 Task: Create new Company, with domain: 'iastate.edu' and type: 'Other'. Add new contact for this company, with mail Id: 'Nikita.Parker@iastate.edu', First Name: Nikita, Last name:  Parker, Job Title: 'E-commerce Manager', Phone Number: '(305) 555-1240'. Change life cycle stage to  Lead and lead status to  In Progress. Logged in from softage.10@softage.net
Action: Mouse moved to (78, 55)
Screenshot: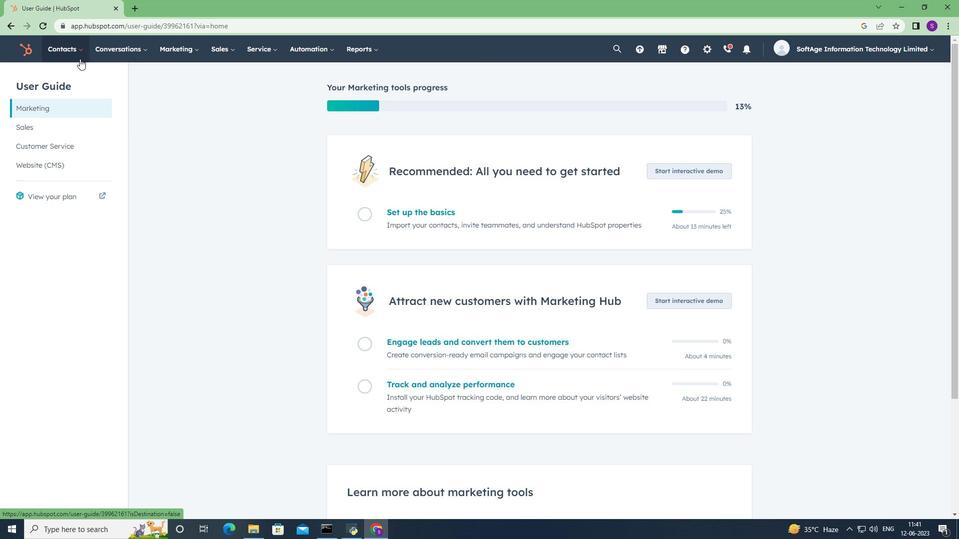 
Action: Mouse pressed left at (78, 55)
Screenshot: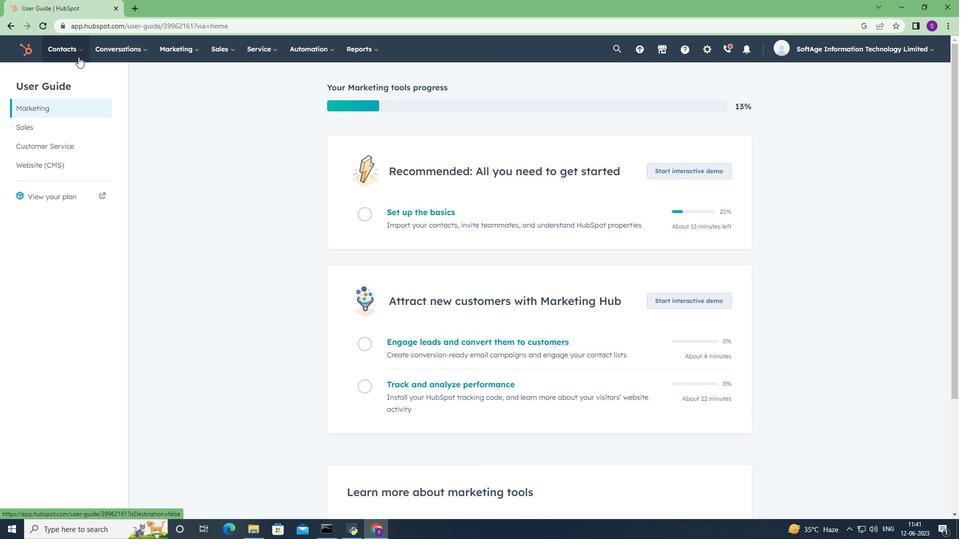 
Action: Mouse moved to (91, 102)
Screenshot: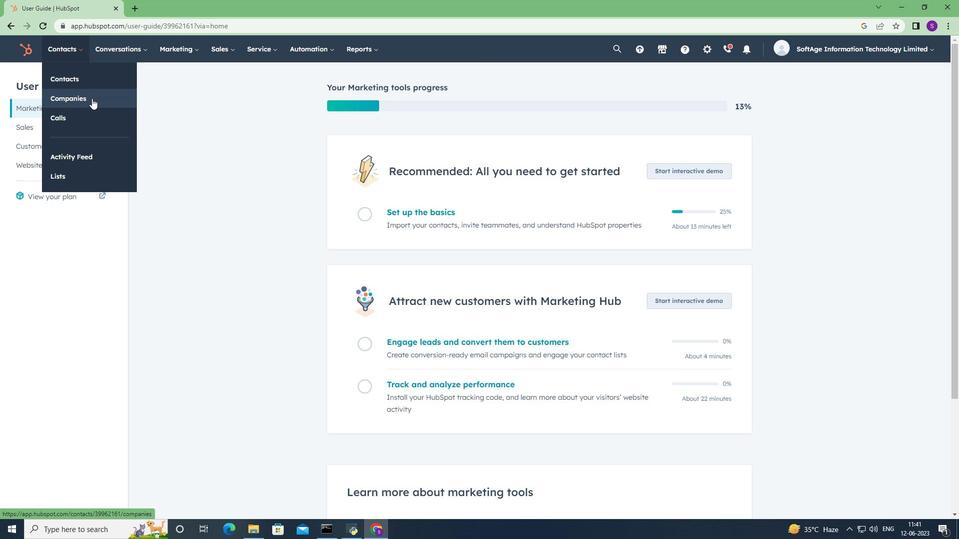 
Action: Mouse pressed left at (91, 102)
Screenshot: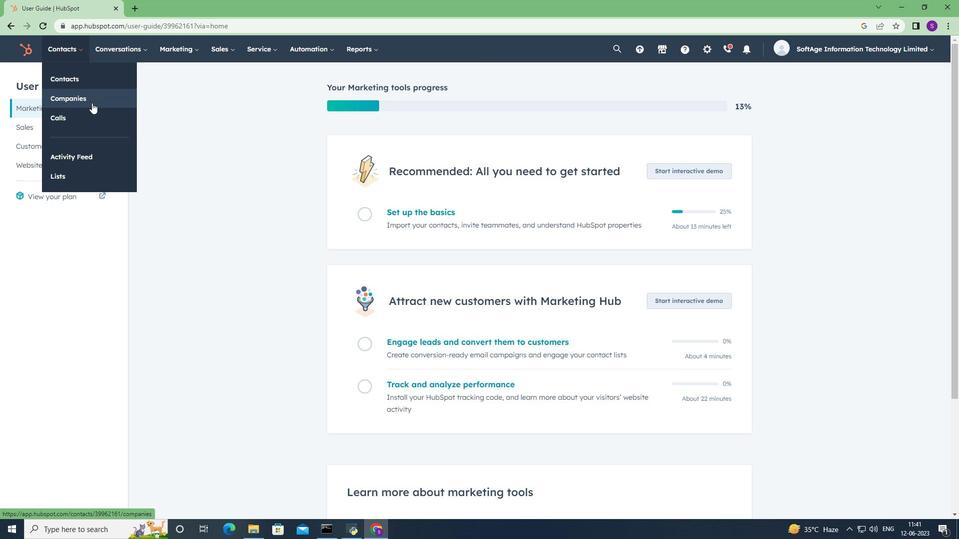 
Action: Mouse moved to (879, 85)
Screenshot: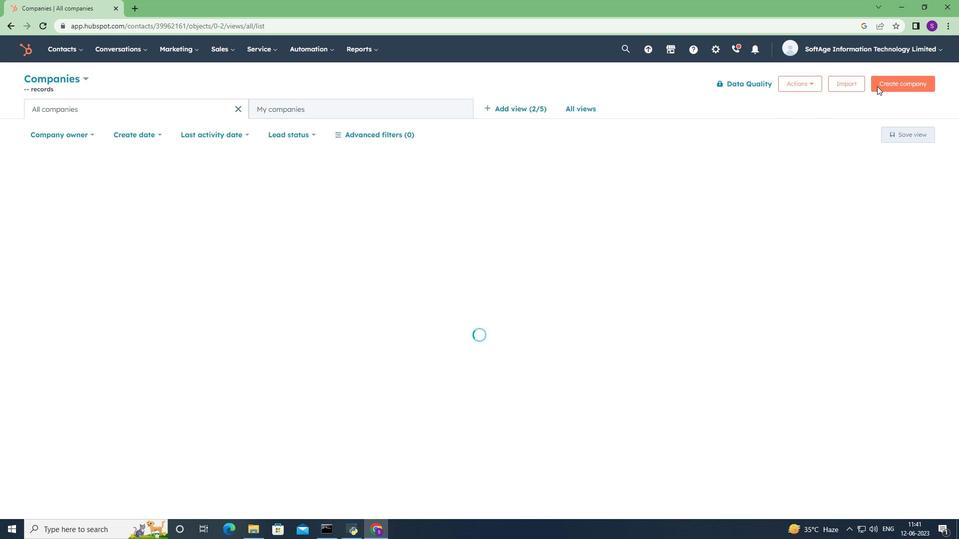 
Action: Mouse pressed left at (879, 85)
Screenshot: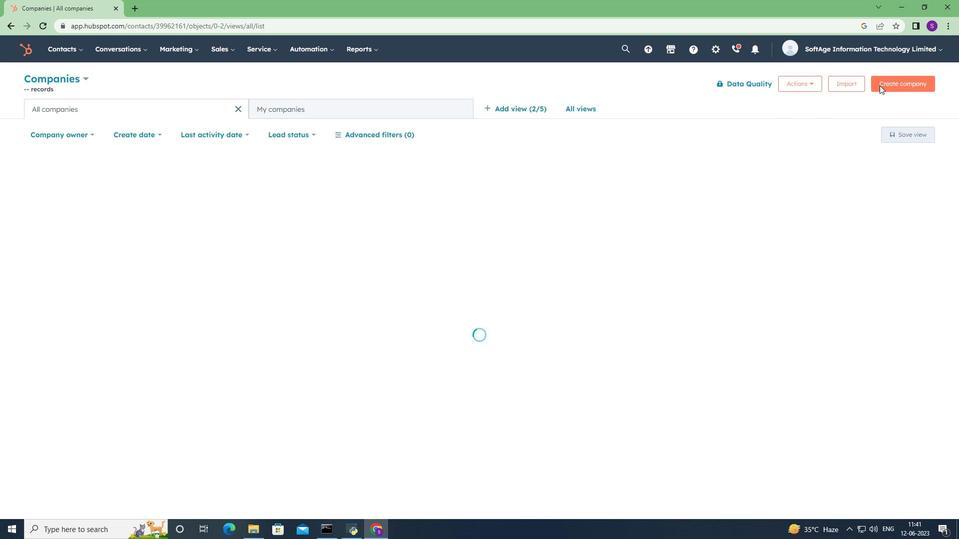 
Action: Mouse moved to (723, 134)
Screenshot: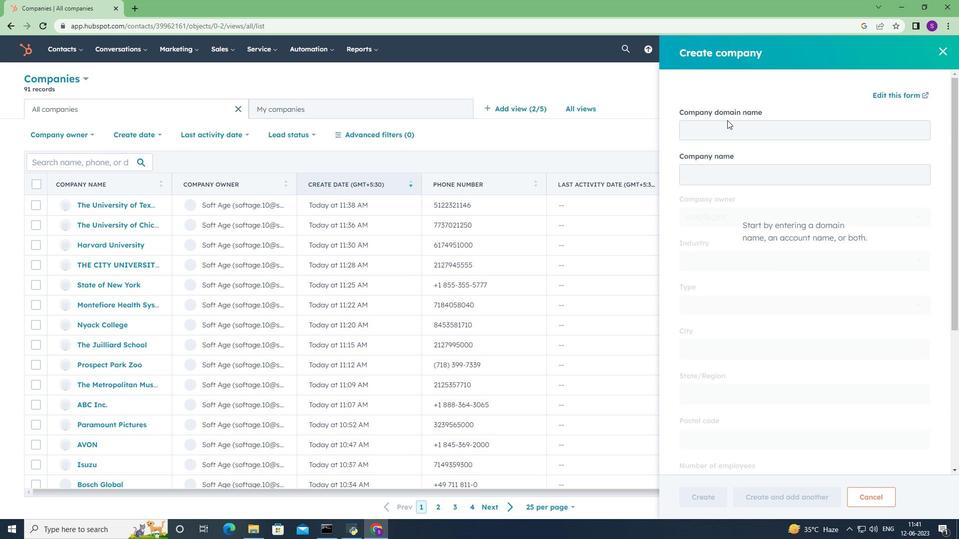 
Action: Mouse pressed left at (723, 134)
Screenshot: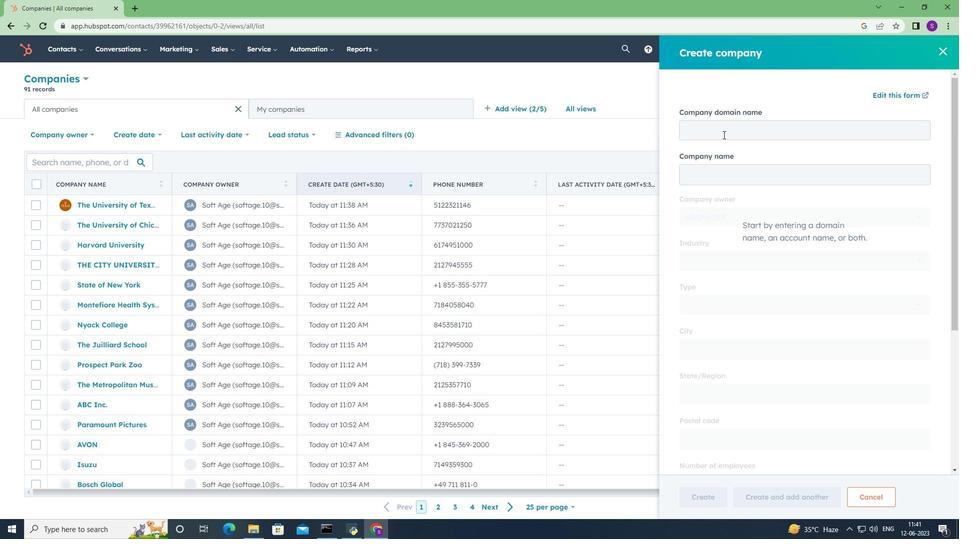 
Action: Key pressed iastat.edu
Screenshot: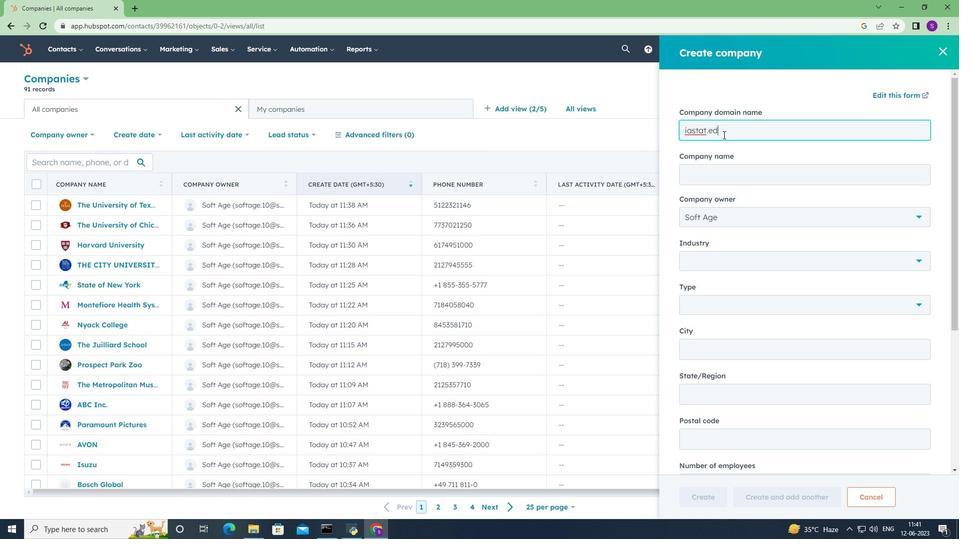 
Action: Mouse scrolled (723, 134) with delta (0, 0)
Screenshot: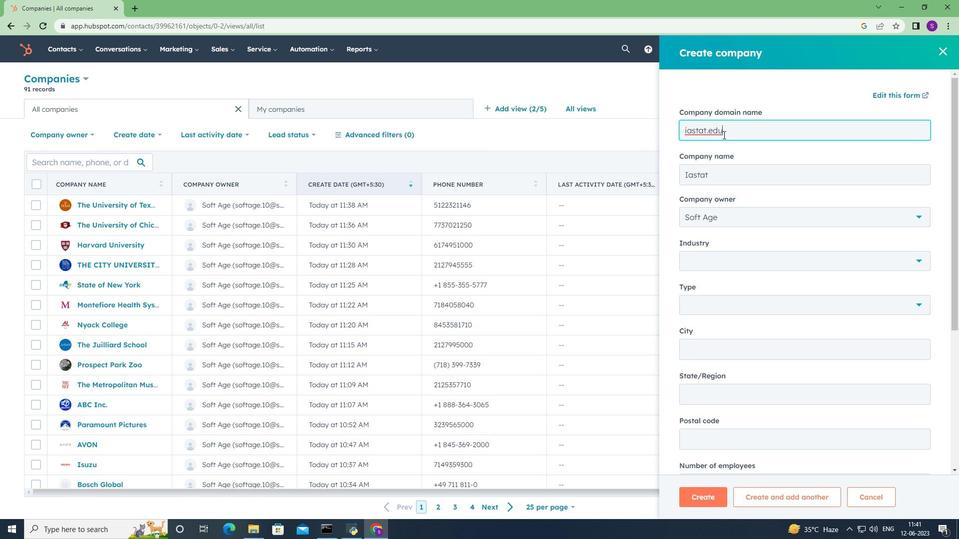 
Action: Mouse scrolled (723, 134) with delta (0, 0)
Screenshot: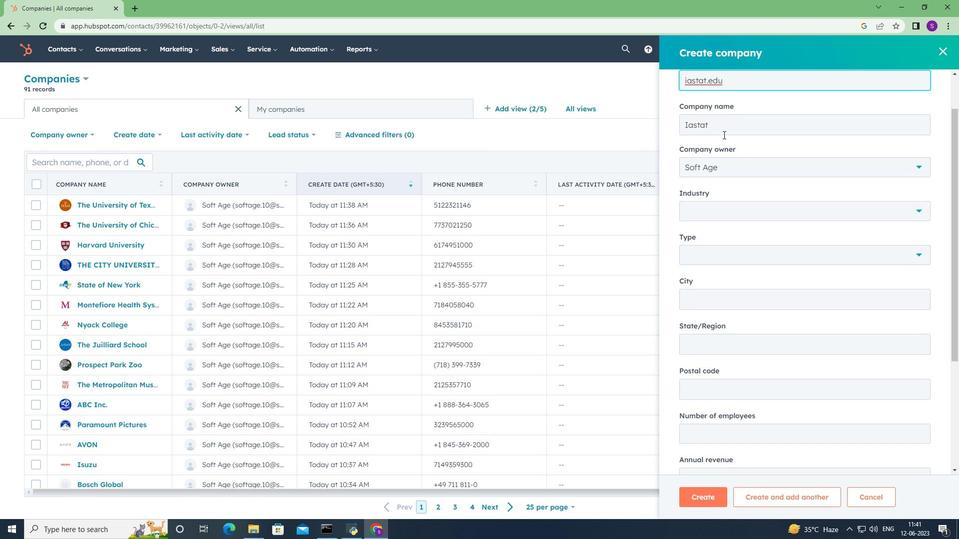 
Action: Mouse scrolled (723, 134) with delta (0, 0)
Screenshot: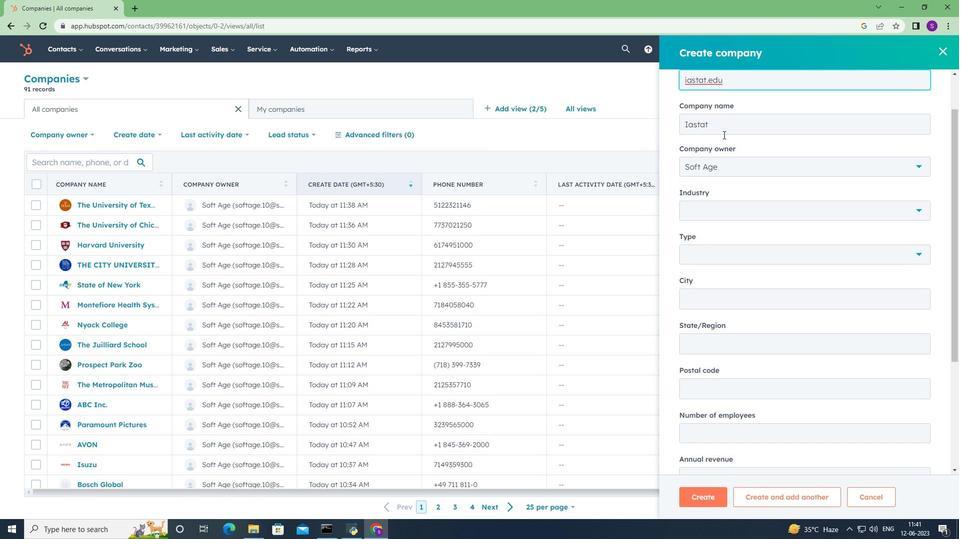 
Action: Mouse moved to (727, 115)
Screenshot: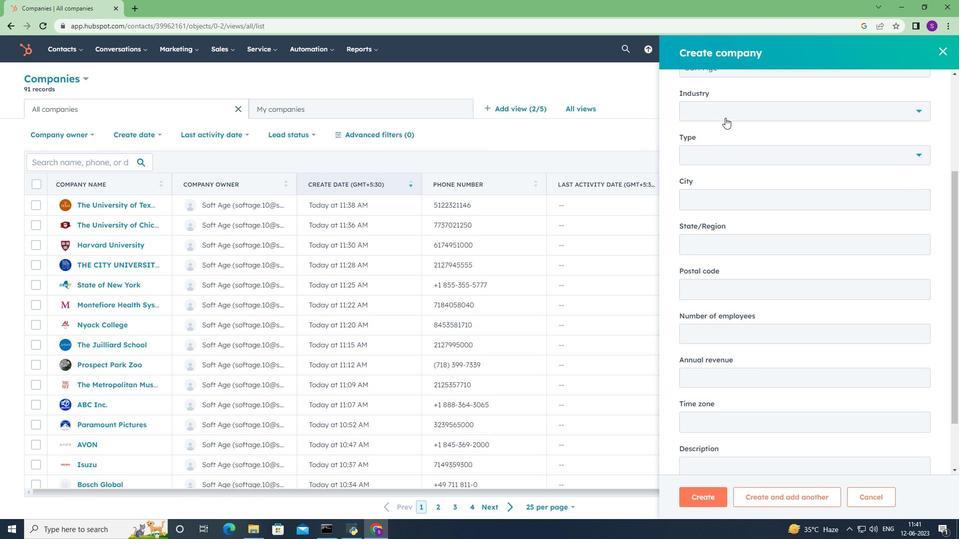 
Action: Mouse pressed left at (727, 115)
Screenshot: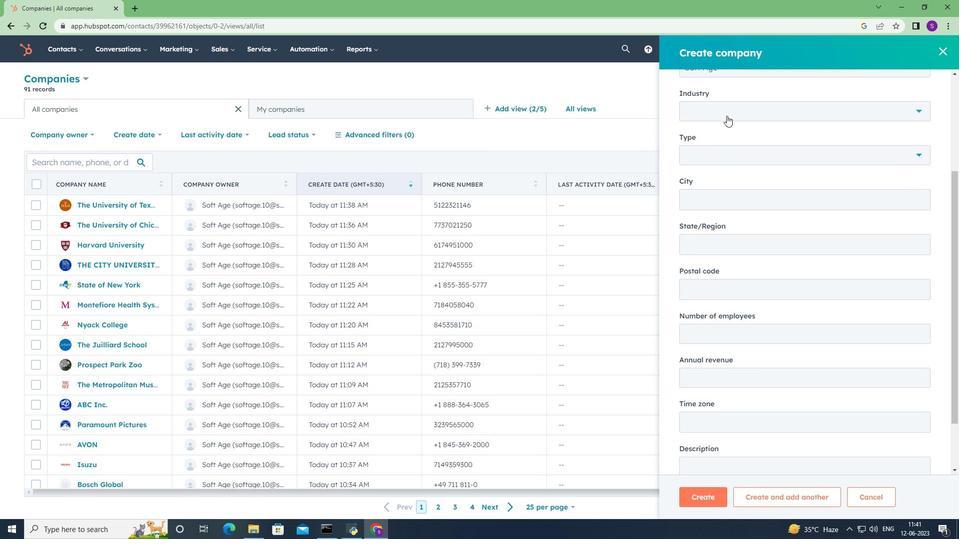 
Action: Mouse moved to (721, 132)
Screenshot: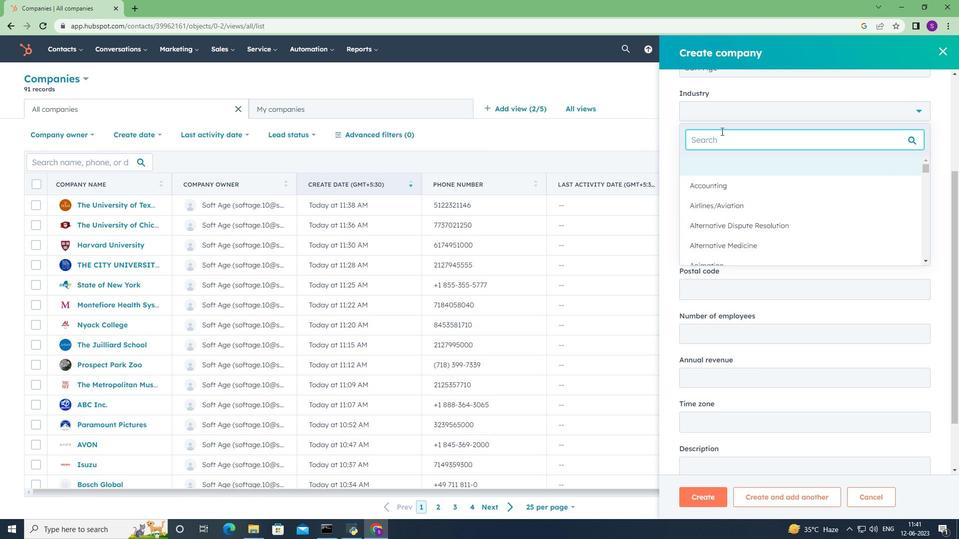 
Action: Key pressed <Key.shift><Key.shift><Key.shift><Key.shift><Key.shift><Key.shift><Key.shift><Key.shift><Key.shift><Key.shift><Key.shift><Key.shift><Key.shift><Key.shift><Key.shift><Key.shift><Key.shift><Key.shift><Key.shift><Key.shift><Key.shift><Key.shift><Key.shift><Key.shift><Key.shift><Key.shift><Key.shift><Key.shift>
Screenshot: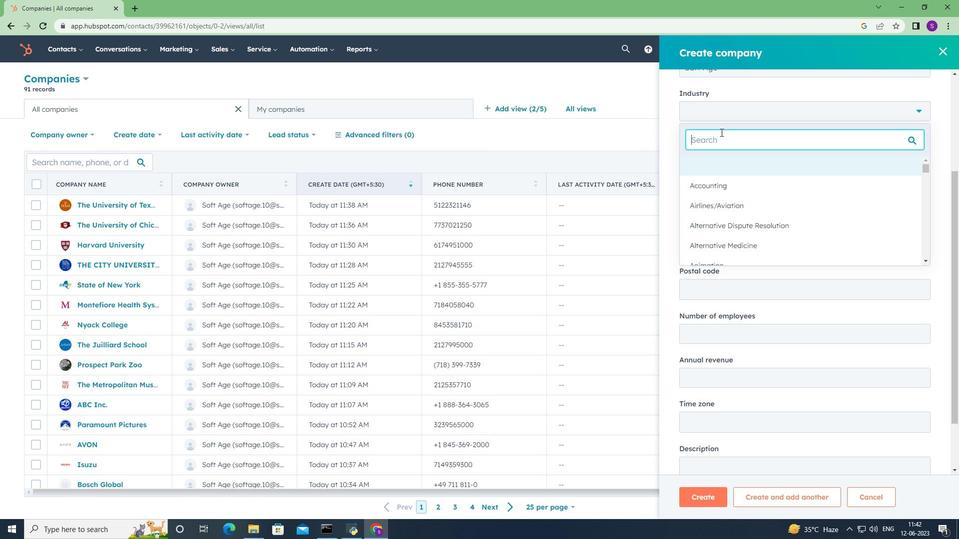 
Action: Mouse moved to (837, 391)
Screenshot: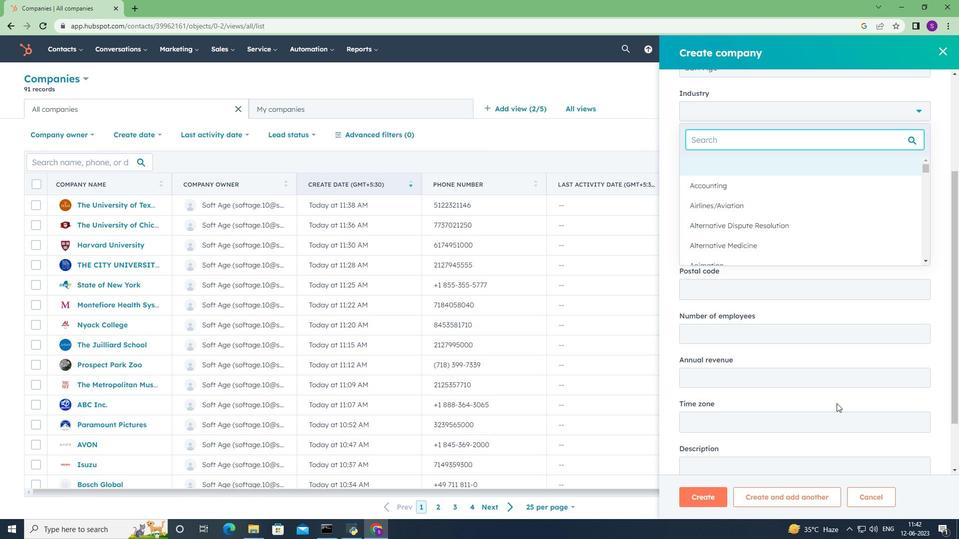 
Action: Mouse pressed left at (837, 391)
Screenshot: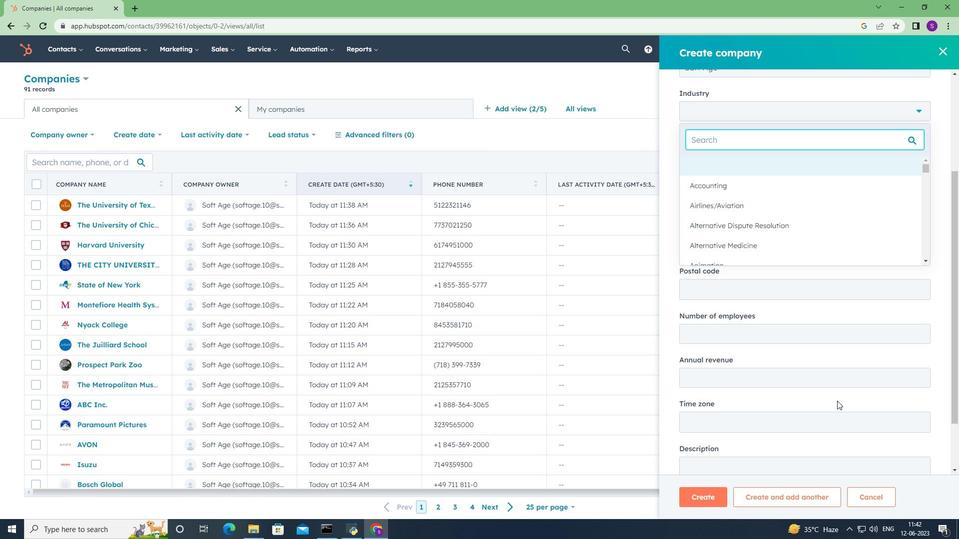 
Action: Mouse moved to (803, 156)
Screenshot: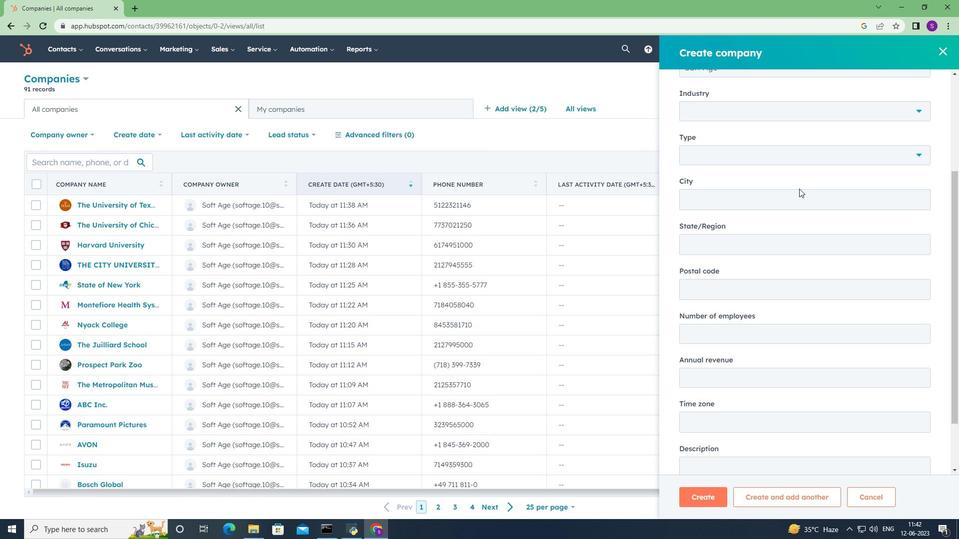 
Action: Mouse pressed left at (803, 156)
Screenshot: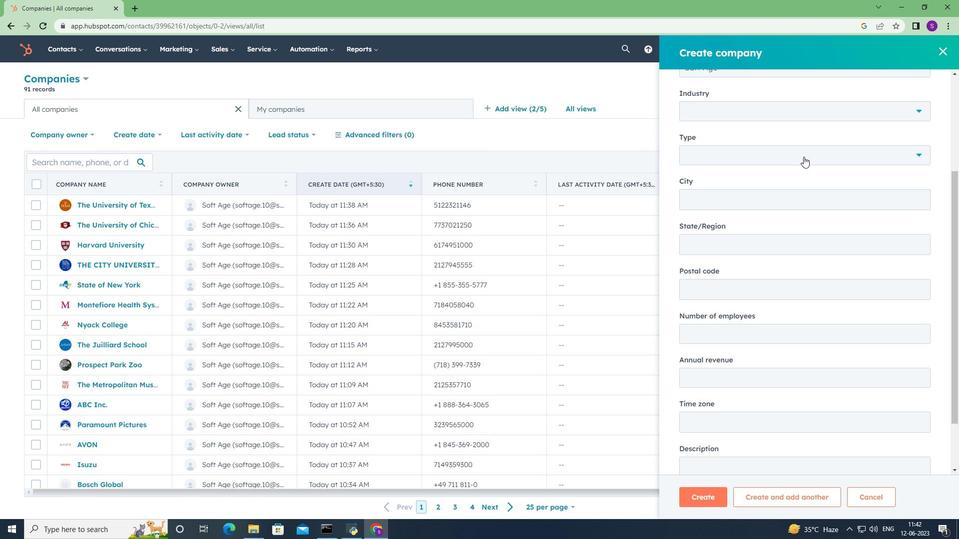 
Action: Mouse moved to (773, 216)
Screenshot: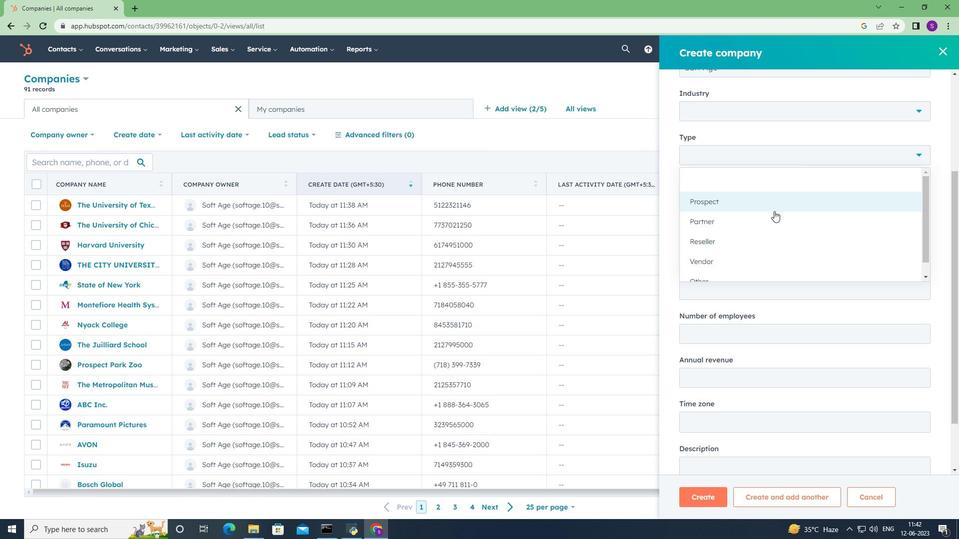 
Action: Mouse scrolled (773, 215) with delta (0, 0)
Screenshot: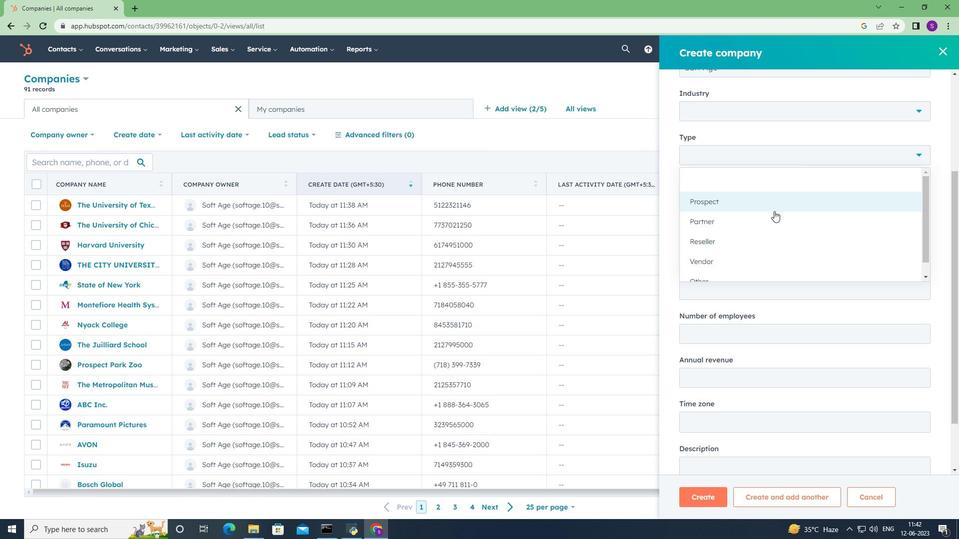 
Action: Mouse moved to (773, 219)
Screenshot: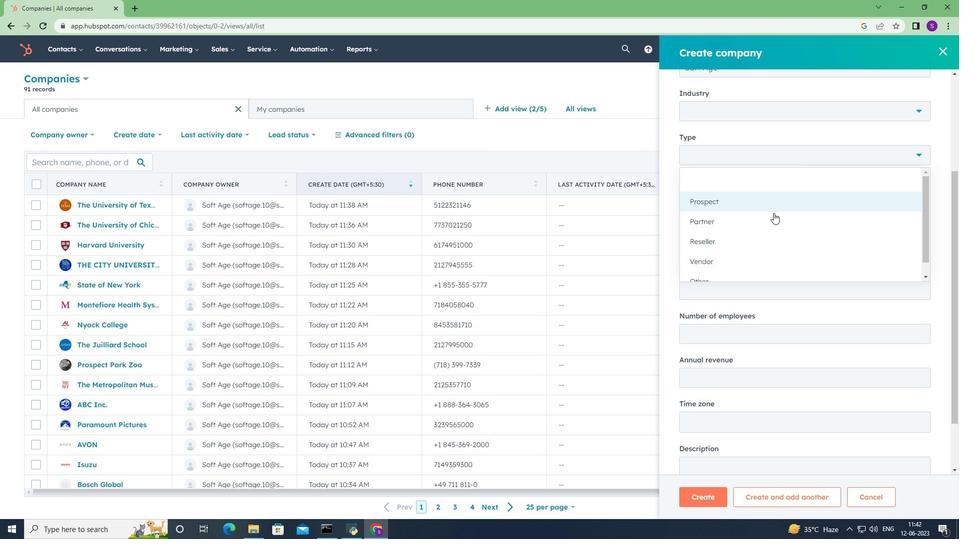 
Action: Mouse scrolled (773, 218) with delta (0, 0)
Screenshot: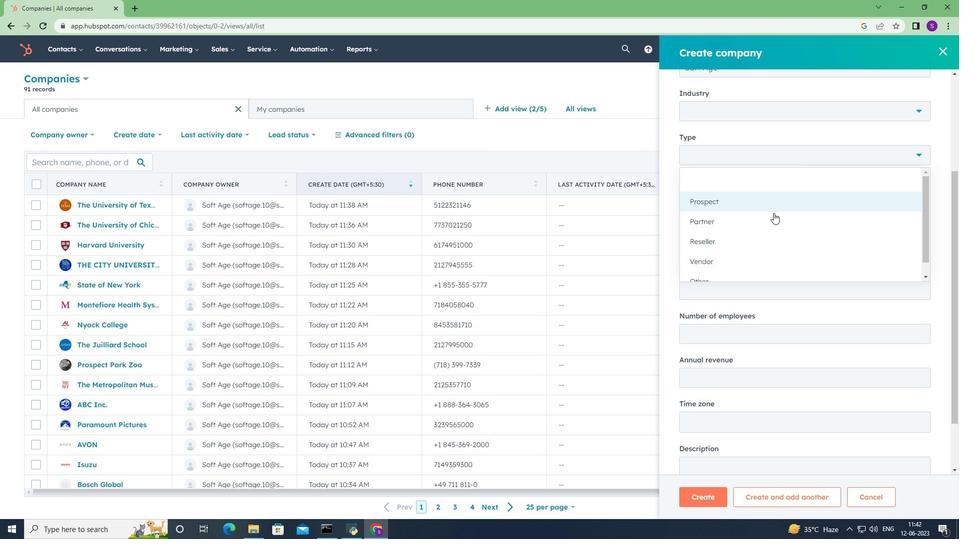 
Action: Mouse moved to (773, 220)
Screenshot: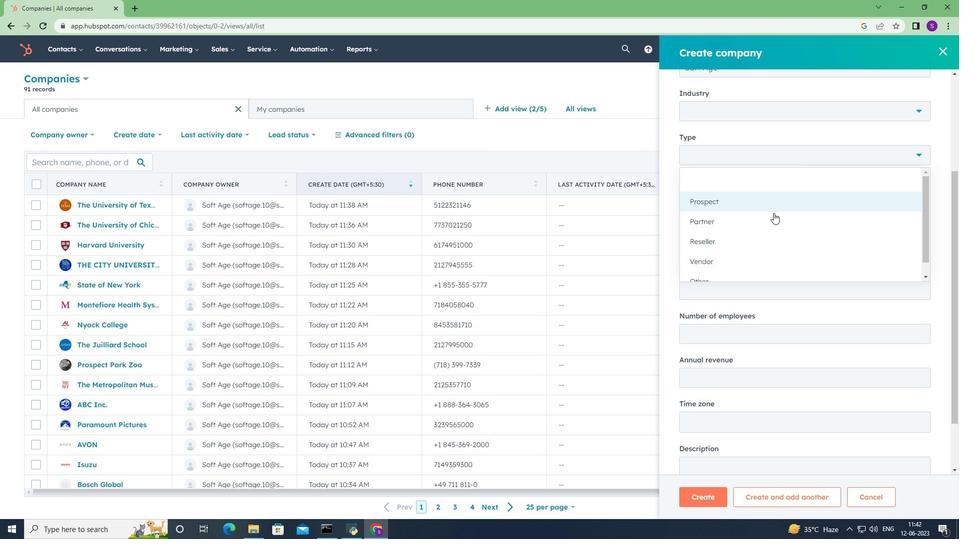 
Action: Mouse scrolled (773, 219) with delta (0, 0)
Screenshot: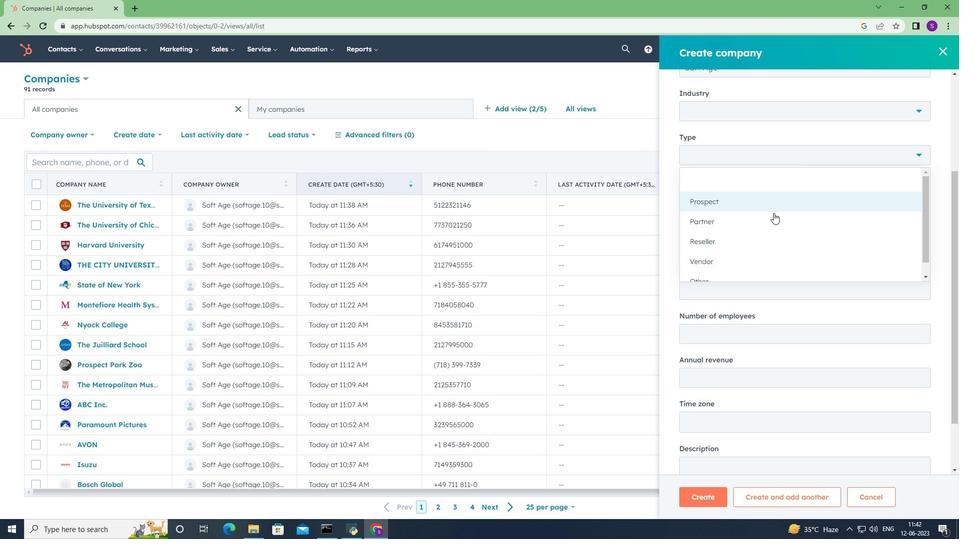 
Action: Mouse moved to (768, 243)
Screenshot: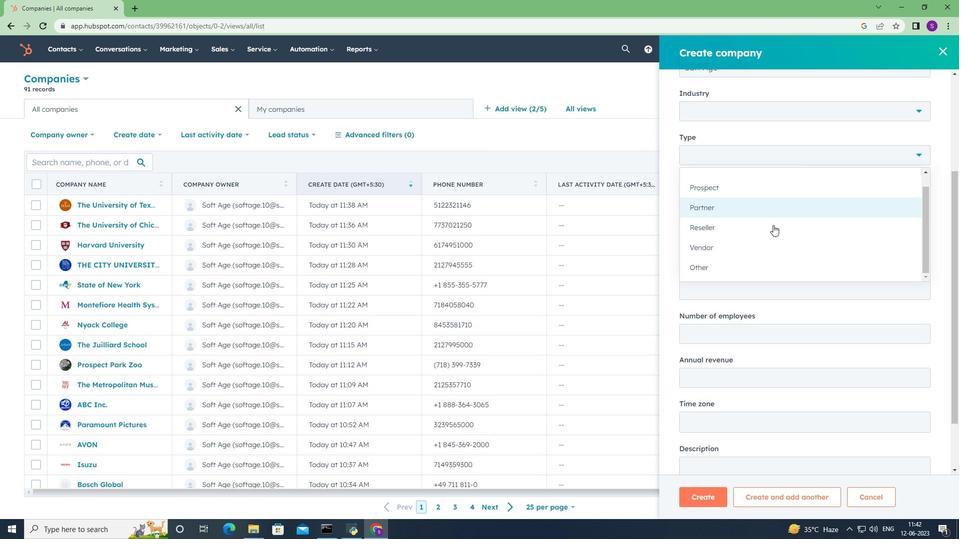 
Action: Mouse scrolled (772, 226) with delta (0, 0)
Screenshot: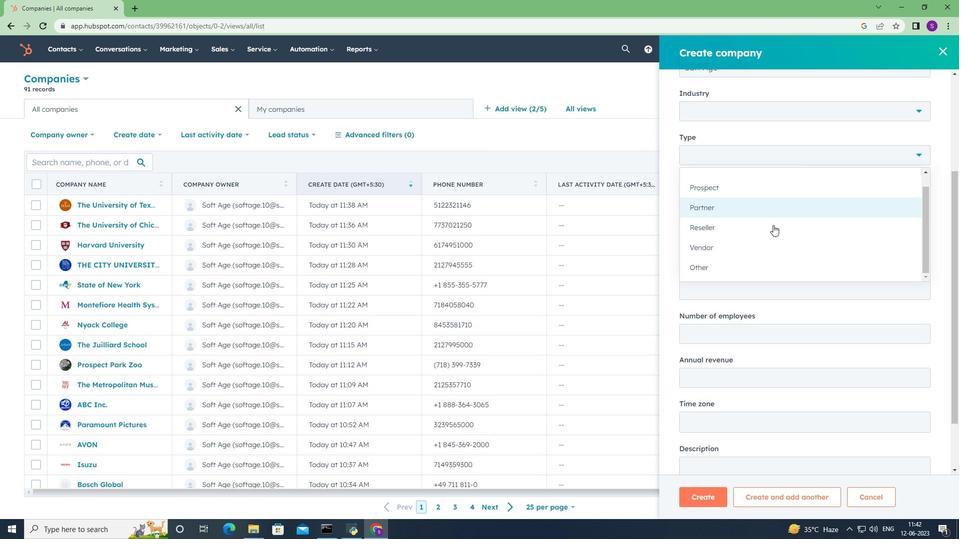 
Action: Mouse moved to (720, 271)
Screenshot: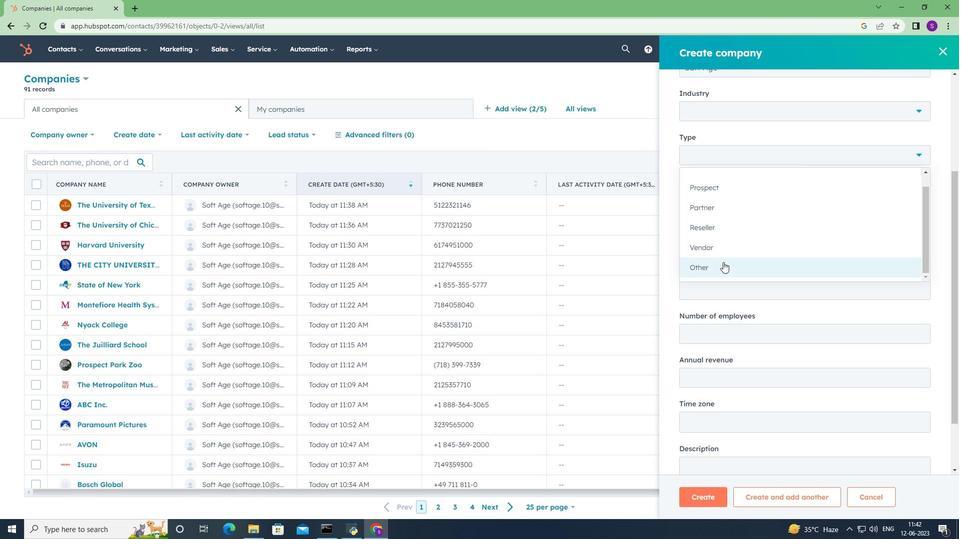 
Action: Mouse pressed left at (720, 271)
Screenshot: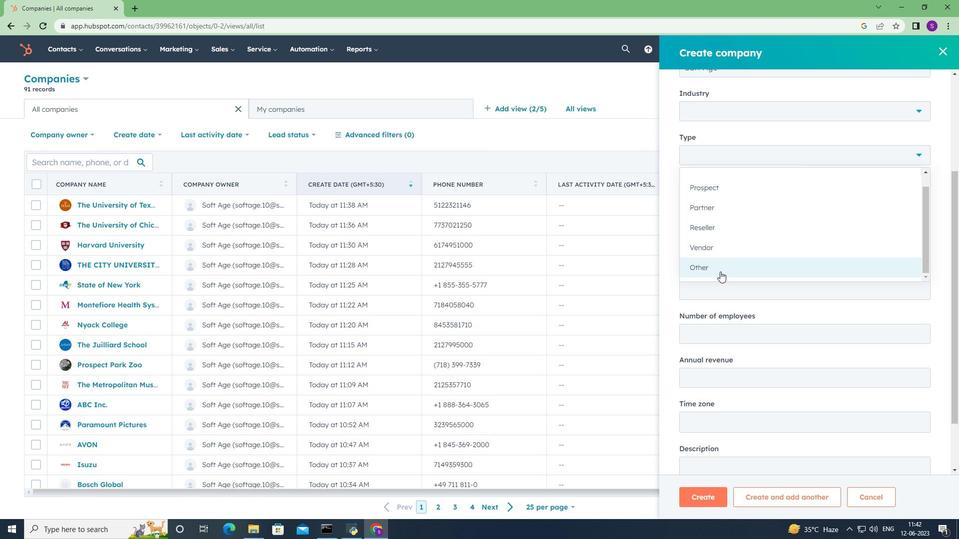 
Action: Mouse moved to (726, 403)
Screenshot: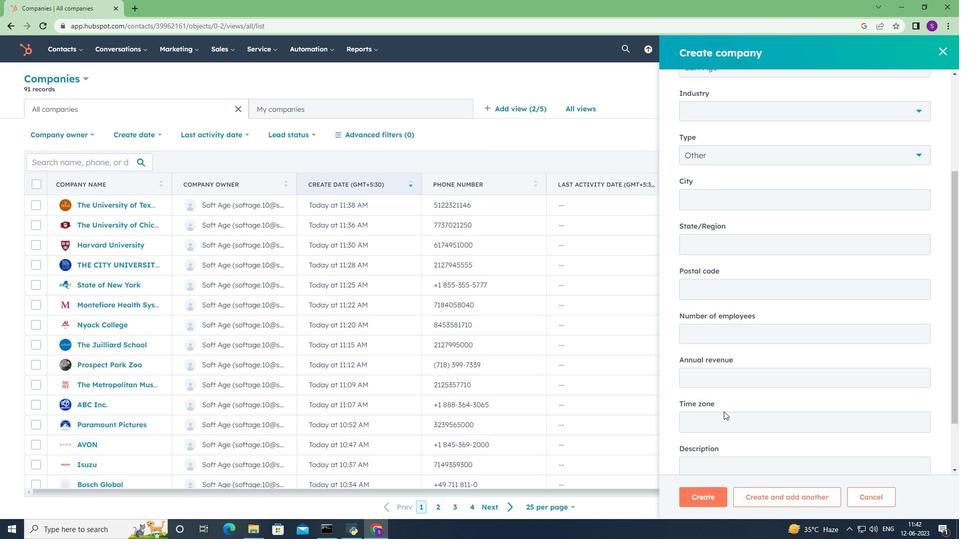 
Action: Mouse scrolled (726, 402) with delta (0, 0)
Screenshot: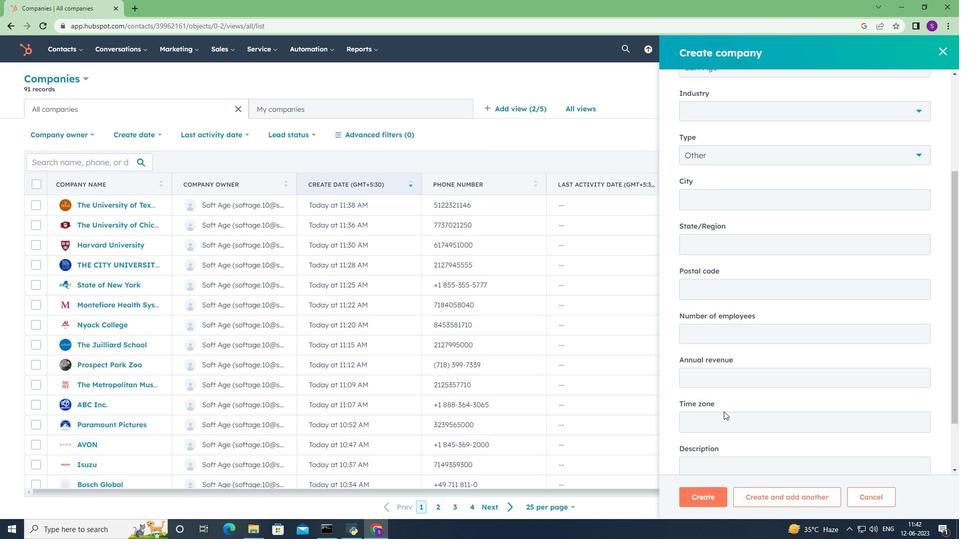
Action: Mouse scrolled (726, 402) with delta (0, 0)
Screenshot: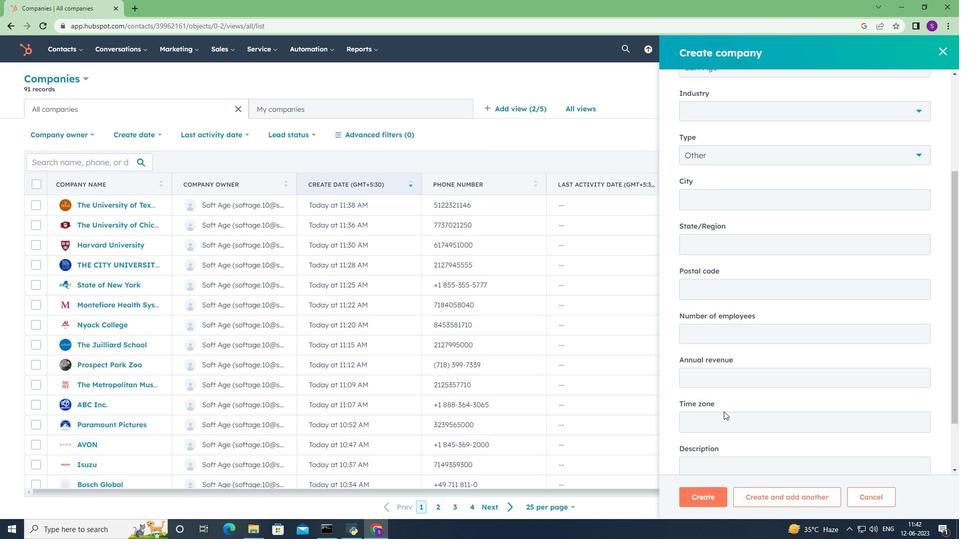 
Action: Mouse moved to (724, 404)
Screenshot: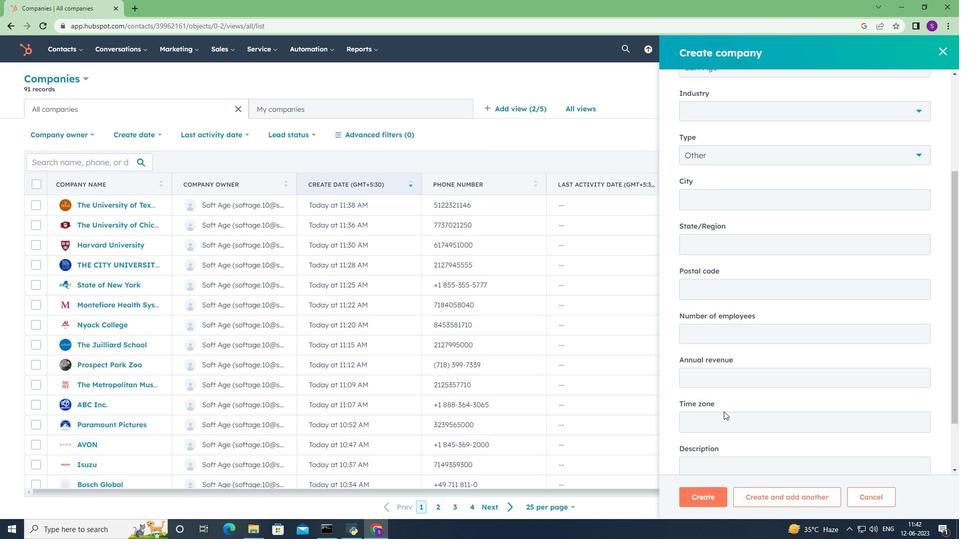 
Action: Mouse scrolled (724, 403) with delta (0, 0)
Screenshot: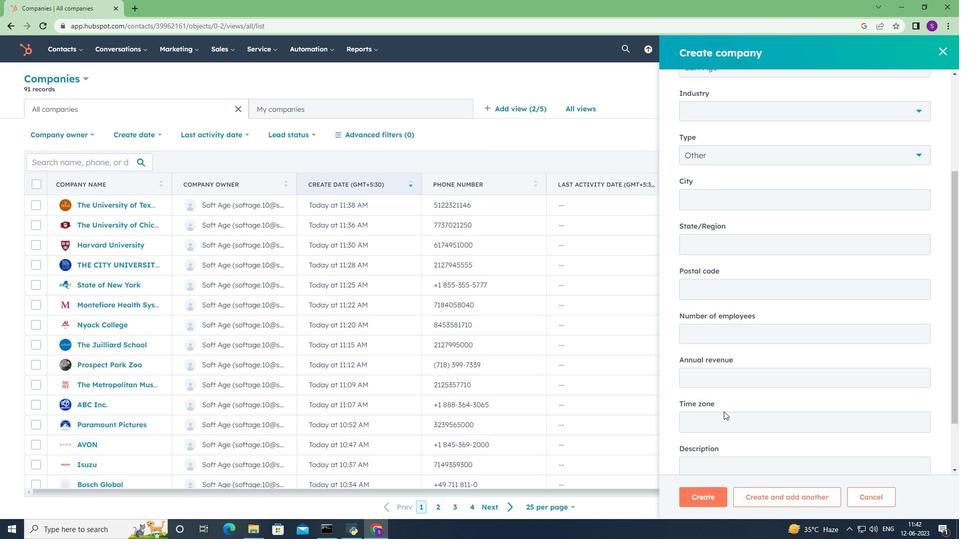 
Action: Mouse moved to (724, 405)
Screenshot: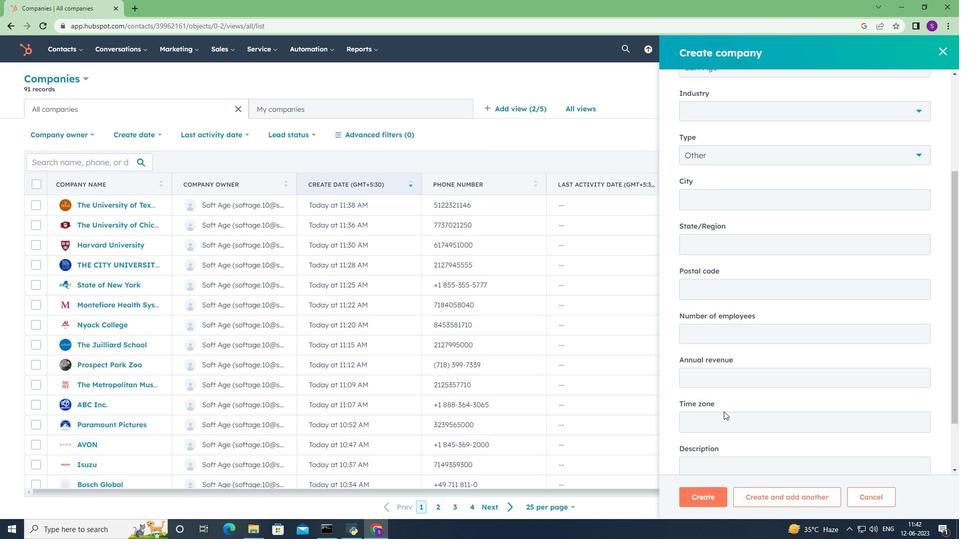 
Action: Mouse scrolled (724, 404) with delta (0, 0)
Screenshot: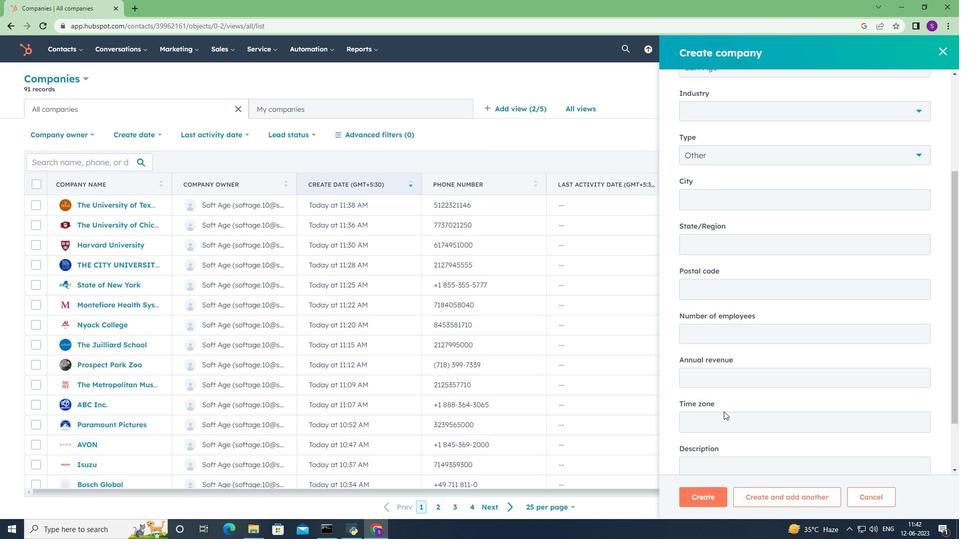 
Action: Mouse moved to (724, 407)
Screenshot: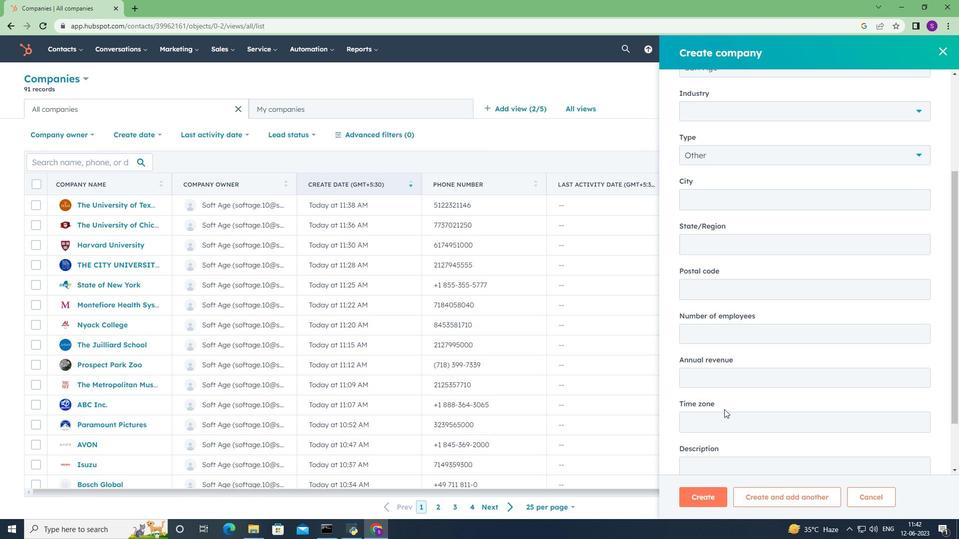 
Action: Mouse scrolled (724, 407) with delta (0, 0)
Screenshot: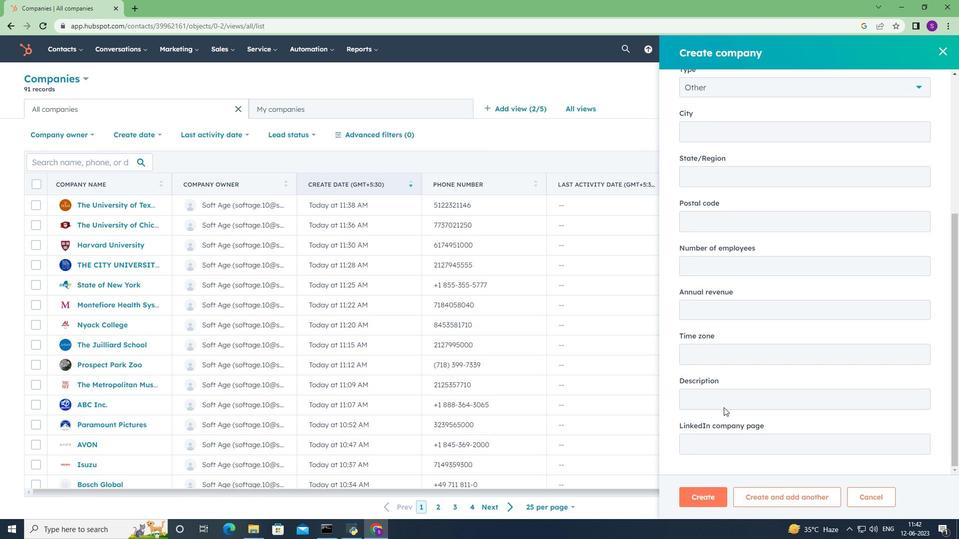 
Action: Mouse scrolled (724, 407) with delta (0, 0)
Screenshot: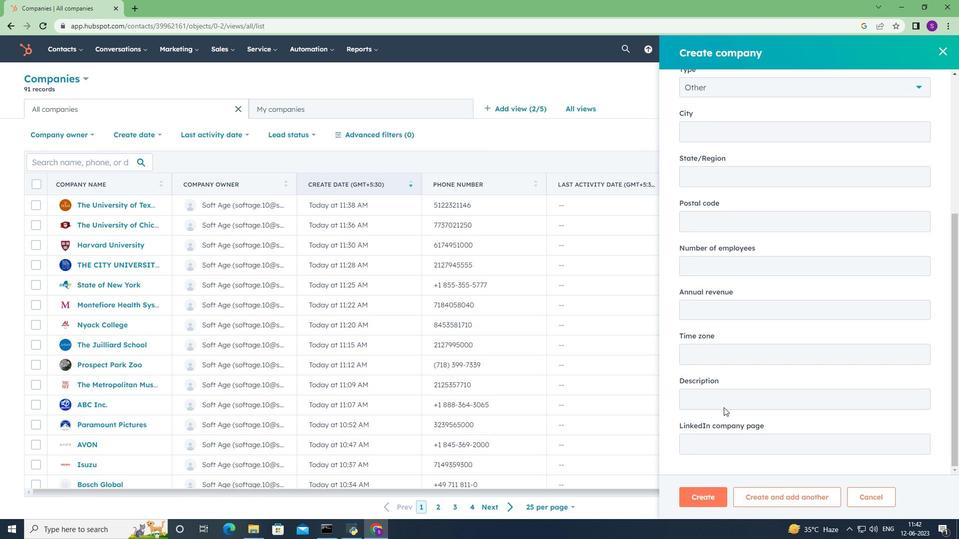 
Action: Mouse scrolled (724, 407) with delta (0, 0)
Screenshot: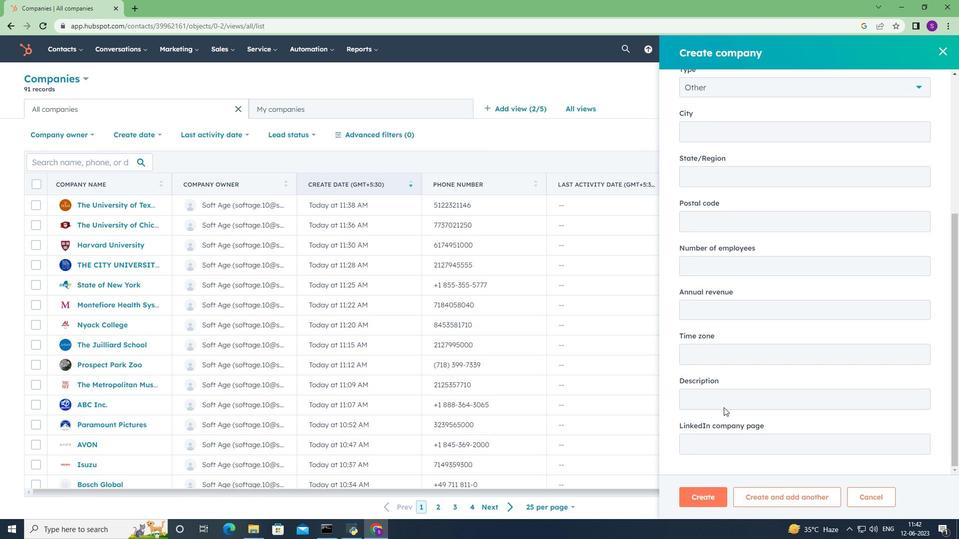 
Action: Mouse scrolled (724, 407) with delta (0, 0)
Screenshot: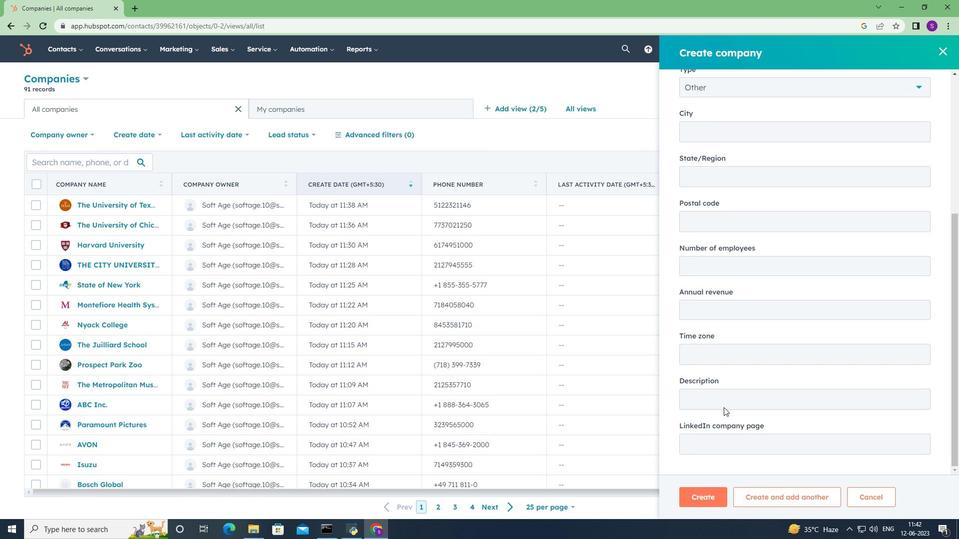 
Action: Mouse moved to (724, 409)
Screenshot: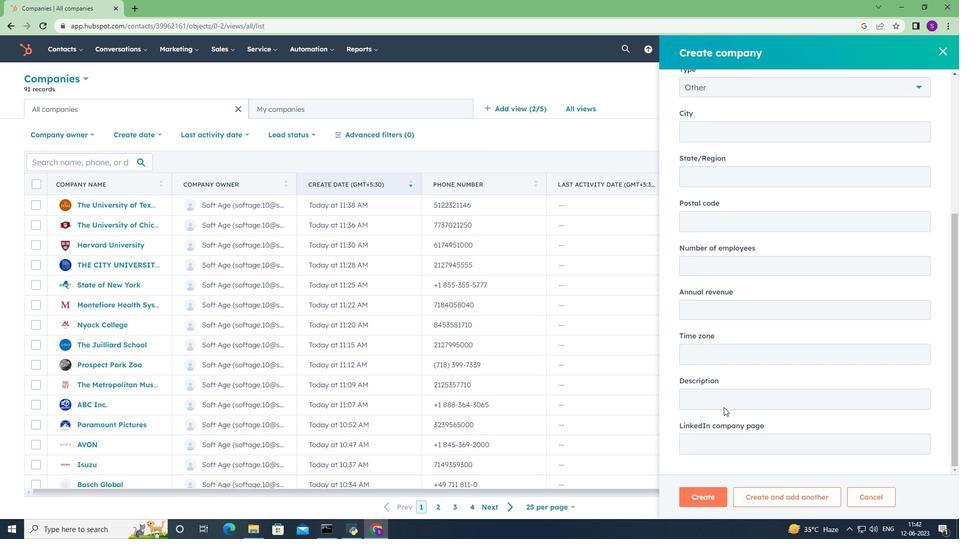 
Action: Mouse scrolled (724, 409) with delta (0, 0)
Screenshot: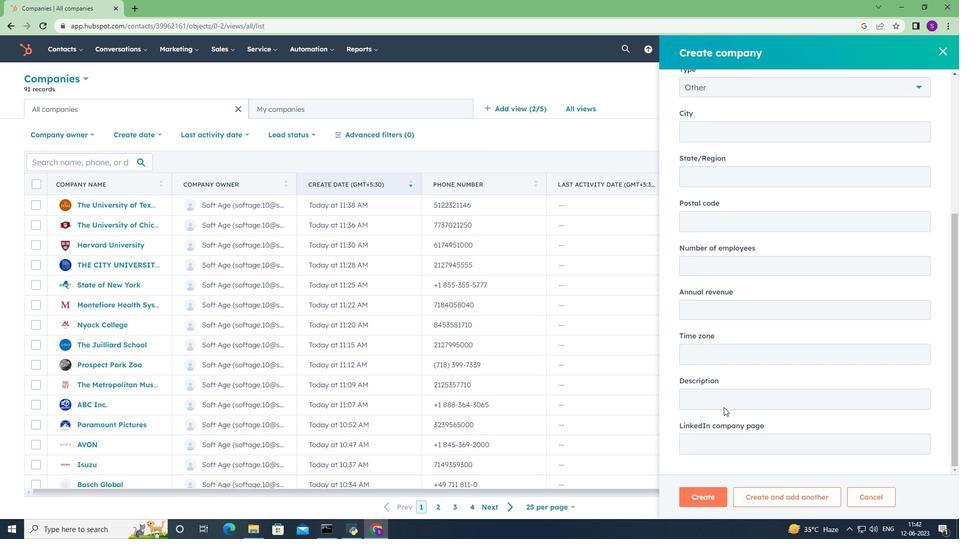 
Action: Mouse moved to (728, 409)
Screenshot: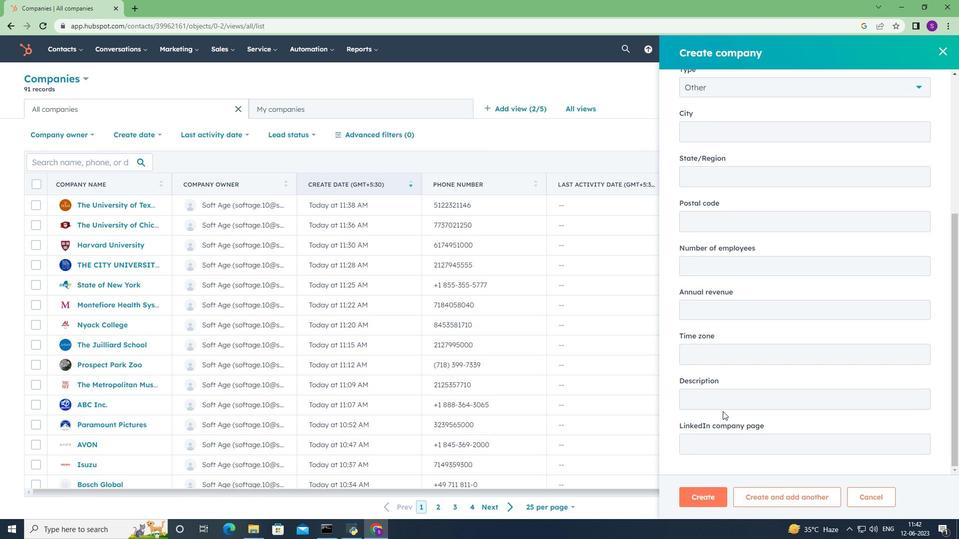 
Action: Mouse scrolled (728, 409) with delta (0, 0)
Screenshot: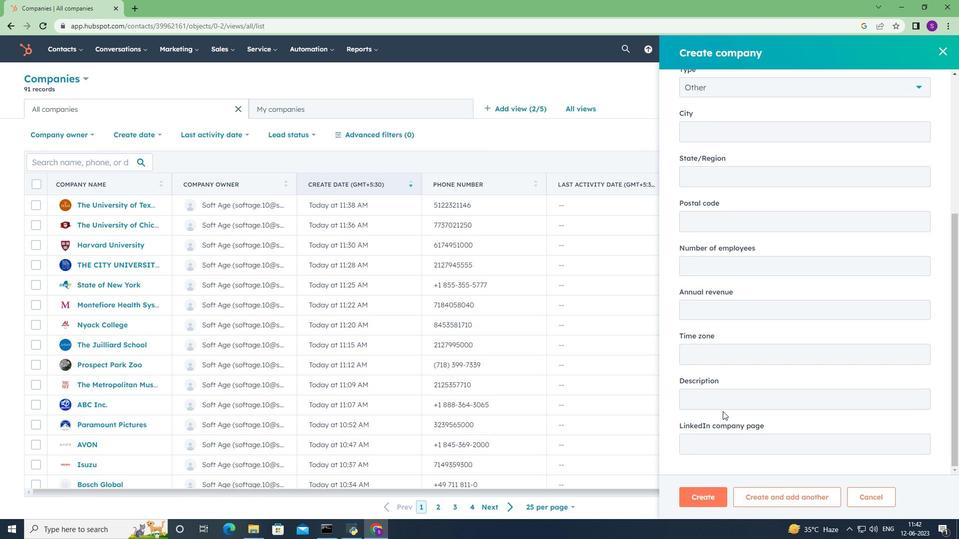 
Action: Mouse moved to (731, 407)
Screenshot: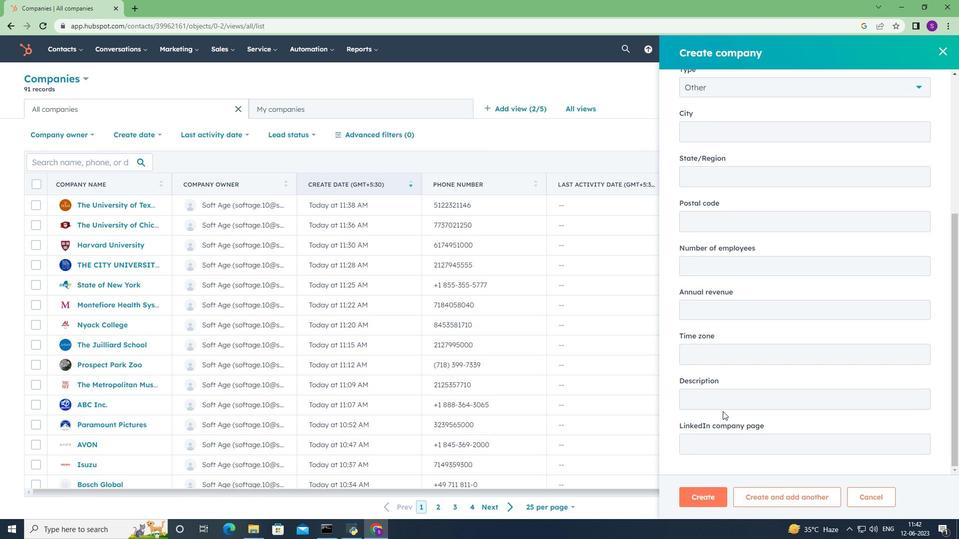 
Action: Mouse scrolled (731, 408) with delta (0, 0)
Screenshot: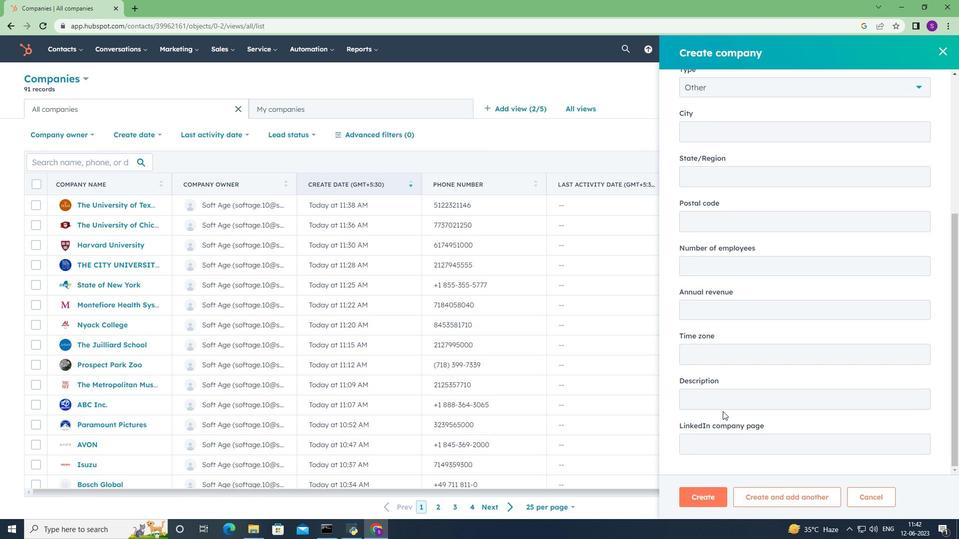 
Action: Mouse moved to (732, 406)
Screenshot: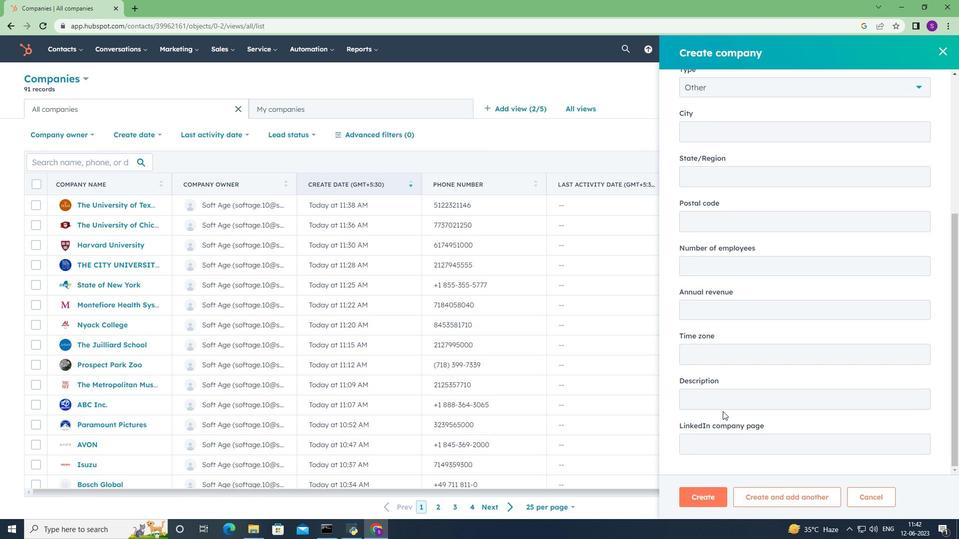 
Action: Mouse scrolled (732, 407) with delta (0, 0)
Screenshot: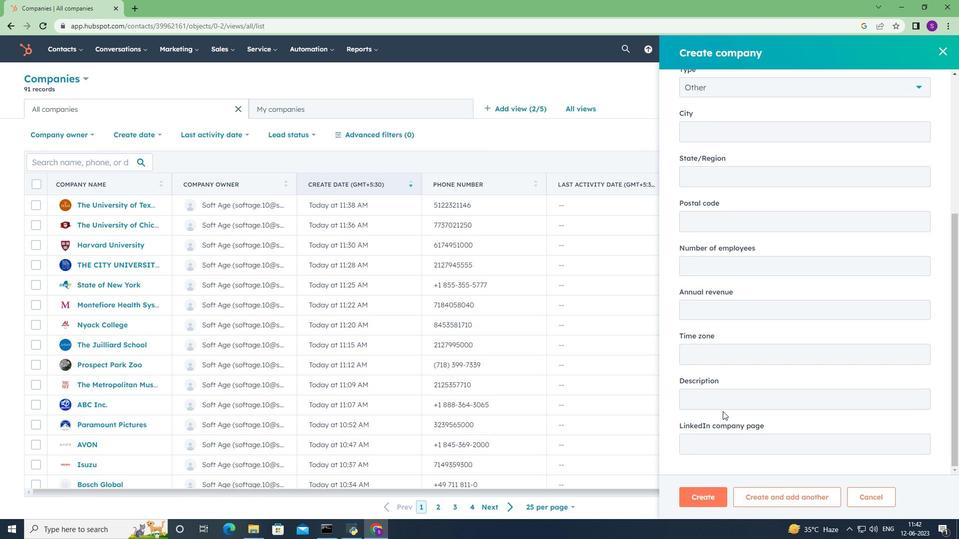 
Action: Mouse moved to (733, 405)
Screenshot: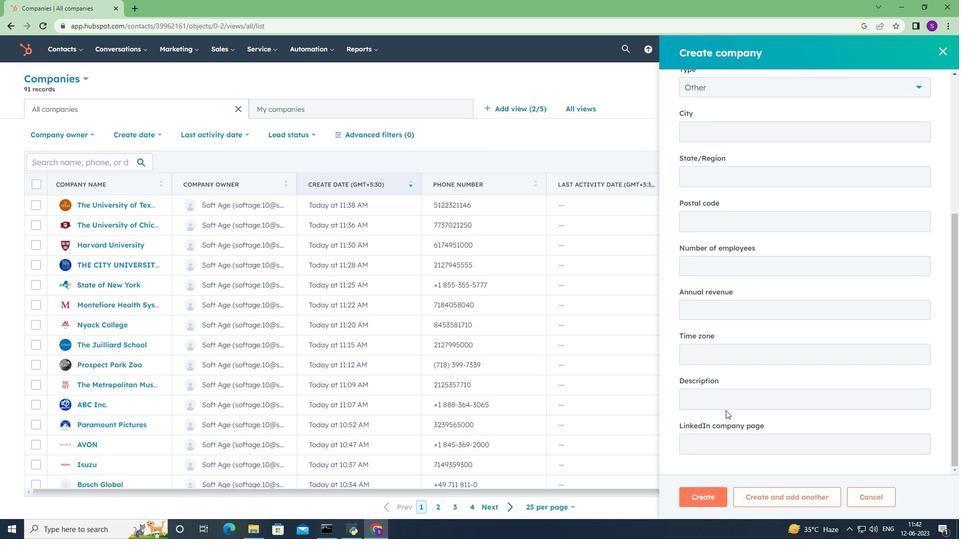
Action: Mouse scrolled (733, 406) with delta (0, 0)
Screenshot: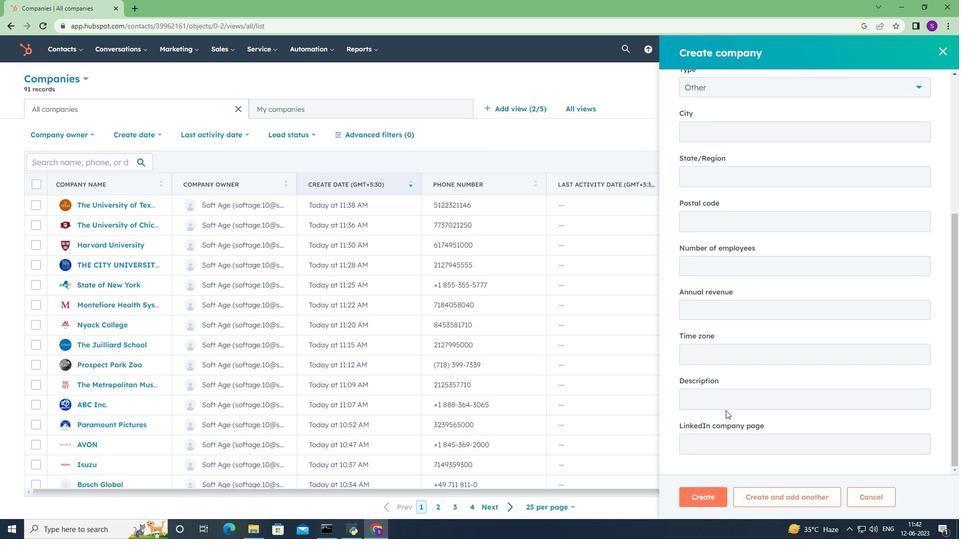 
Action: Mouse scrolled (733, 406) with delta (0, 0)
Screenshot: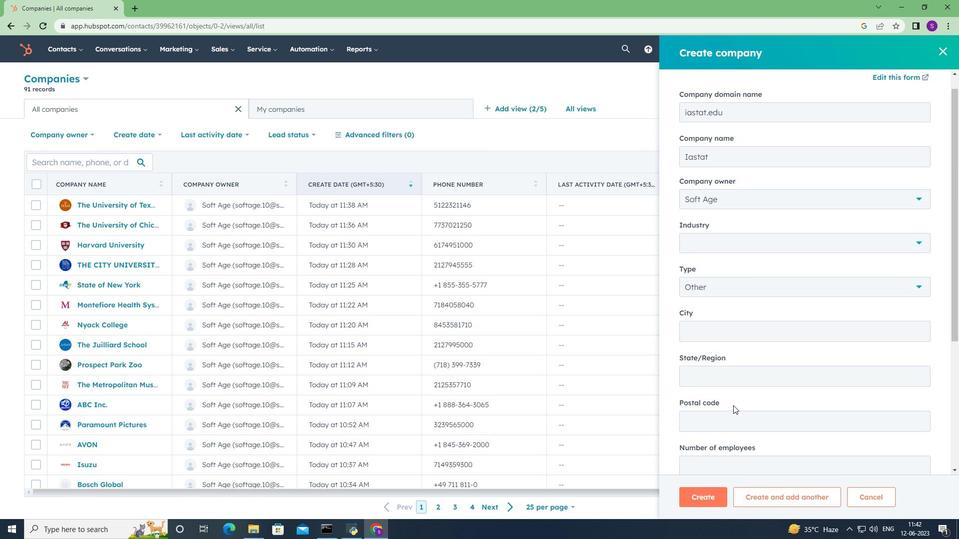 
Action: Mouse scrolled (733, 406) with delta (0, 0)
Screenshot: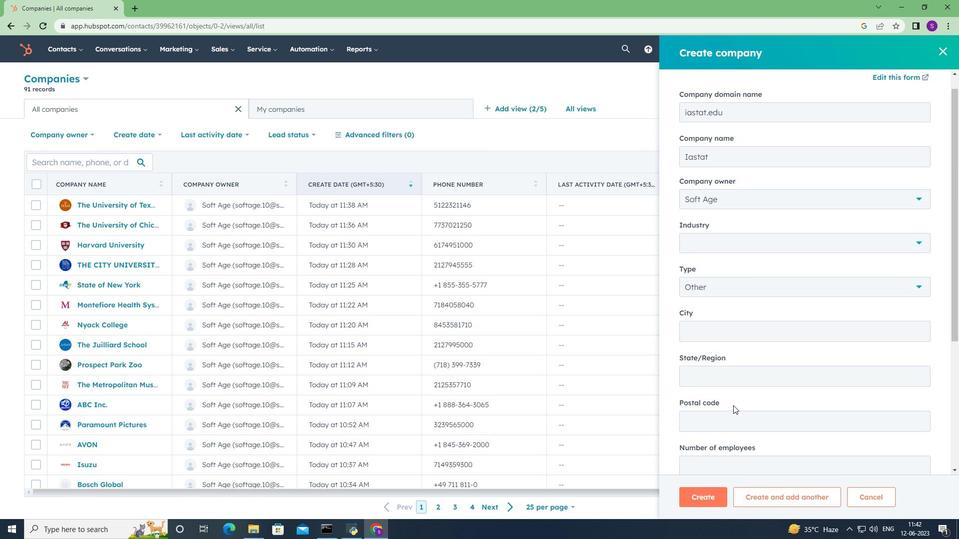 
Action: Mouse scrolled (733, 406) with delta (0, 0)
Screenshot: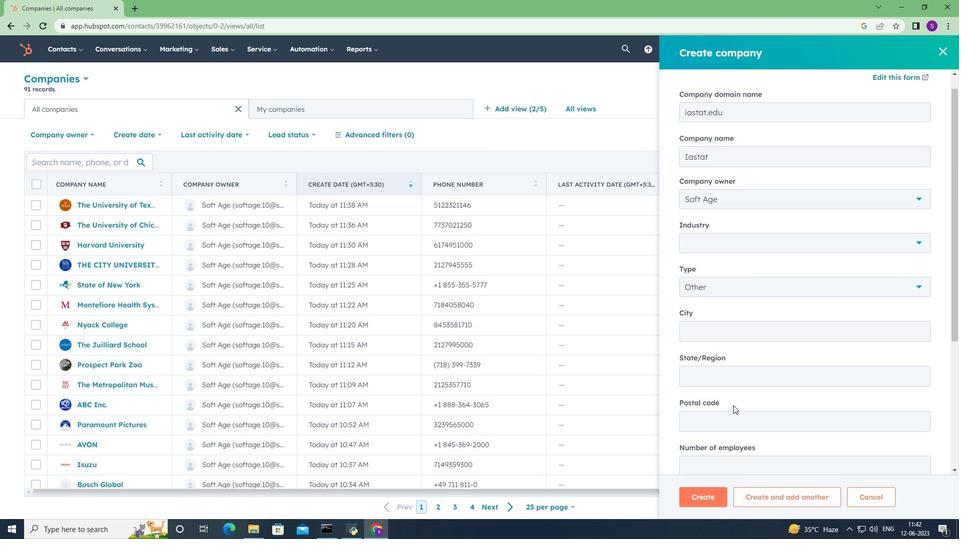 
Action: Mouse scrolled (733, 406) with delta (0, 0)
Screenshot: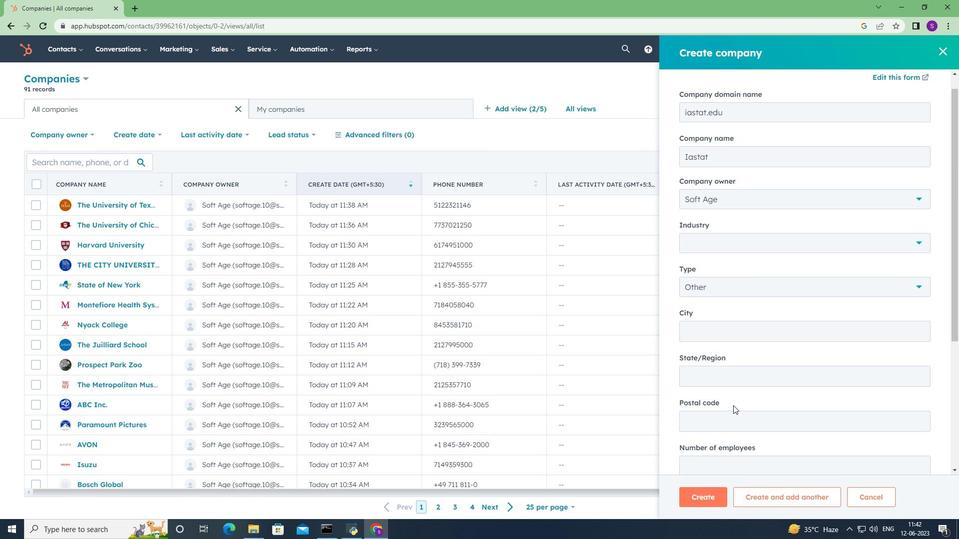 
Action: Mouse moved to (707, 129)
Screenshot: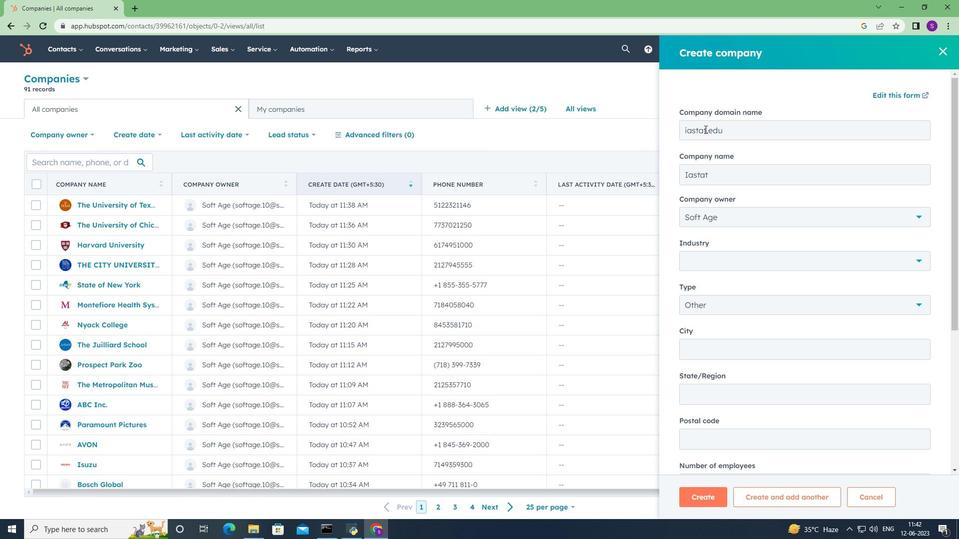 
Action: Mouse pressed left at (707, 129)
Screenshot: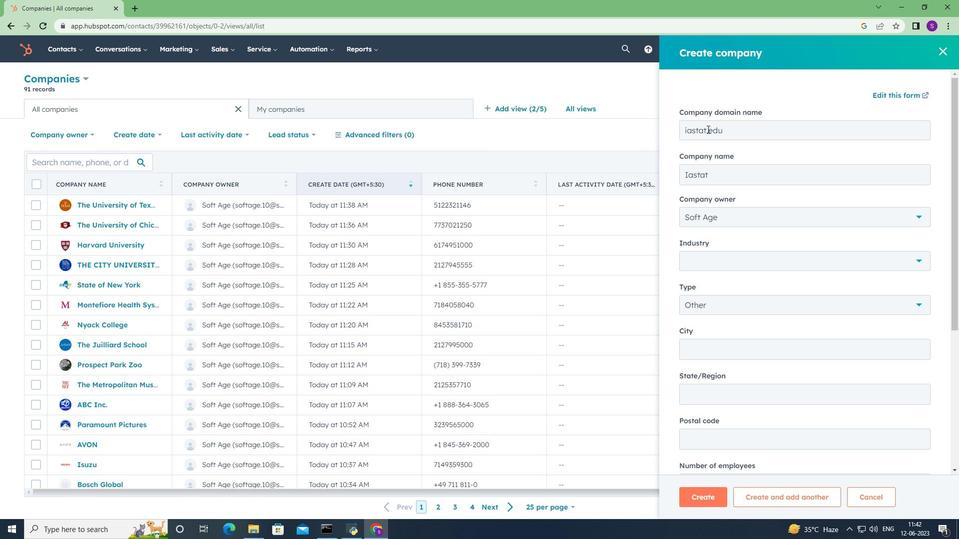 
Action: Mouse moved to (708, 129)
Screenshot: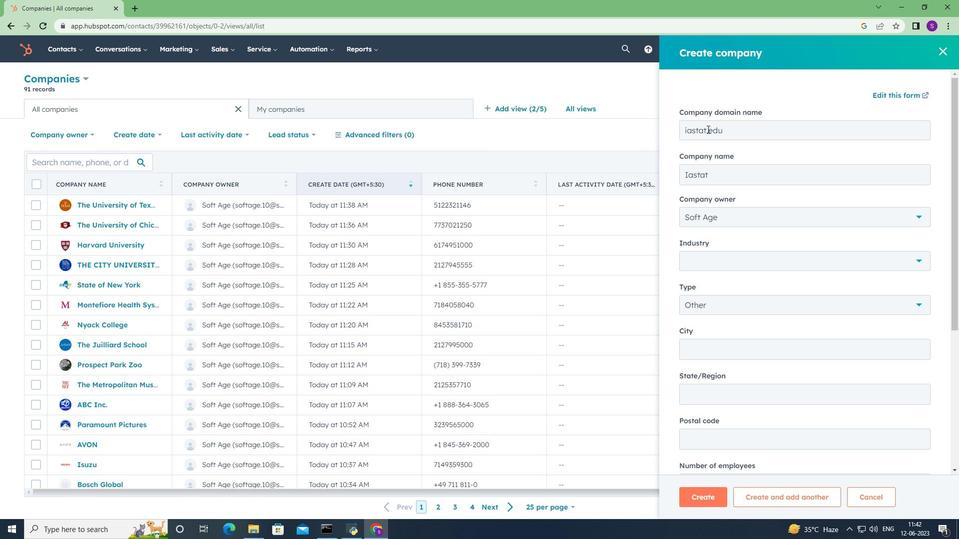 
Action: Mouse pressed left at (708, 129)
Screenshot: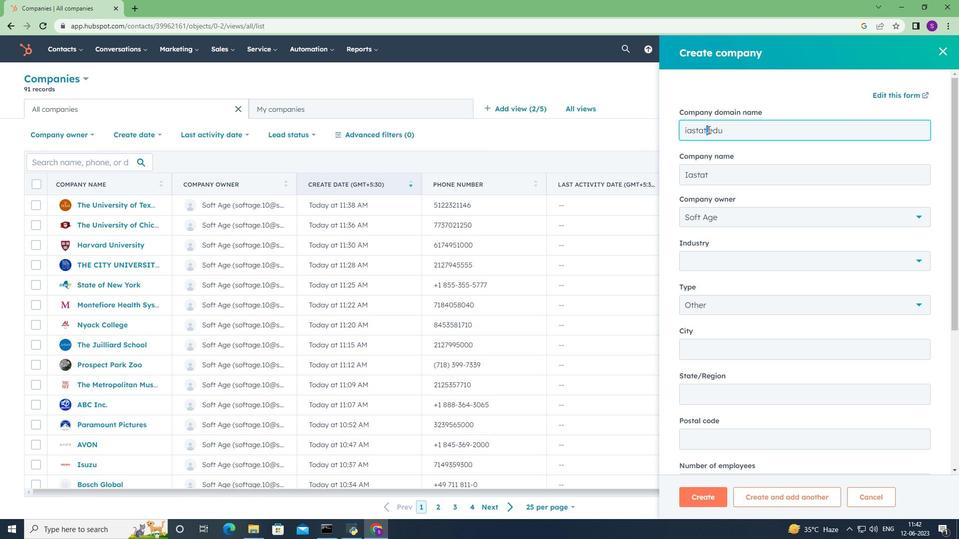 
Action: Key pressed <Key.left>e
Screenshot: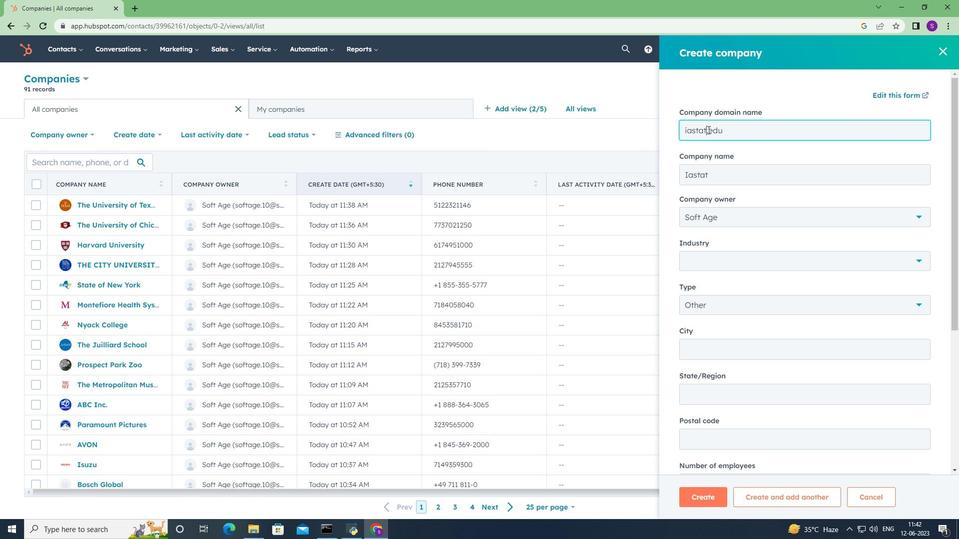 
Action: Mouse moved to (745, 168)
Screenshot: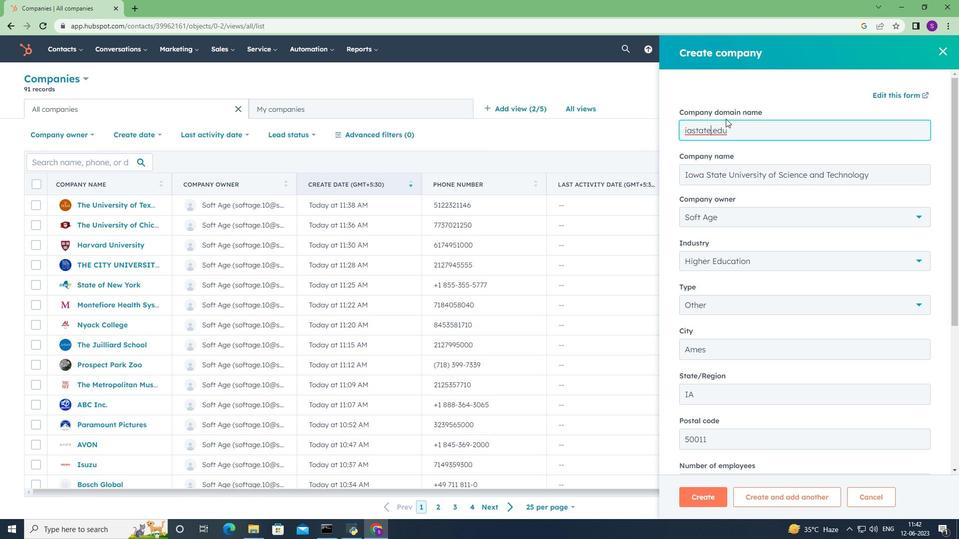 
Action: Mouse scrolled (745, 167) with delta (0, 0)
Screenshot: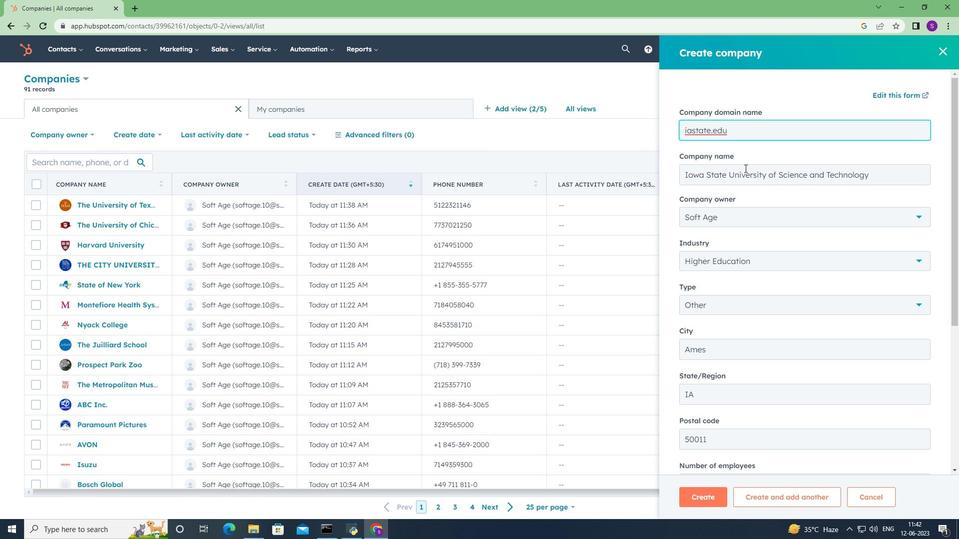 
Action: Mouse scrolled (745, 167) with delta (0, 0)
Screenshot: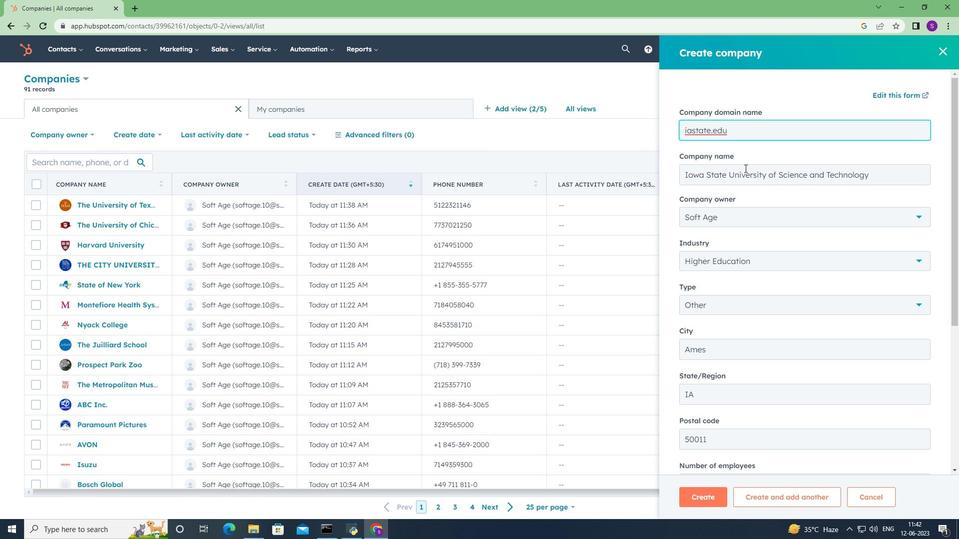 
Action: Mouse moved to (746, 181)
Screenshot: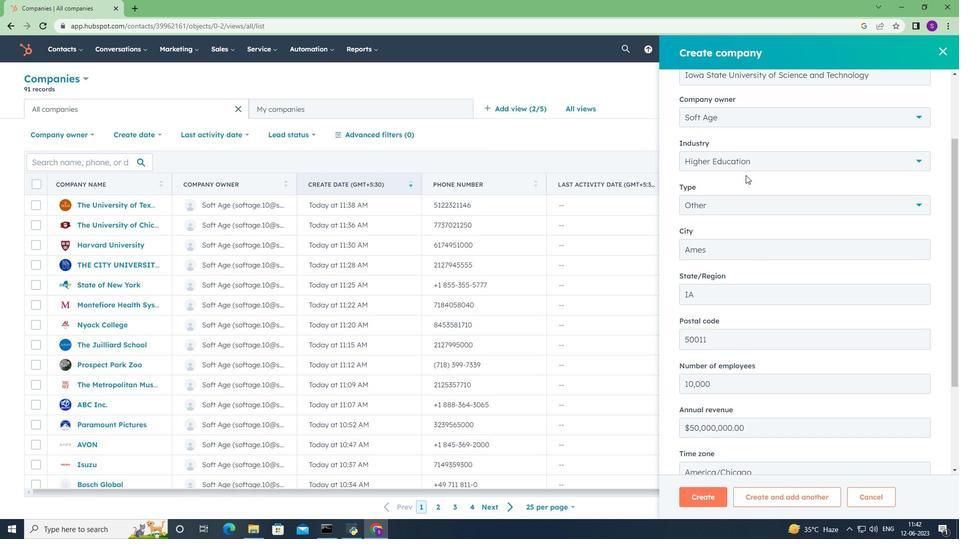 
Action: Mouse scrolled (746, 176) with delta (0, 0)
Screenshot: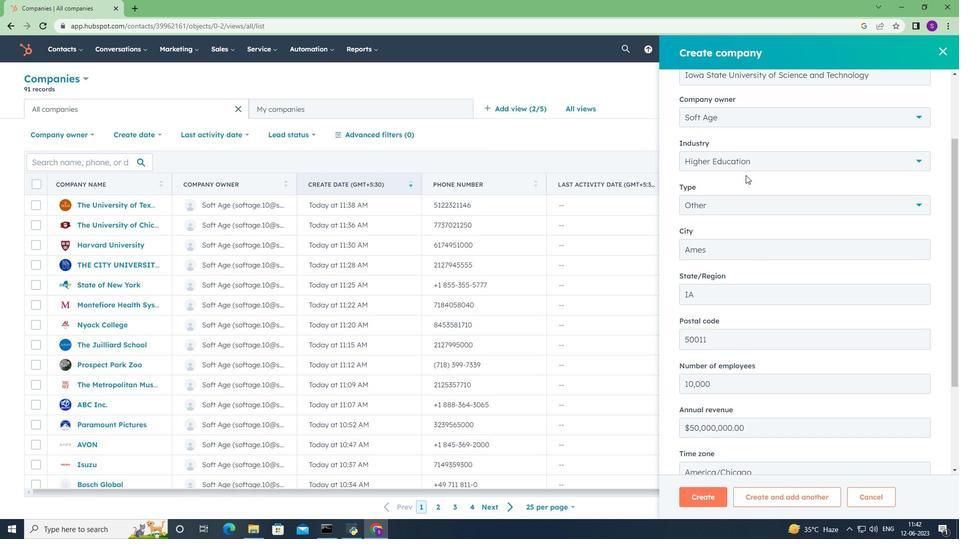 
Action: Mouse moved to (746, 183)
Screenshot: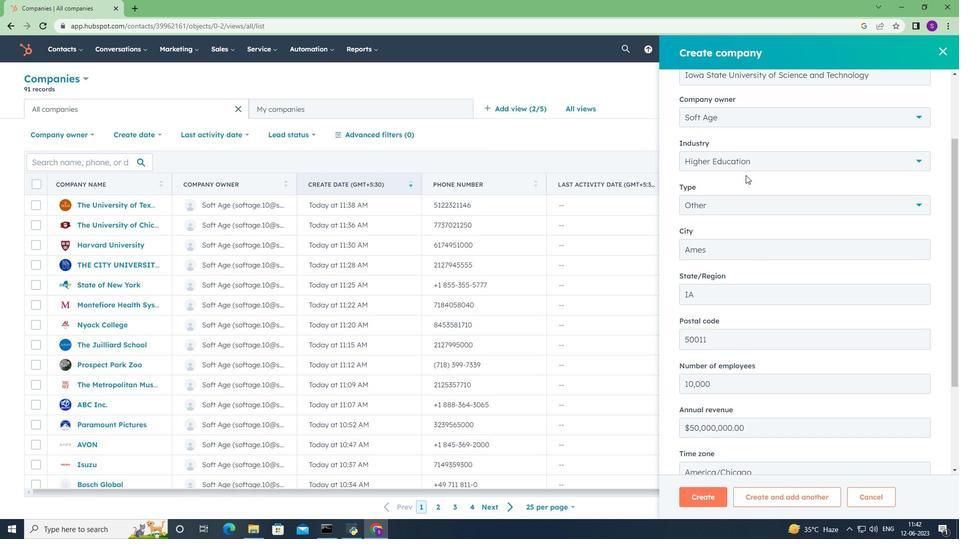 
Action: Mouse scrolled (746, 178) with delta (0, 0)
Screenshot: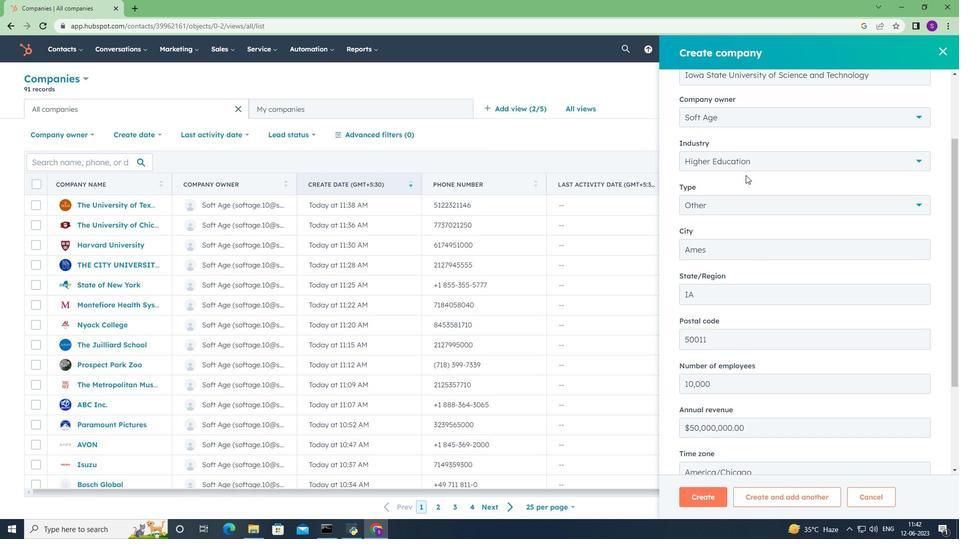
Action: Mouse moved to (746, 184)
Screenshot: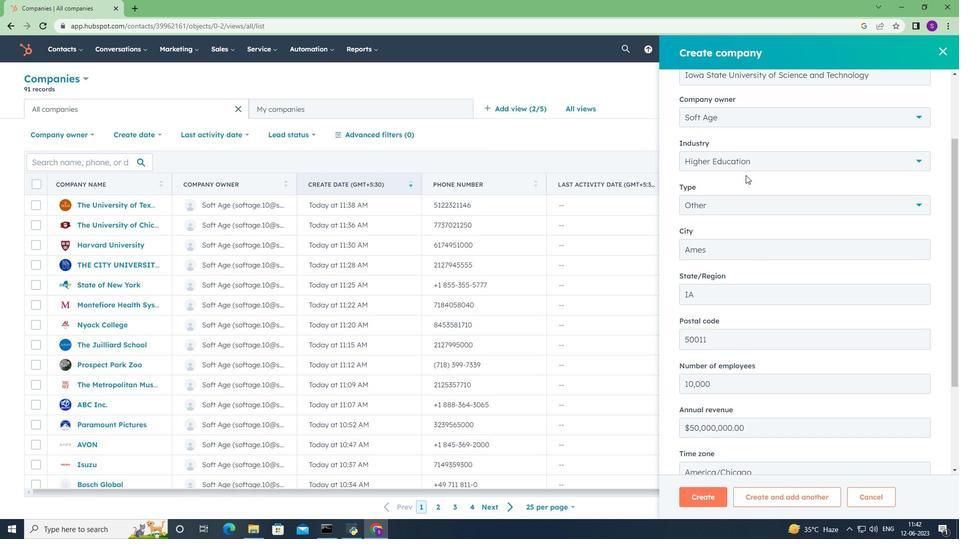 
Action: Mouse scrolled (746, 179) with delta (0, 0)
Screenshot: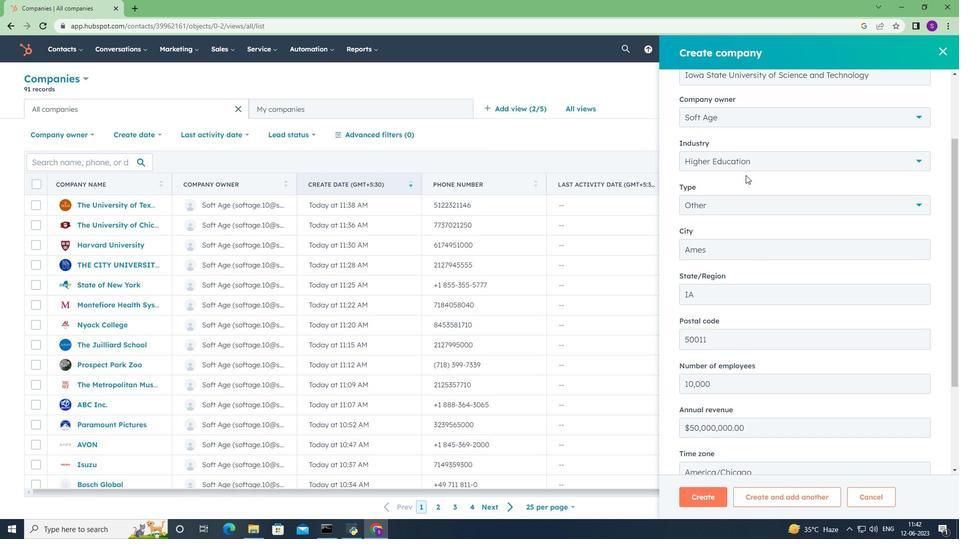 
Action: Mouse moved to (745, 200)
Screenshot: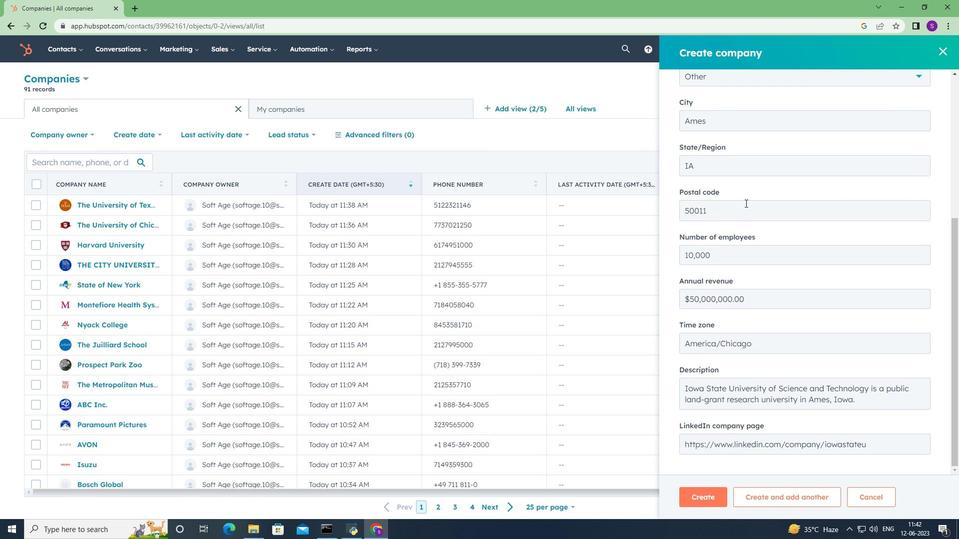 
Action: Mouse scrolled (745, 199) with delta (0, 0)
Screenshot: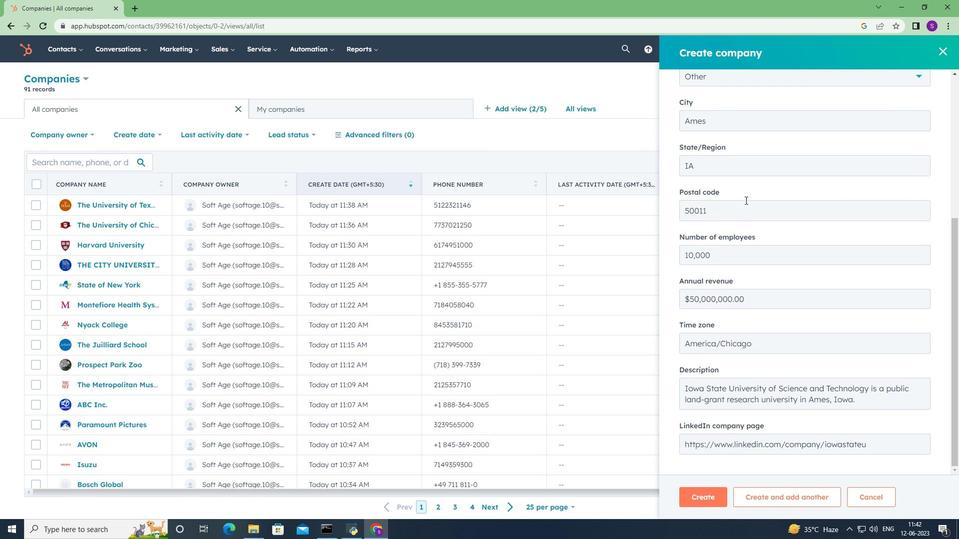 
Action: Mouse scrolled (745, 200) with delta (0, 0)
Screenshot: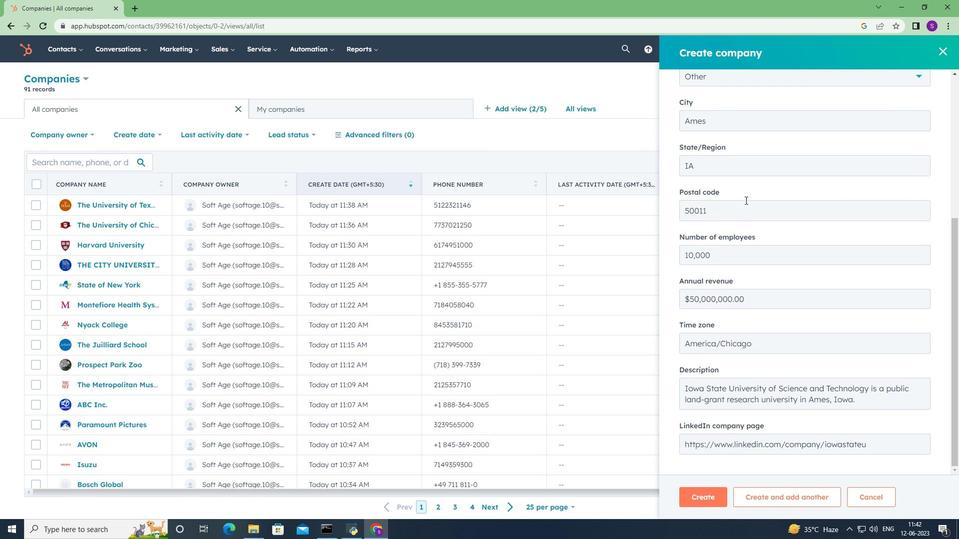 
Action: Mouse moved to (788, 126)
Screenshot: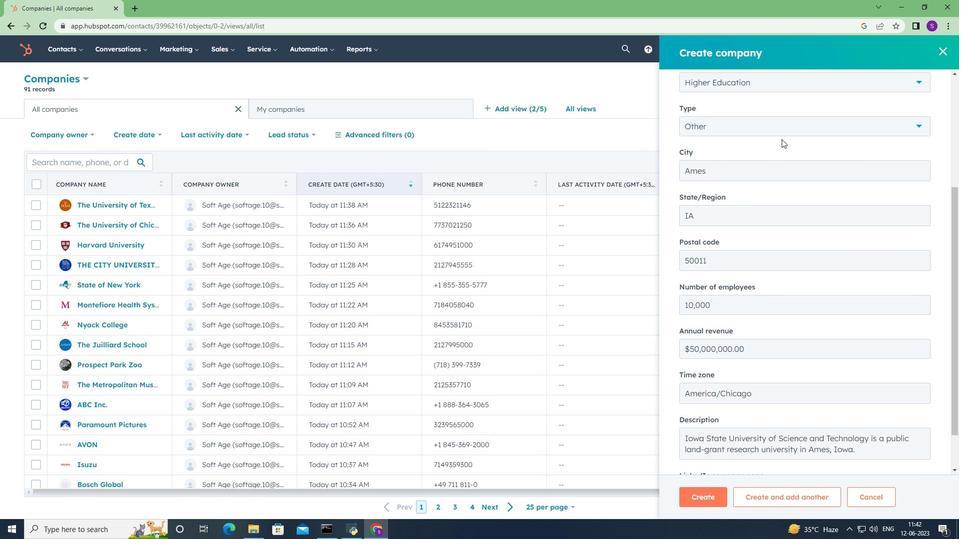
Action: Mouse pressed left at (788, 126)
Screenshot: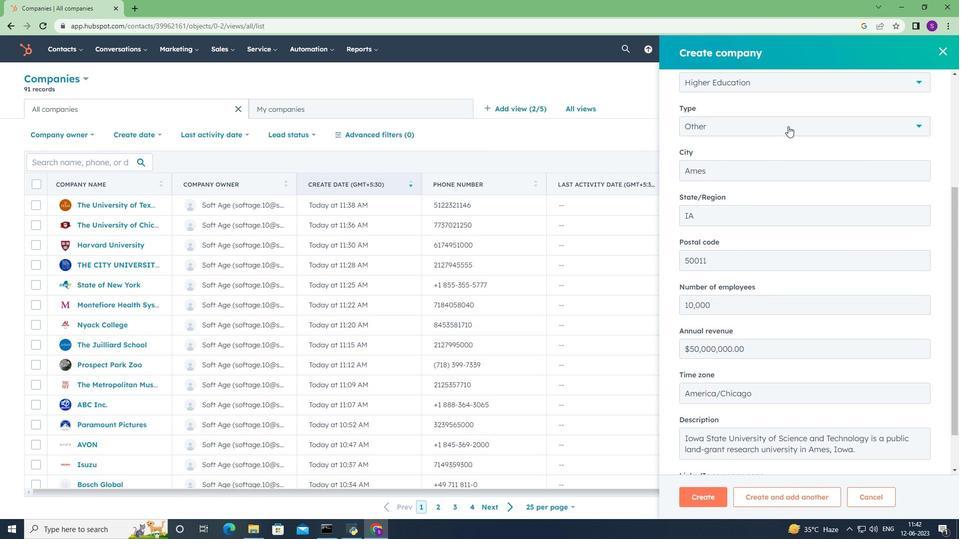 
Action: Mouse moved to (707, 235)
Screenshot: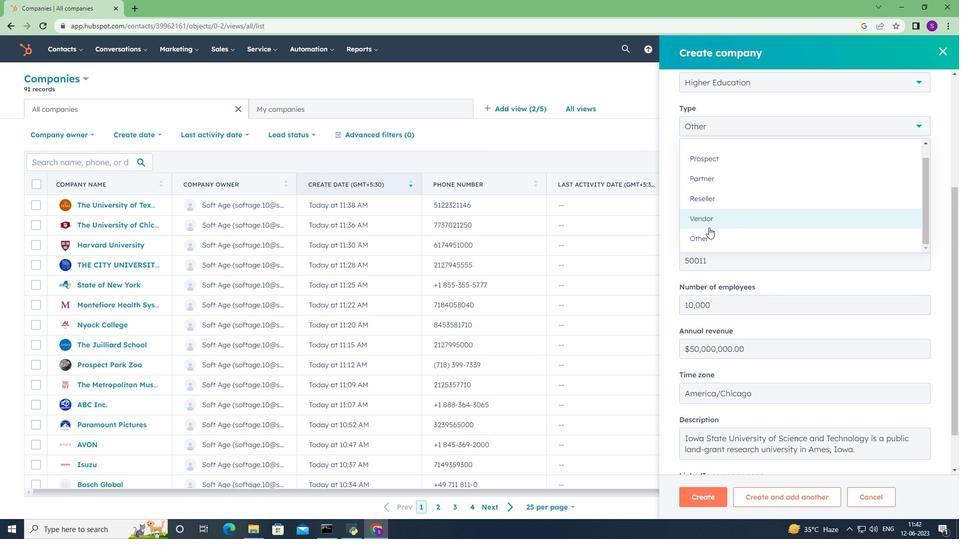 
Action: Mouse pressed left at (707, 235)
Screenshot: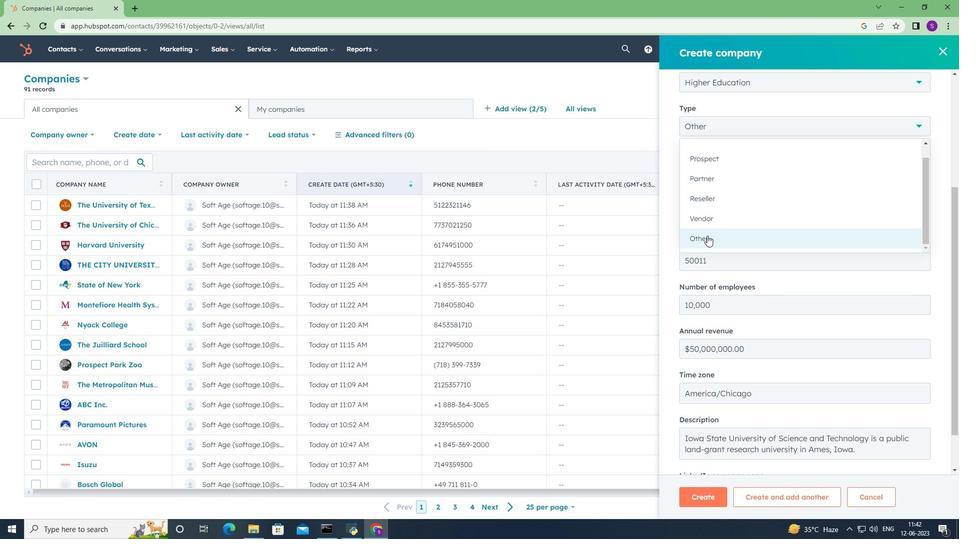 
Action: Mouse scrolled (707, 235) with delta (0, 0)
Screenshot: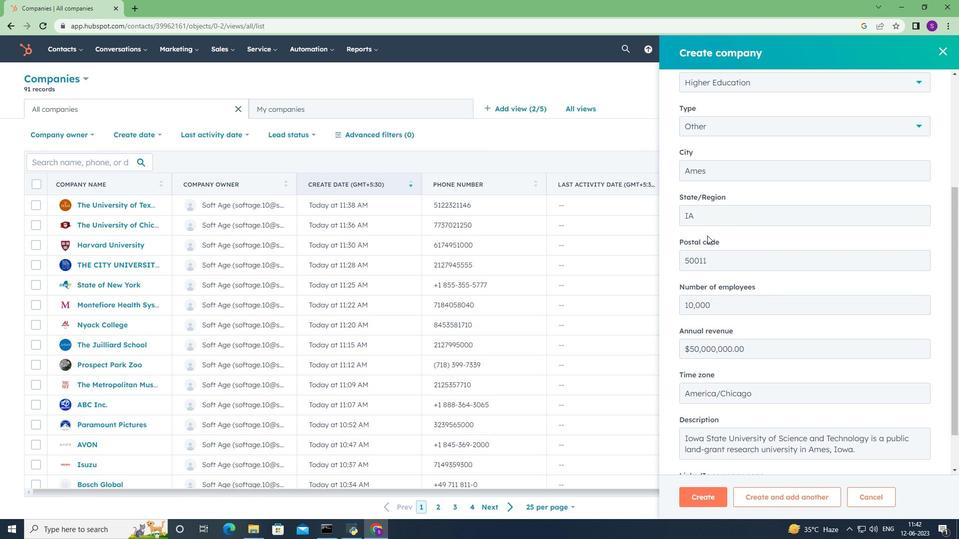 
Action: Mouse scrolled (707, 235) with delta (0, 0)
Screenshot: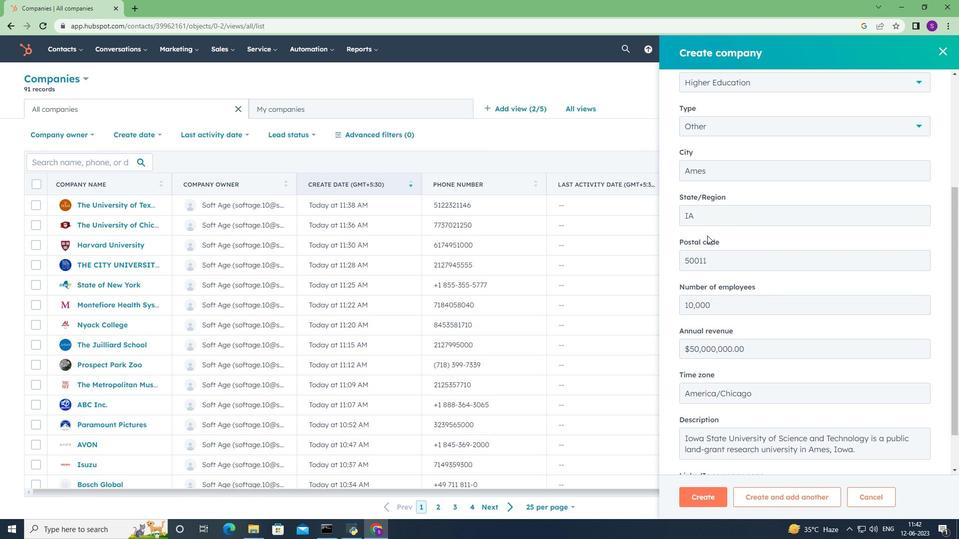 
Action: Mouse scrolled (707, 235) with delta (0, 0)
Screenshot: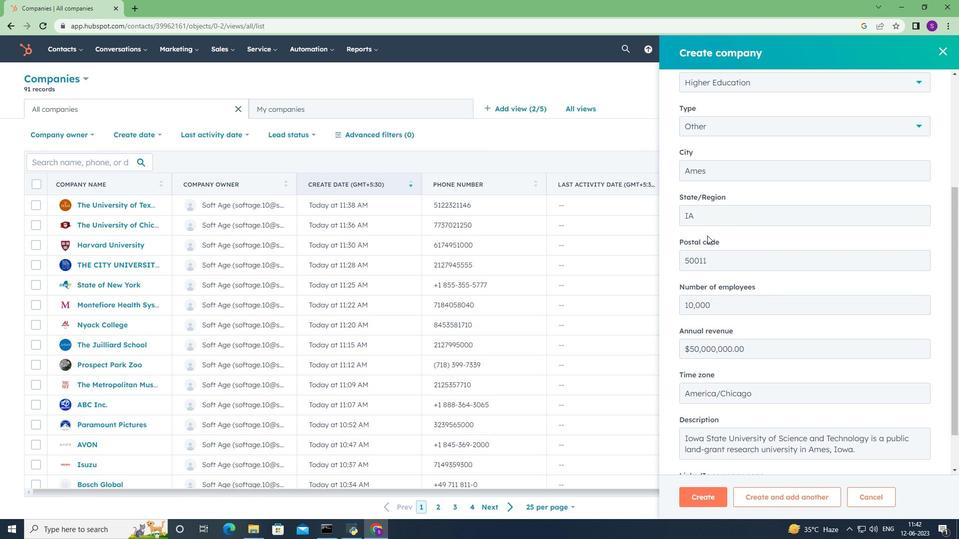 
Action: Mouse scrolled (707, 235) with delta (0, 0)
Screenshot: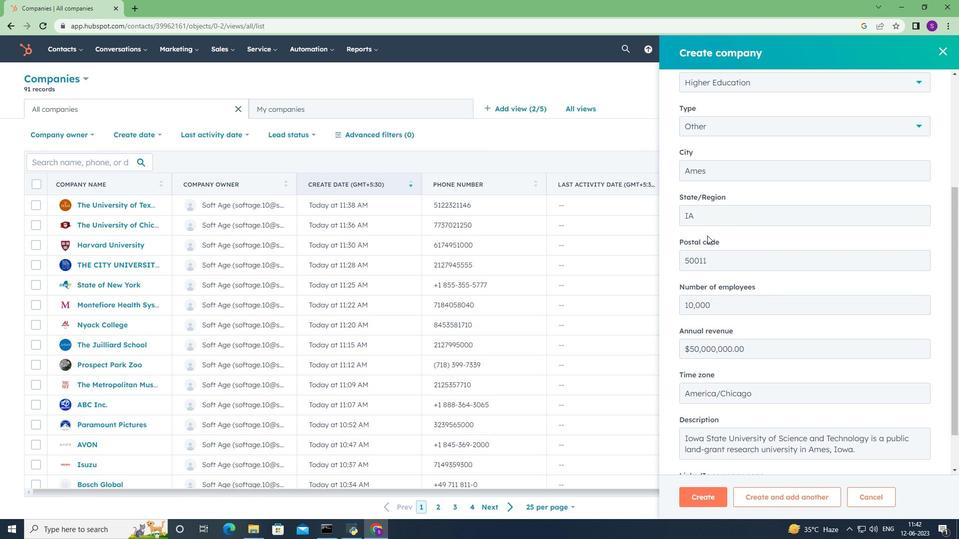 
Action: Mouse scrolled (707, 235) with delta (0, 0)
Screenshot: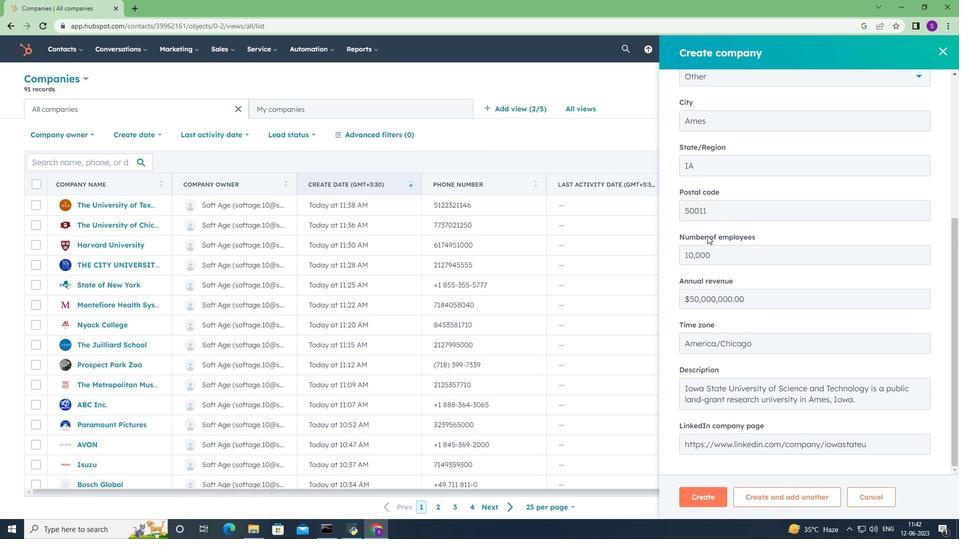 
Action: Mouse scrolled (707, 235) with delta (0, 0)
Screenshot: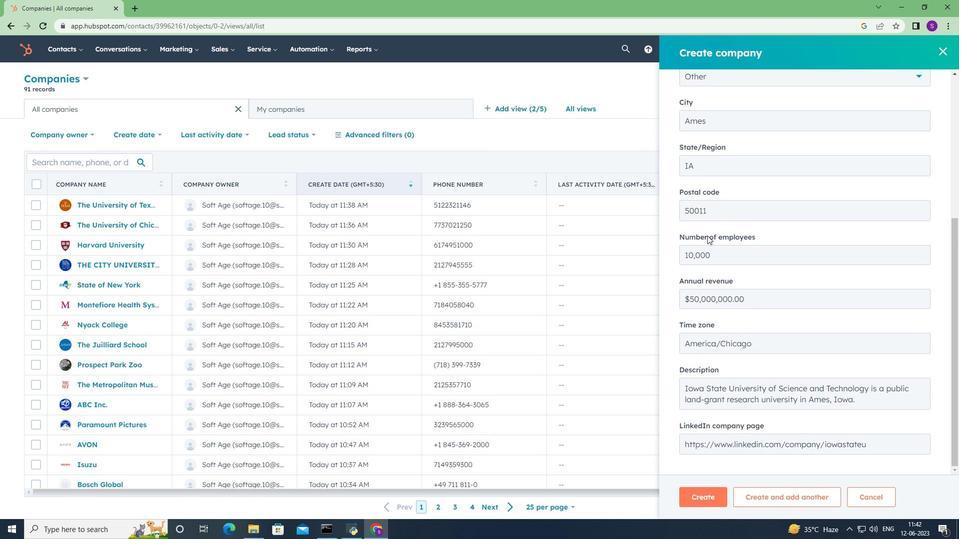 
Action: Mouse moved to (707, 236)
Screenshot: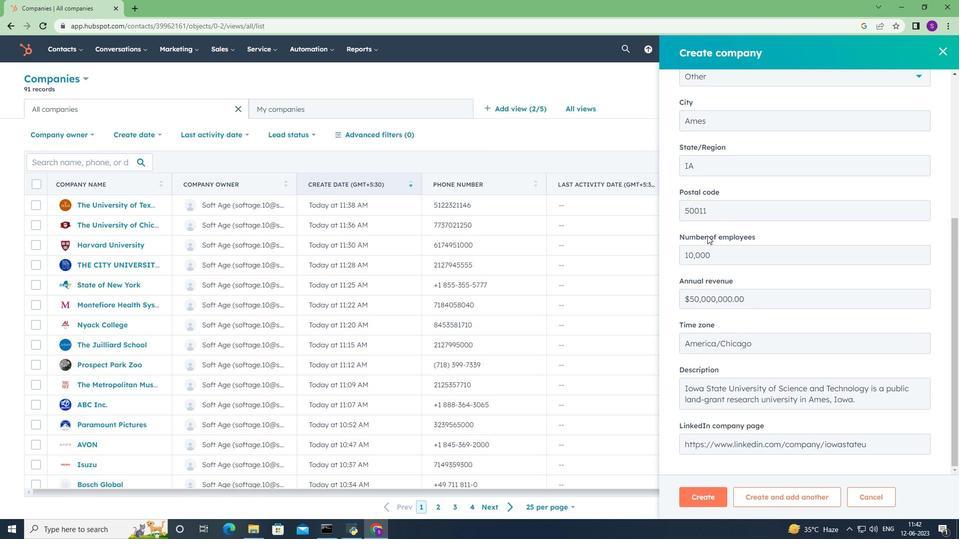 
Action: Mouse scrolled (707, 235) with delta (0, 0)
Screenshot: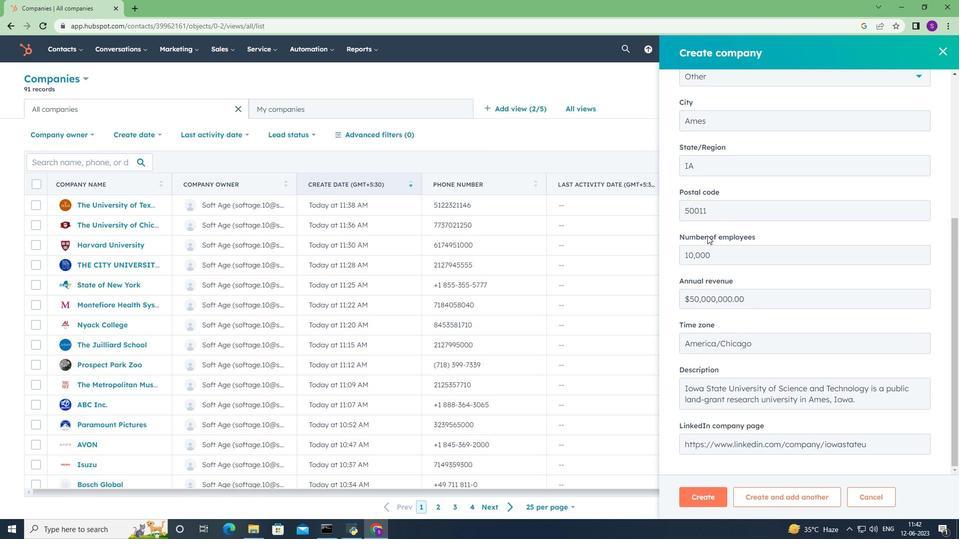 
Action: Mouse moved to (703, 239)
Screenshot: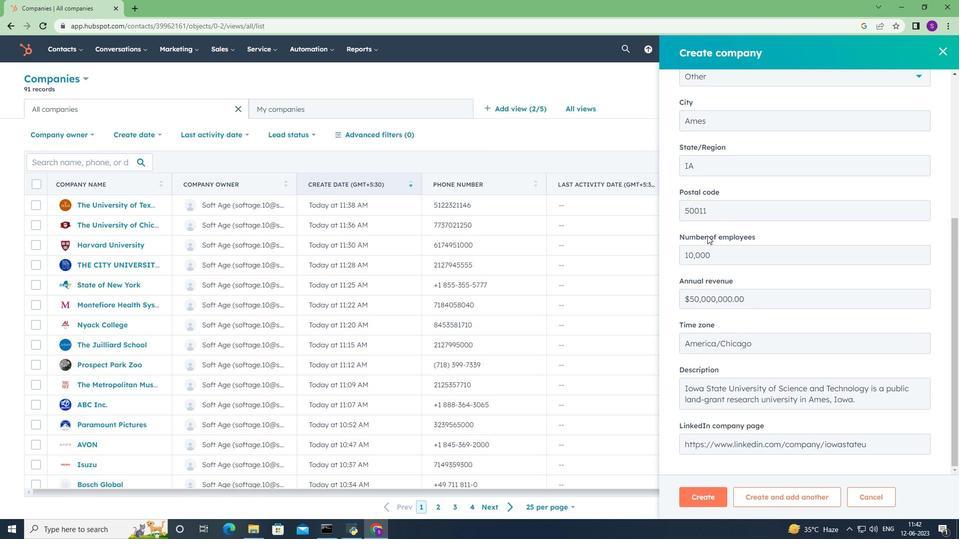 
Action: Mouse scrolled (703, 238) with delta (0, 0)
Screenshot: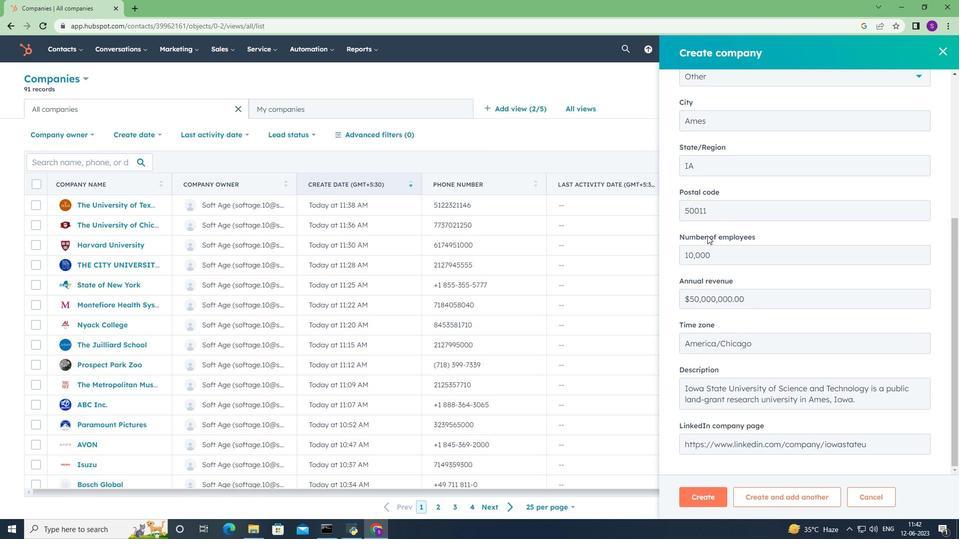 
Action: Mouse moved to (700, 242)
Screenshot: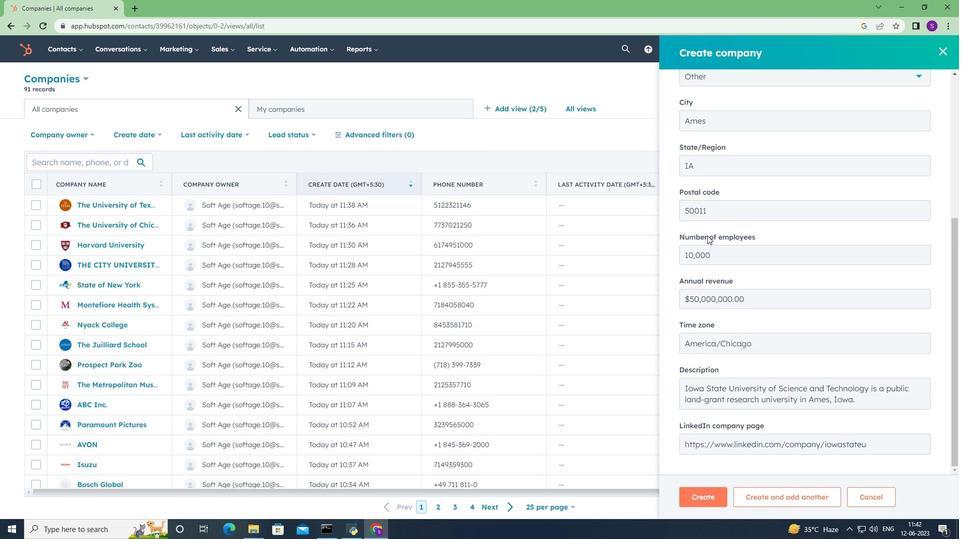 
Action: Mouse scrolled (700, 241) with delta (0, 0)
Screenshot: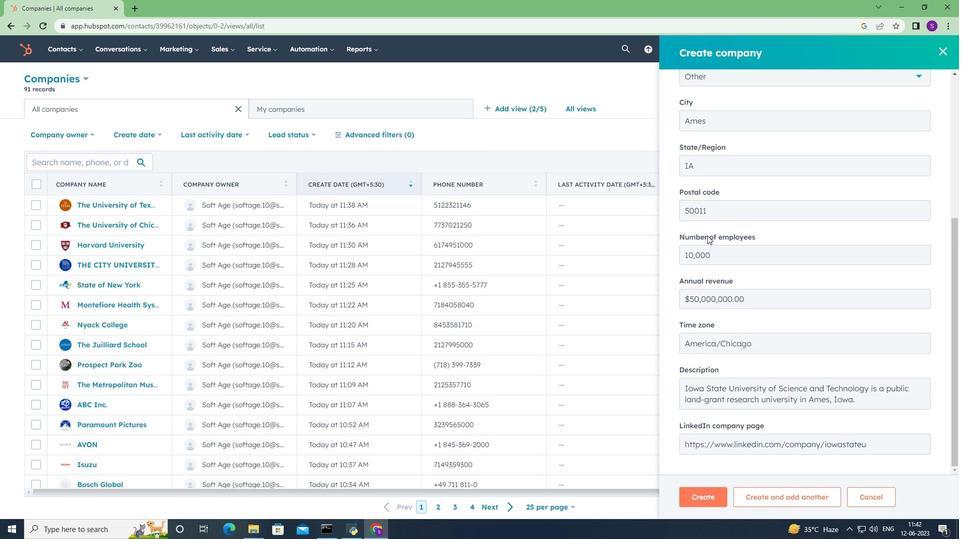 
Action: Mouse moved to (711, 496)
Screenshot: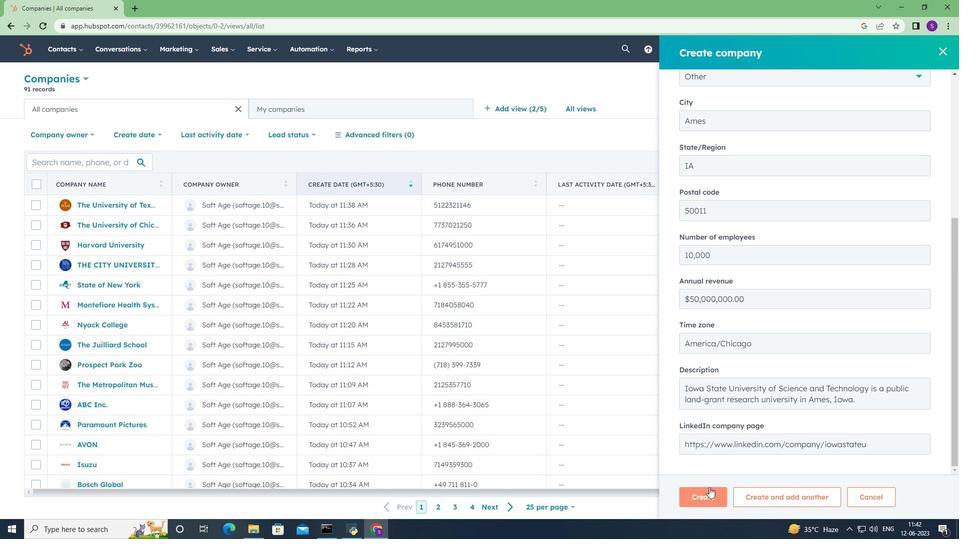 
Action: Mouse pressed left at (711, 496)
Screenshot: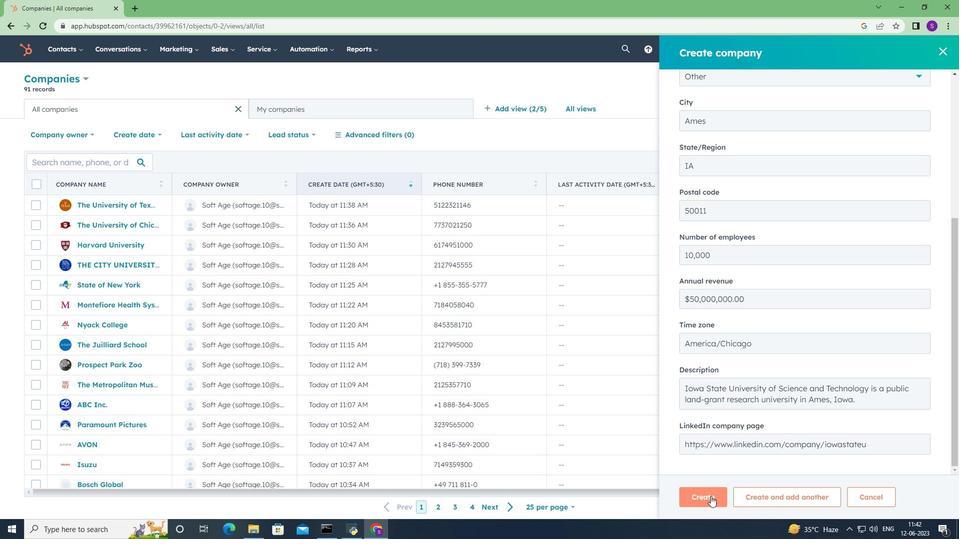 
Action: Mouse moved to (684, 324)
Screenshot: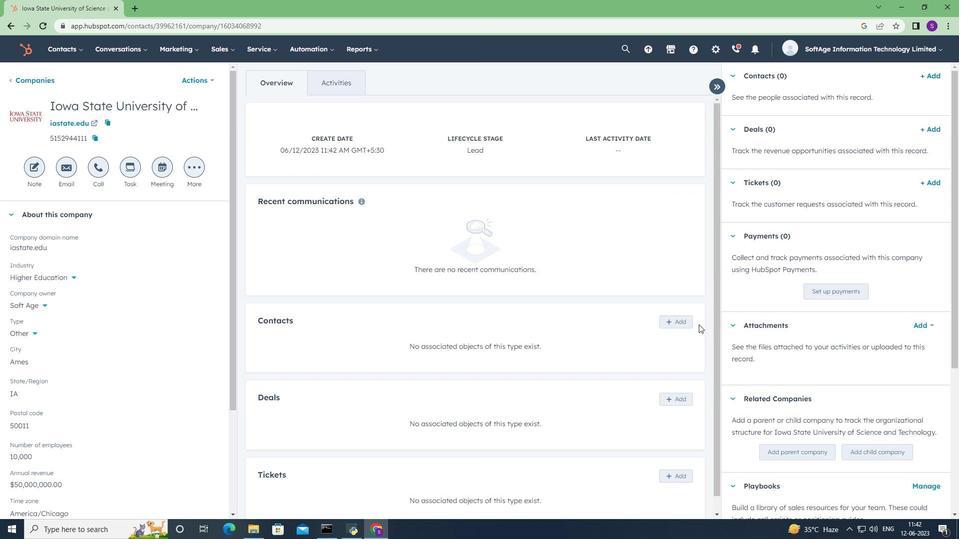 
Action: Mouse pressed left at (684, 324)
Screenshot: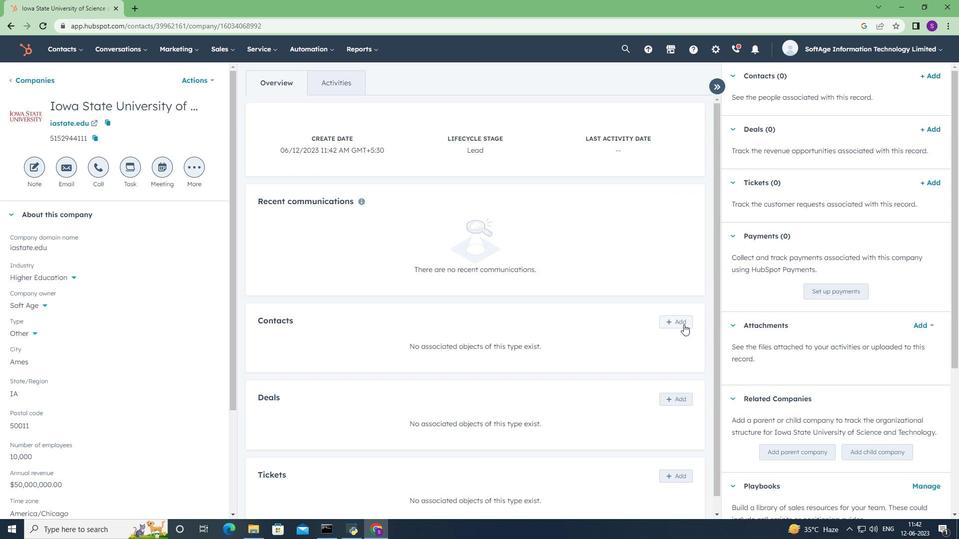 
Action: Mouse moved to (796, 99)
Screenshot: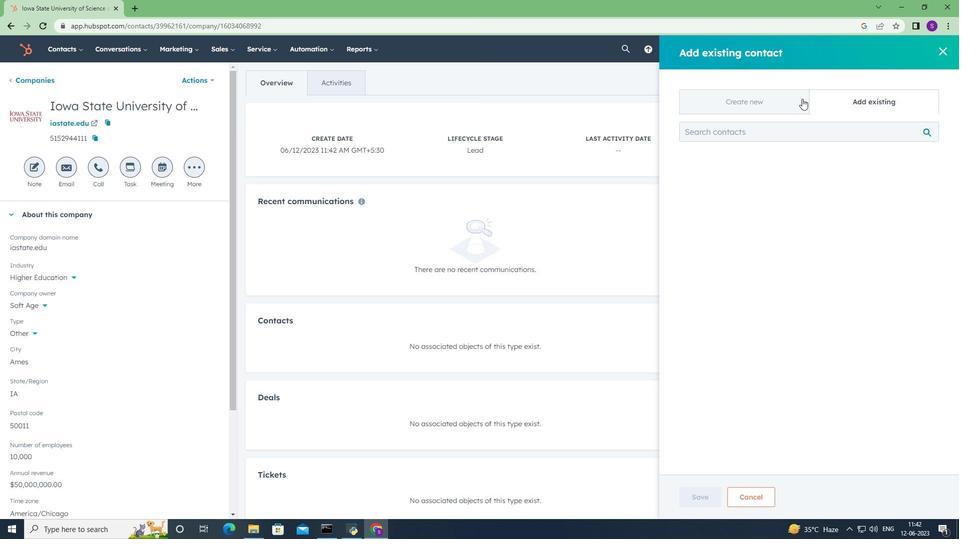 
Action: Mouse pressed left at (796, 99)
Screenshot: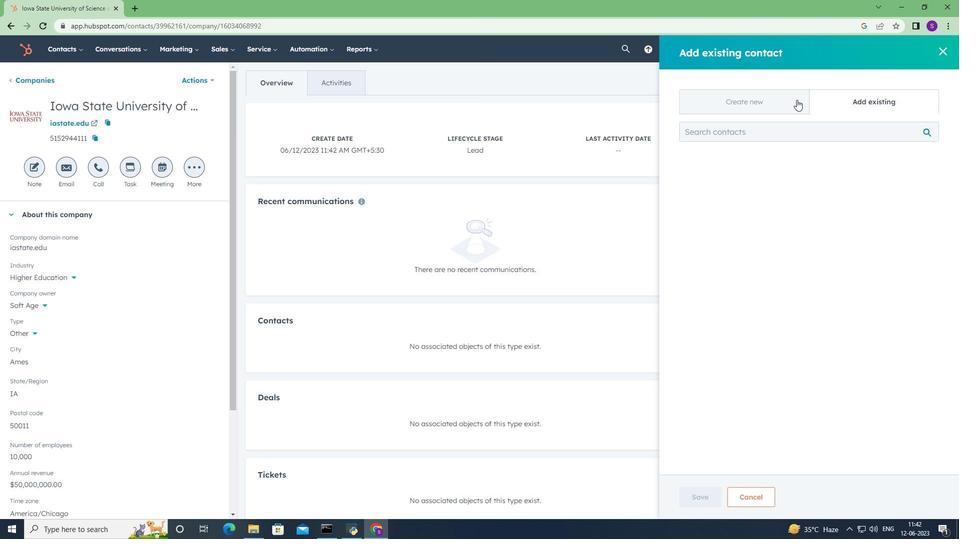
Action: Mouse moved to (768, 156)
Screenshot: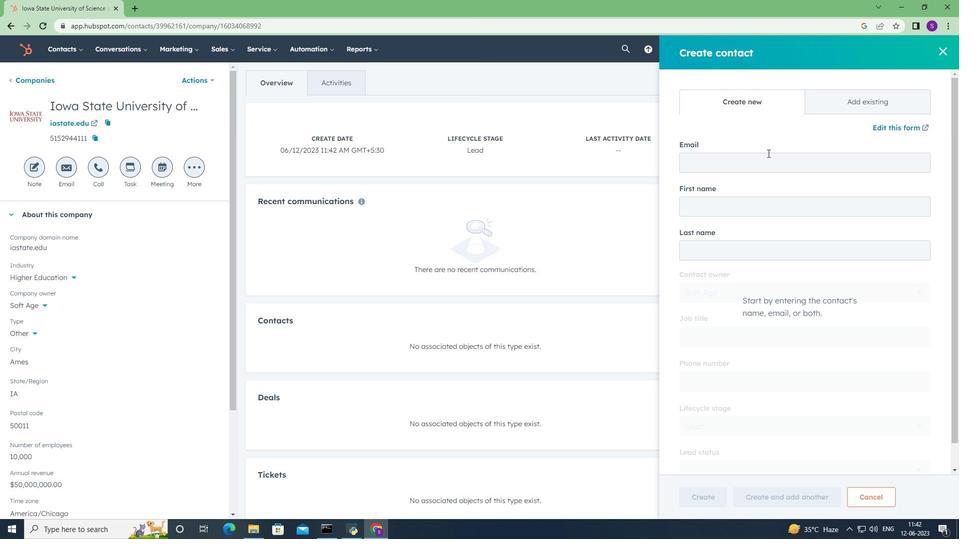 
Action: Mouse pressed left at (768, 156)
Screenshot: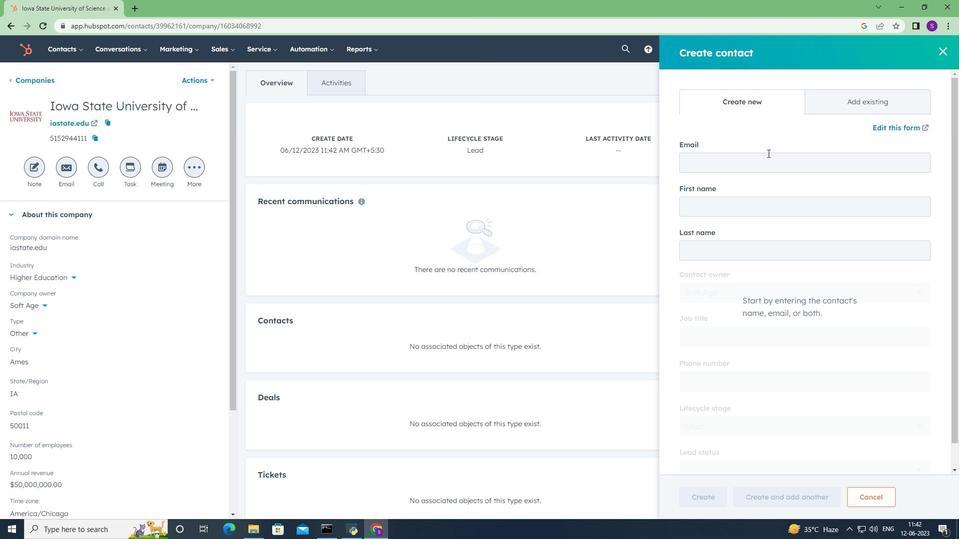 
Action: Key pressed <Key.shift><Key.shift><Key.shift><Key.shift><Key.shift><Key.shift><Key.shift><Key.shift>Nikita.parker<Key.left><Key.left><Key.left><Key.left><Key.left><Key.backspace><Key.shift>P<Key.right><Key.right><Key.right><Key.right><Key.right><Key.shift><Key.shift><Key.shift><Key.shift><Key.shift><Key.shift><Key.shift><Key.shift><Key.shift><Key.shift><Key.shift><Key.shift><Key.shift><Key.shift><Key.shift>@iastate.edu
Screenshot: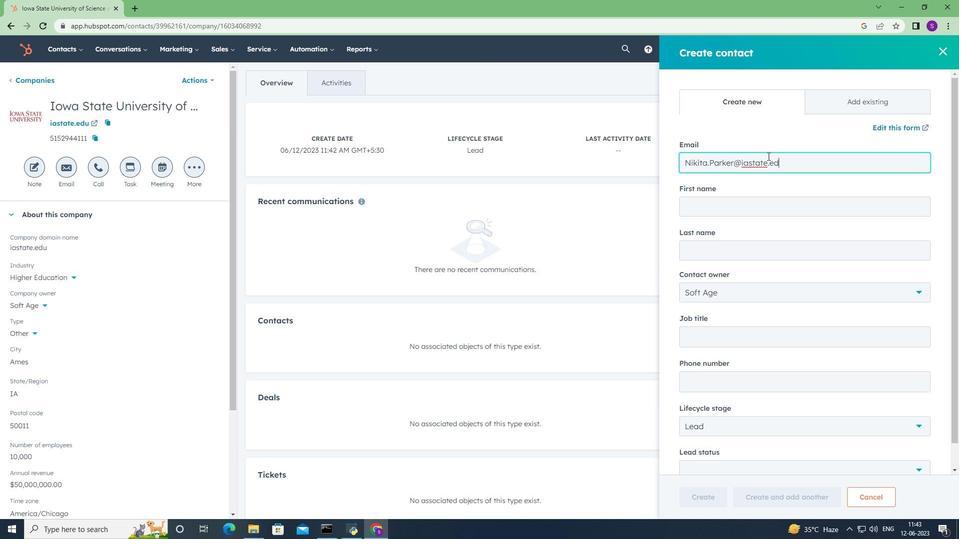 
Action: Mouse moved to (806, 213)
Screenshot: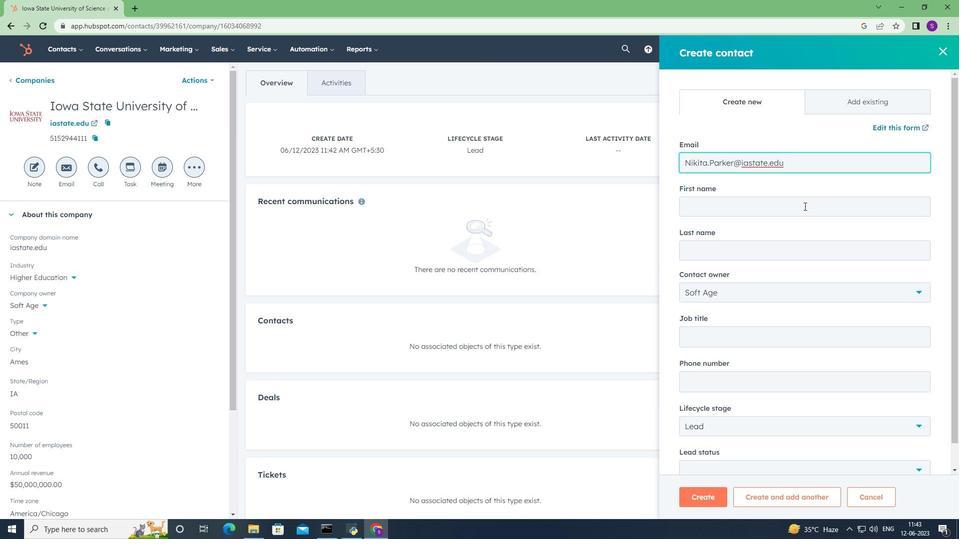 
Action: Mouse pressed left at (806, 213)
Screenshot: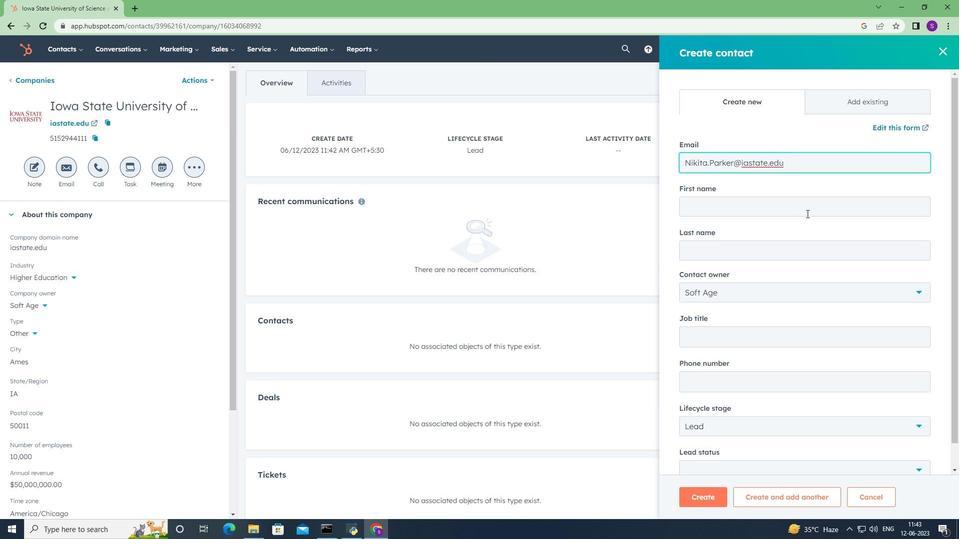 
Action: Key pressed <Key.shift>Nikita
Screenshot: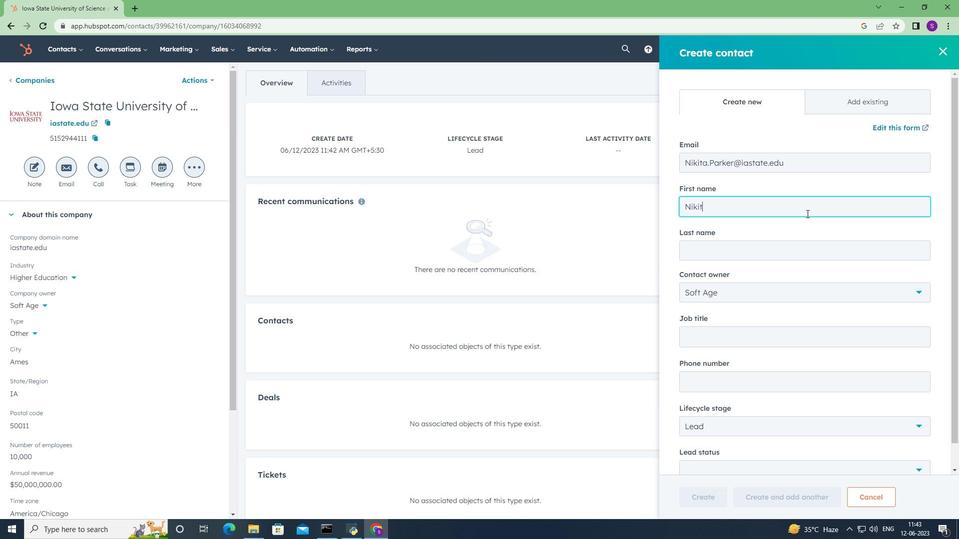
Action: Mouse moved to (828, 253)
Screenshot: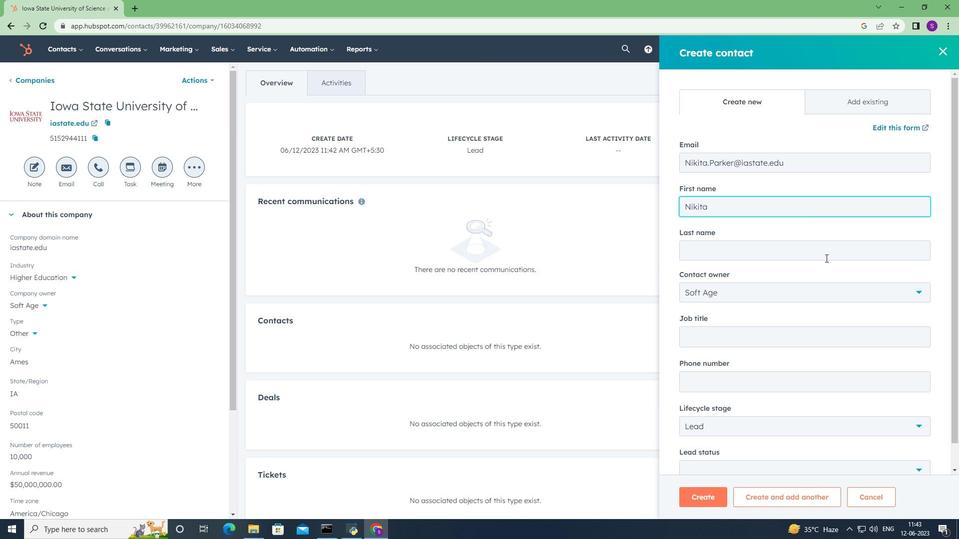 
Action: Mouse pressed left at (828, 253)
Screenshot: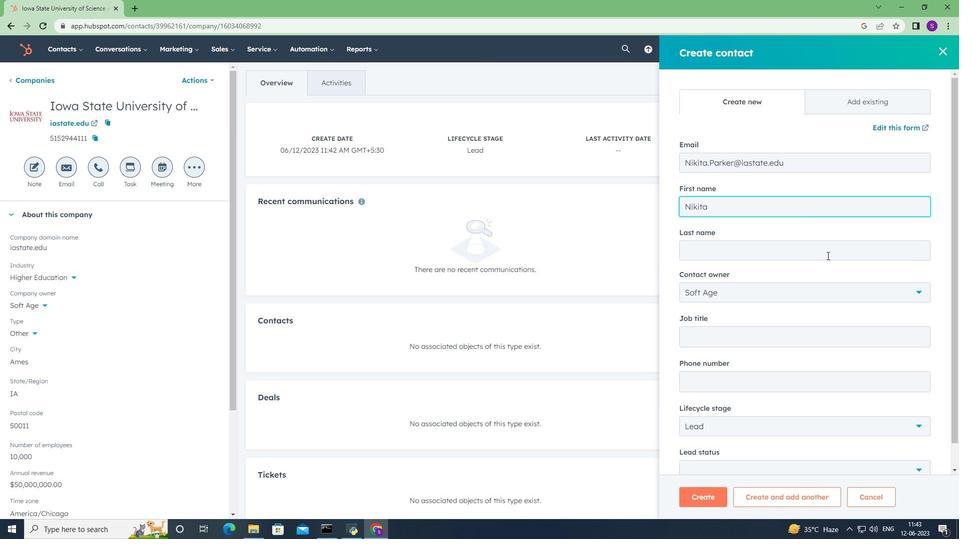 
Action: Key pressed <Key.shift>Parker
Screenshot: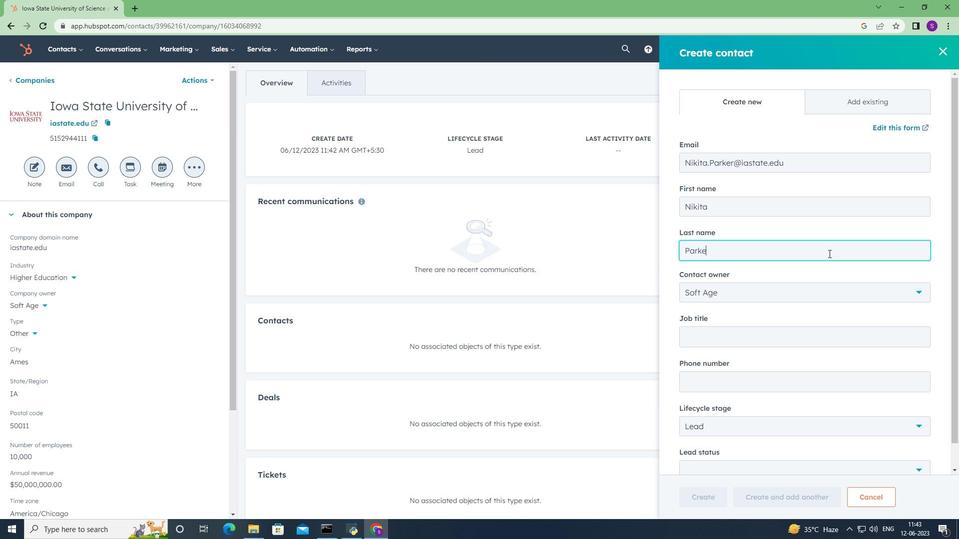 
Action: Mouse moved to (834, 341)
Screenshot: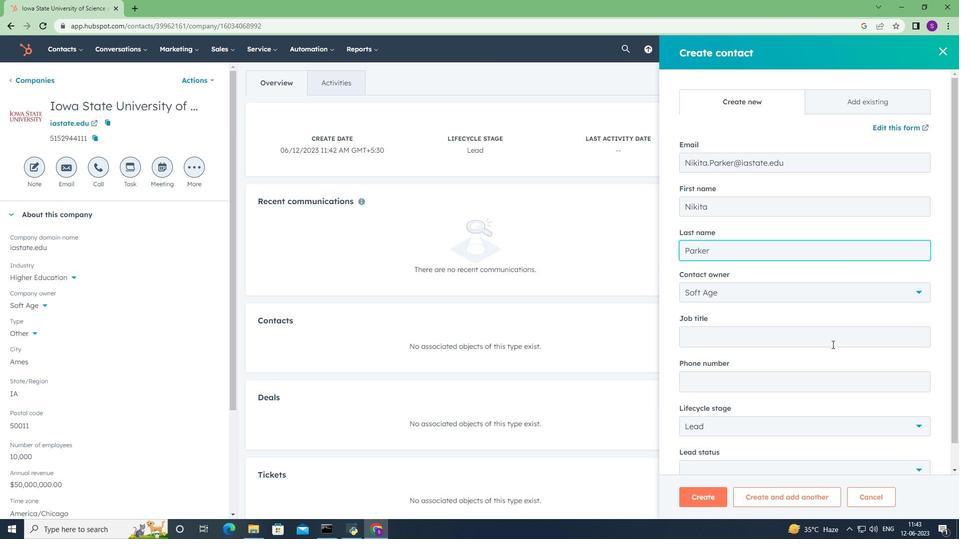 
Action: Mouse pressed left at (834, 341)
Screenshot: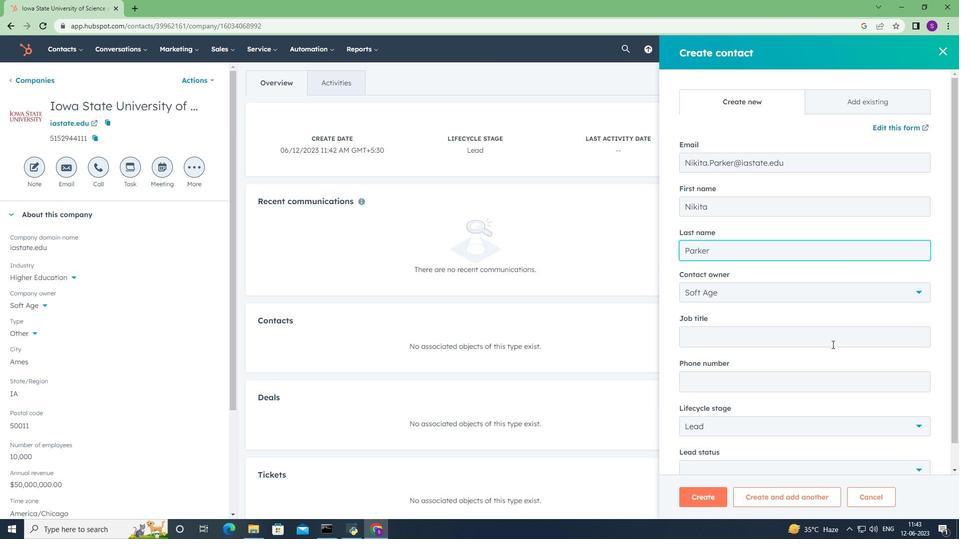 
Action: Key pressed <Key.shift>E-commerce<Key.space><Key.shift>Manager
Screenshot: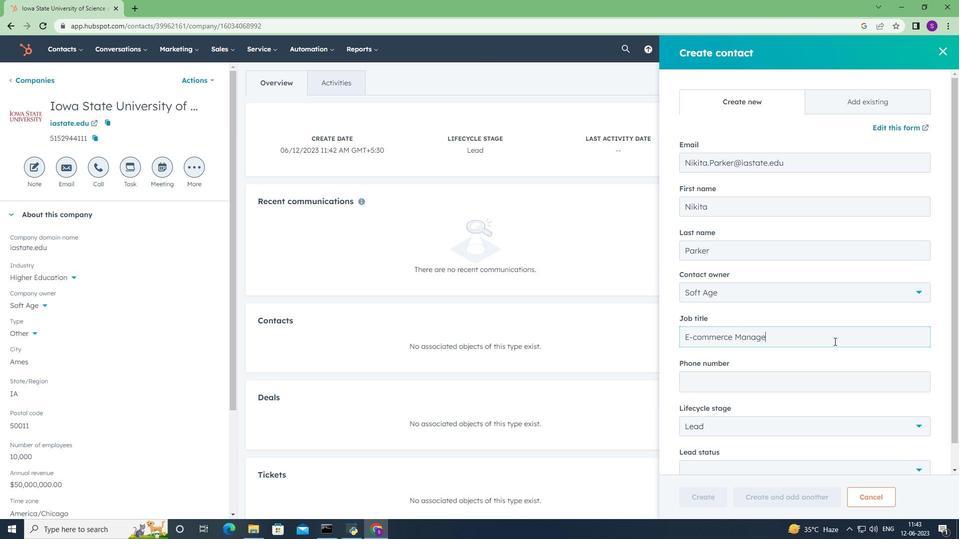 
Action: Mouse scrolled (834, 341) with delta (0, 0)
Screenshot: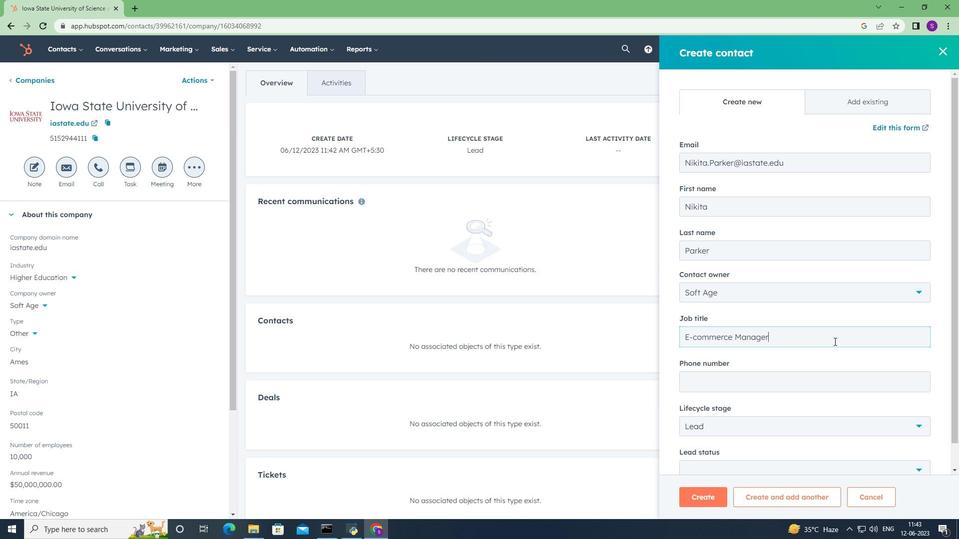 
Action: Mouse scrolled (834, 341) with delta (0, 0)
Screenshot: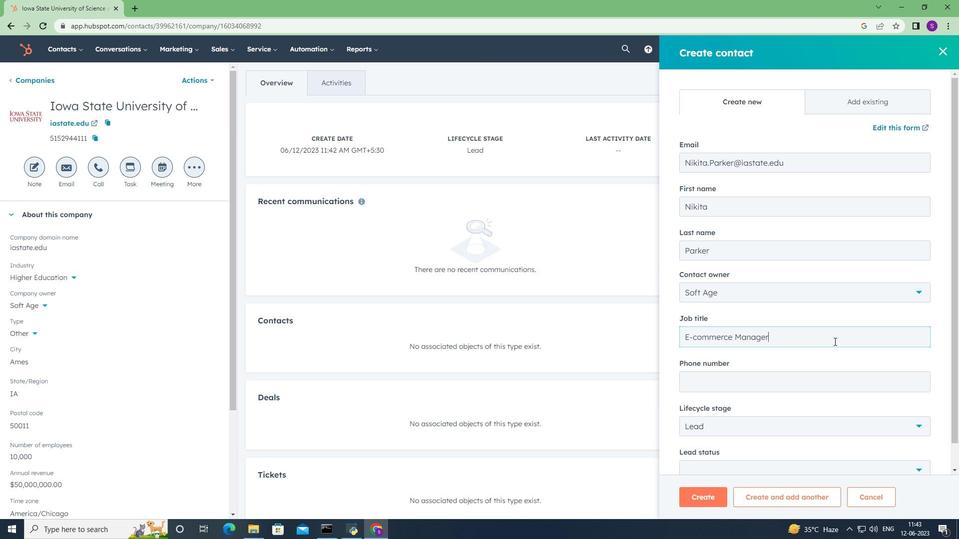 
Action: Mouse scrolled (834, 341) with delta (0, 0)
Screenshot: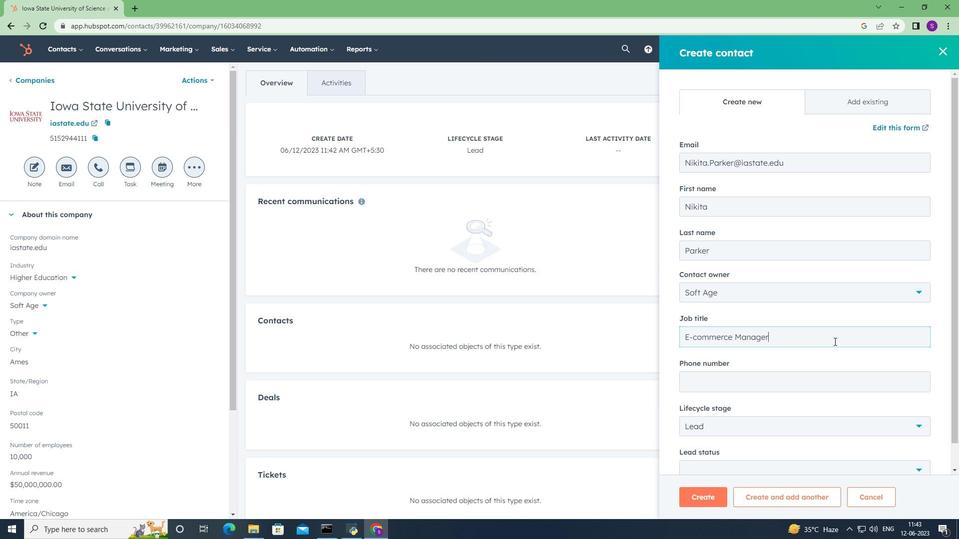 
Action: Mouse moved to (835, 359)
Screenshot: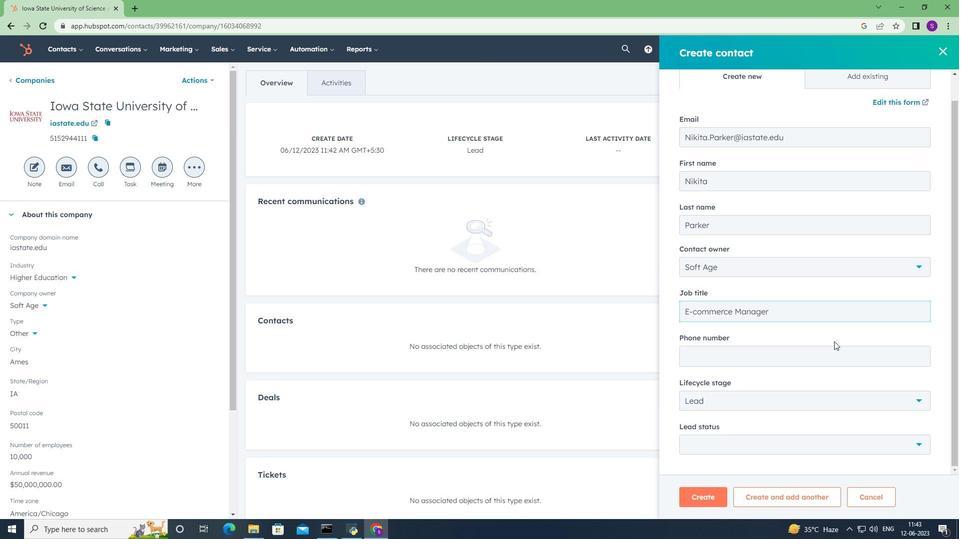 
Action: Mouse pressed left at (835, 359)
Screenshot: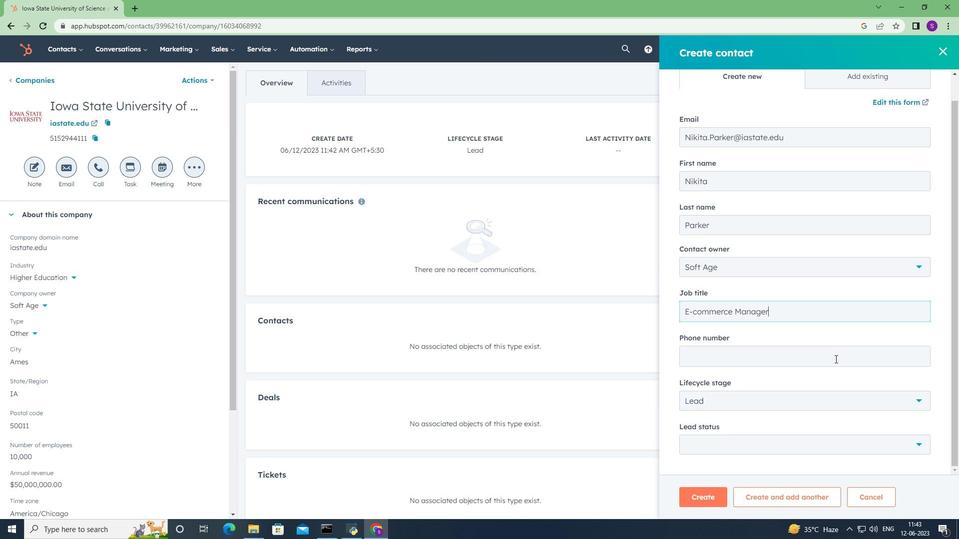 
Action: Key pressed 3055551240
Screenshot: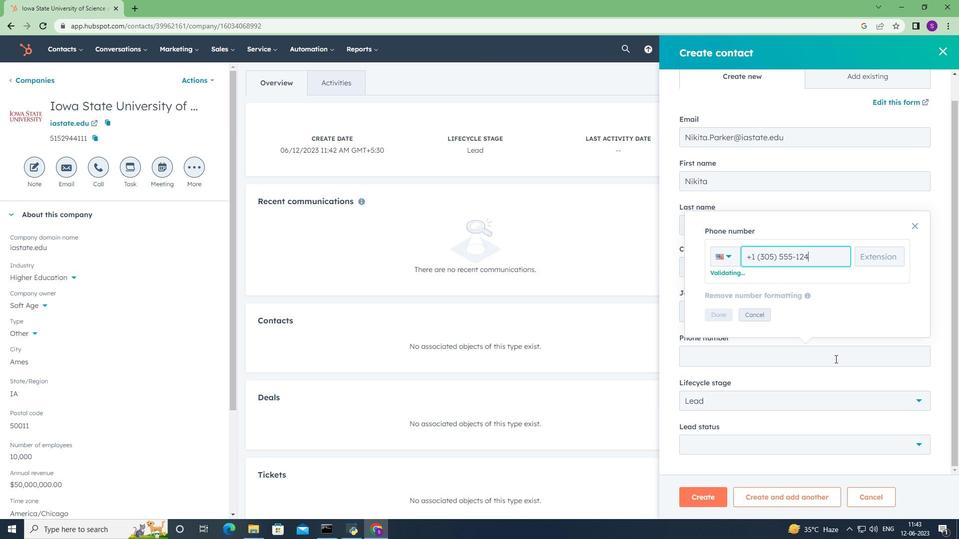 
Action: Mouse moved to (707, 314)
Screenshot: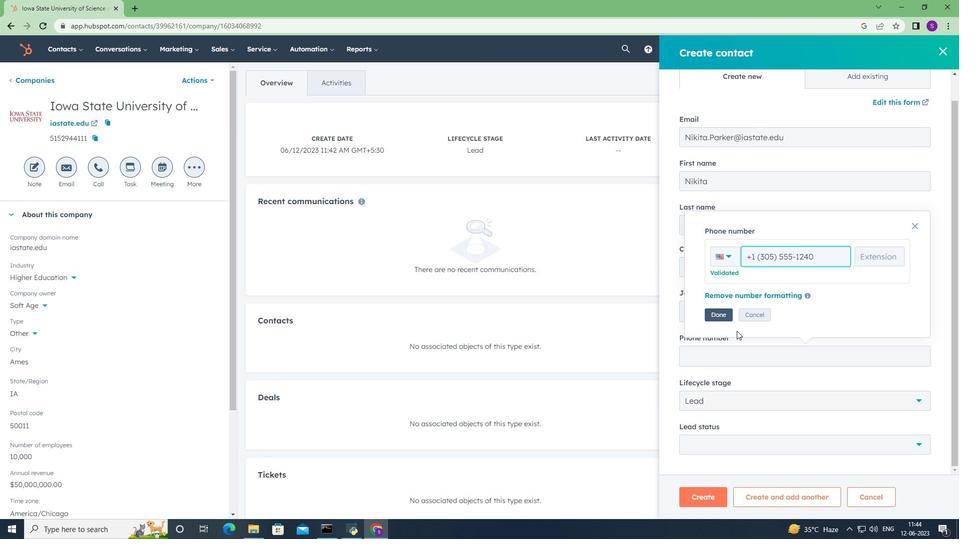 
Action: Mouse pressed left at (707, 314)
Screenshot: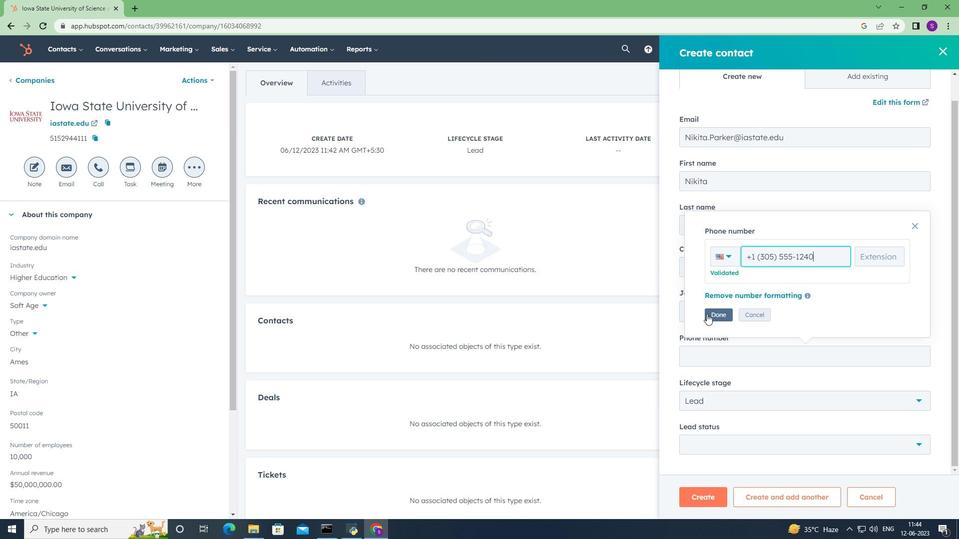
Action: Mouse moved to (759, 390)
Screenshot: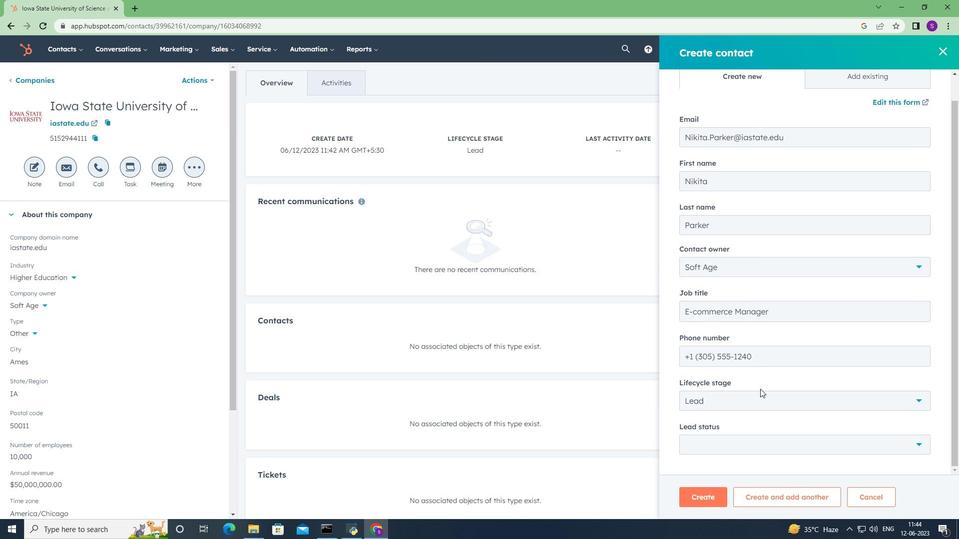 
Action: Mouse scrolled (759, 390) with delta (0, 0)
Screenshot: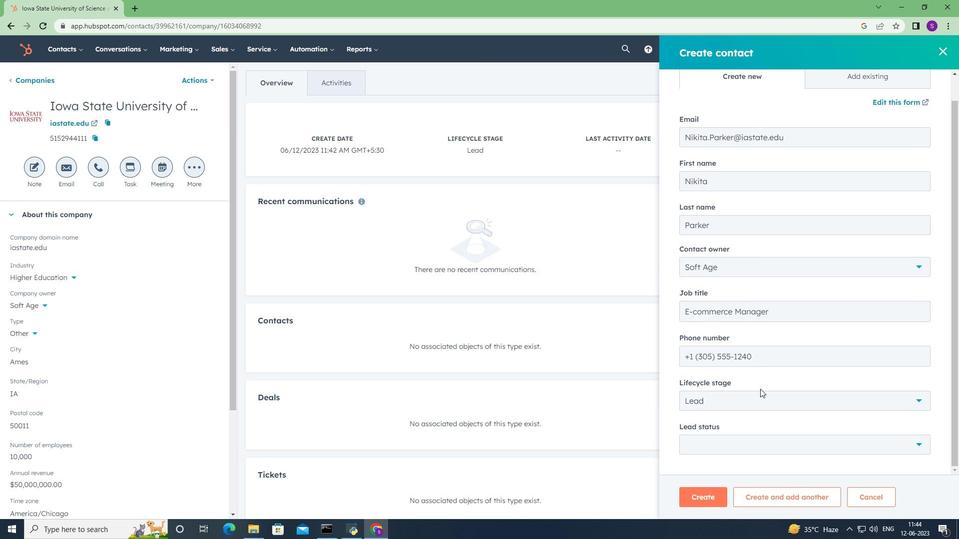 
Action: Mouse scrolled (759, 390) with delta (0, 0)
Screenshot: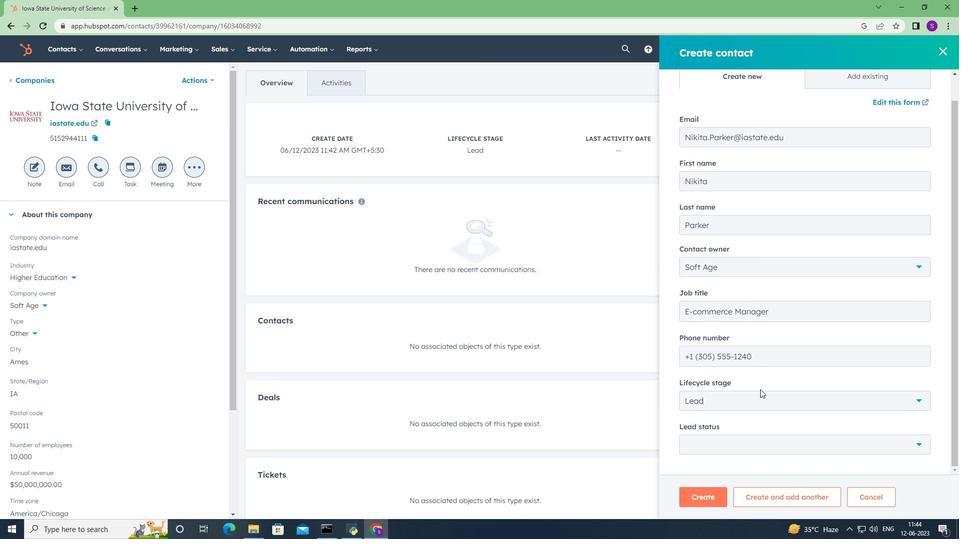 
Action: Mouse scrolled (759, 390) with delta (0, 0)
Screenshot: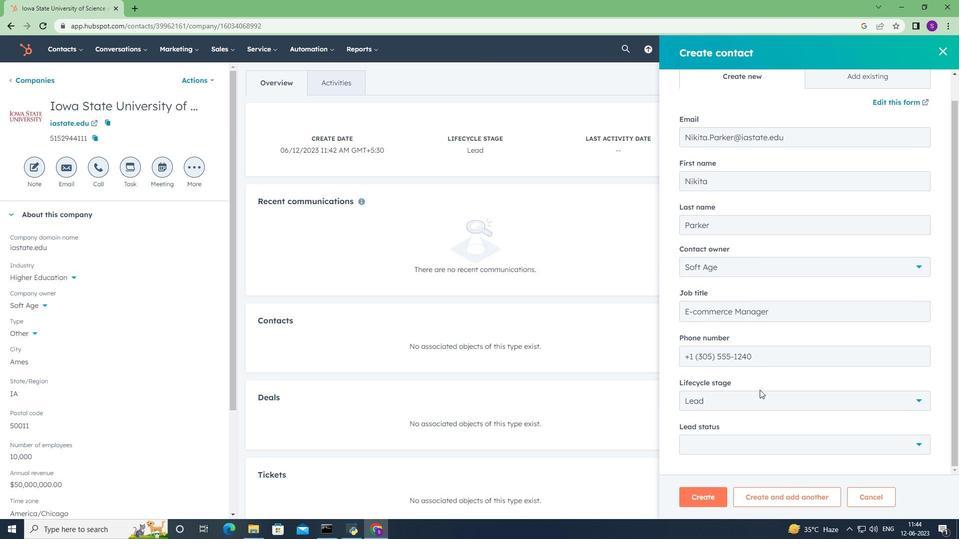 
Action: Mouse moved to (759, 390)
Screenshot: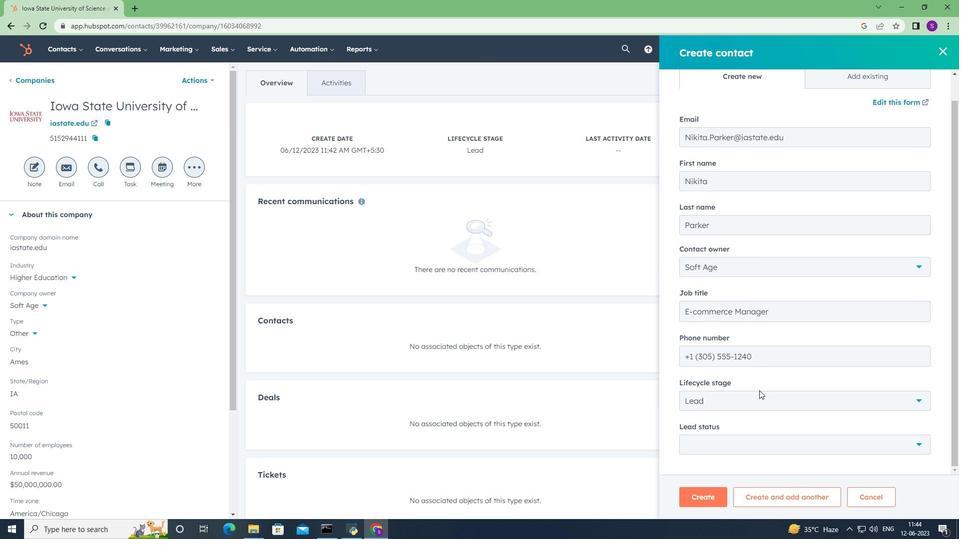 
Action: Mouse pressed left at (759, 390)
Screenshot: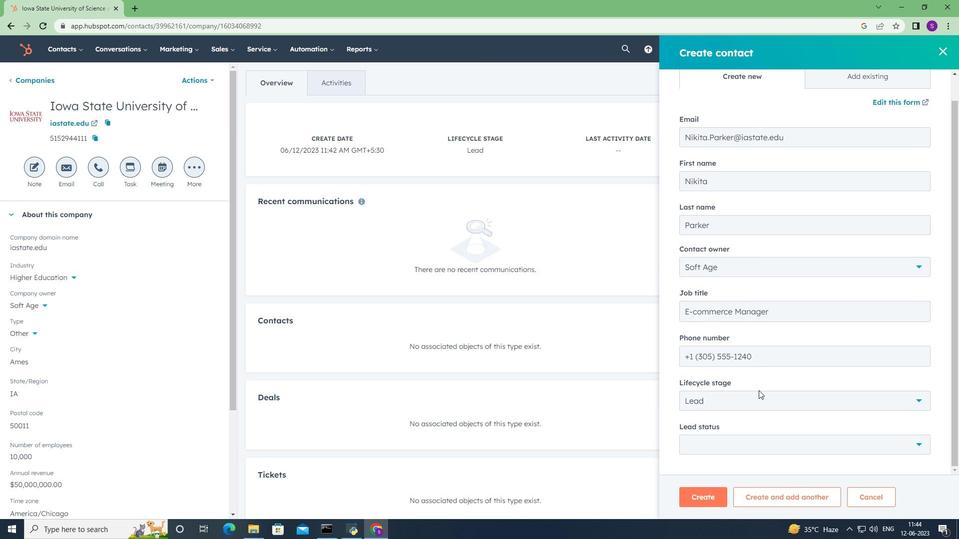 
Action: Mouse moved to (760, 396)
Screenshot: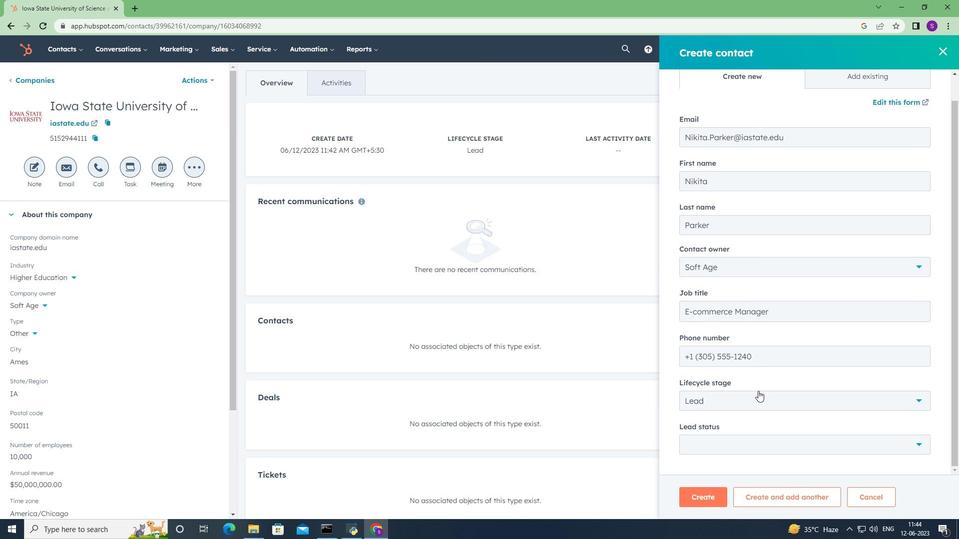 
Action: Mouse pressed left at (760, 396)
Screenshot: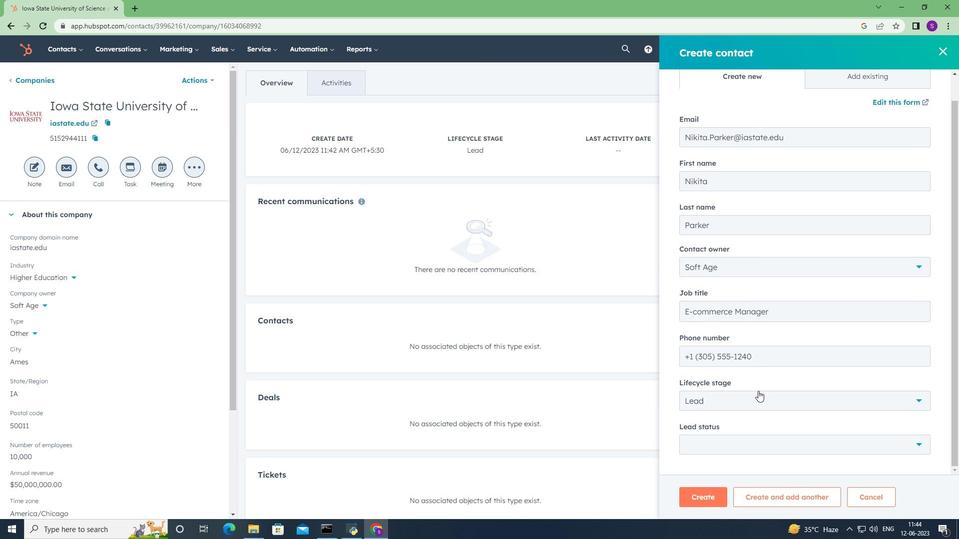 
Action: Mouse moved to (744, 303)
Screenshot: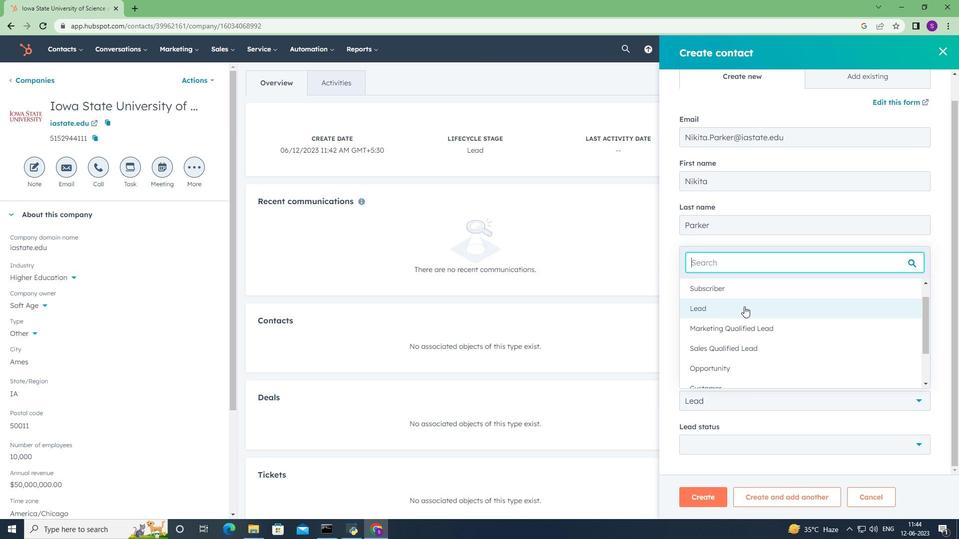 
Action: Mouse pressed left at (744, 303)
Screenshot: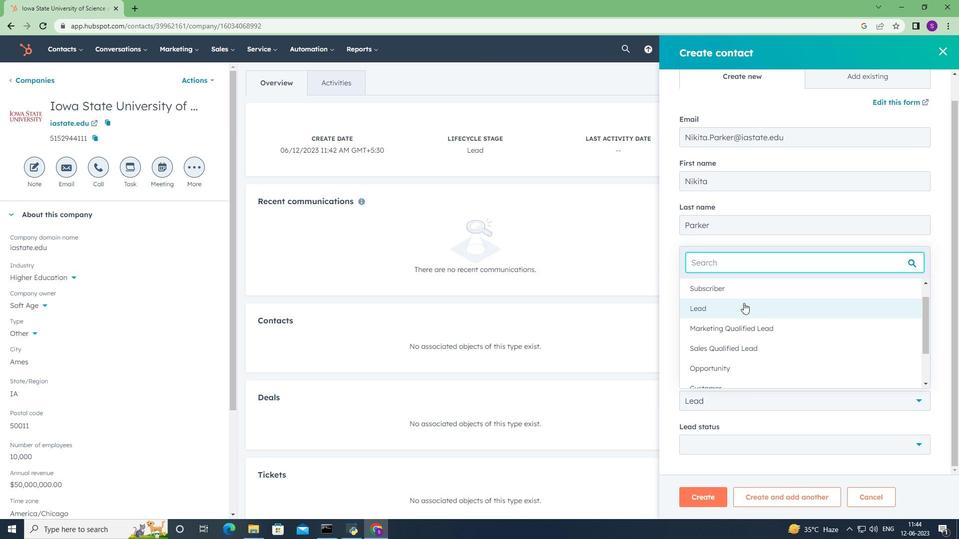 
Action: Mouse moved to (761, 448)
Screenshot: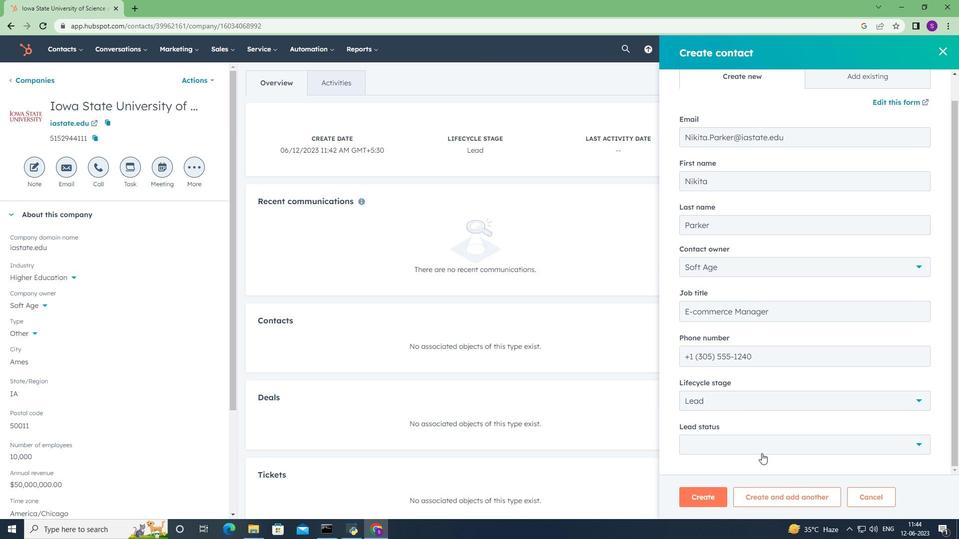 
Action: Mouse pressed left at (761, 448)
Screenshot: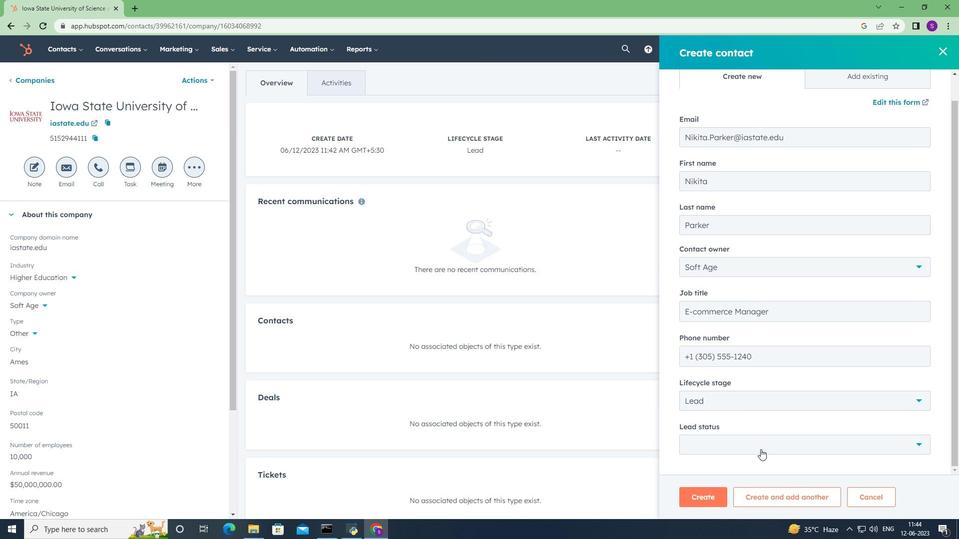 
Action: Mouse moved to (738, 390)
Screenshot: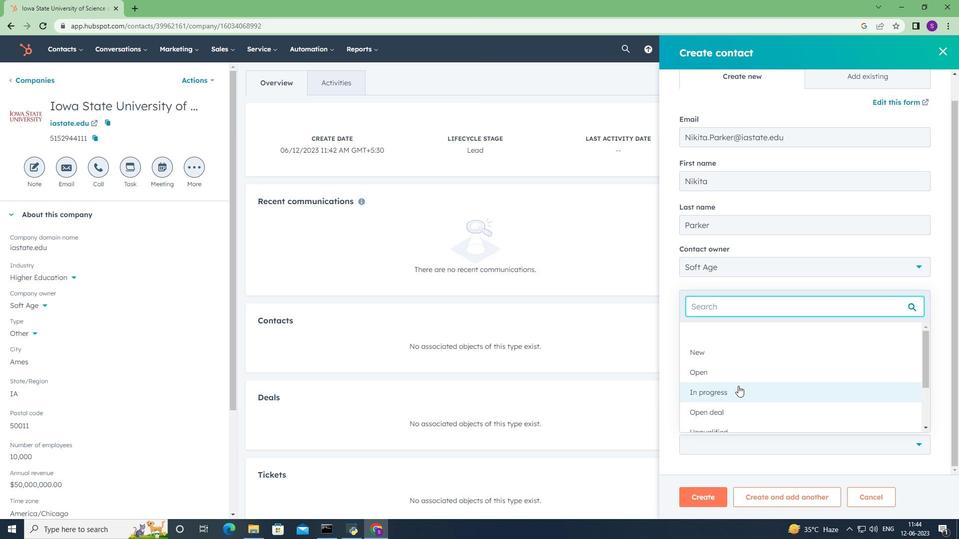 
Action: Mouse pressed left at (738, 390)
Screenshot: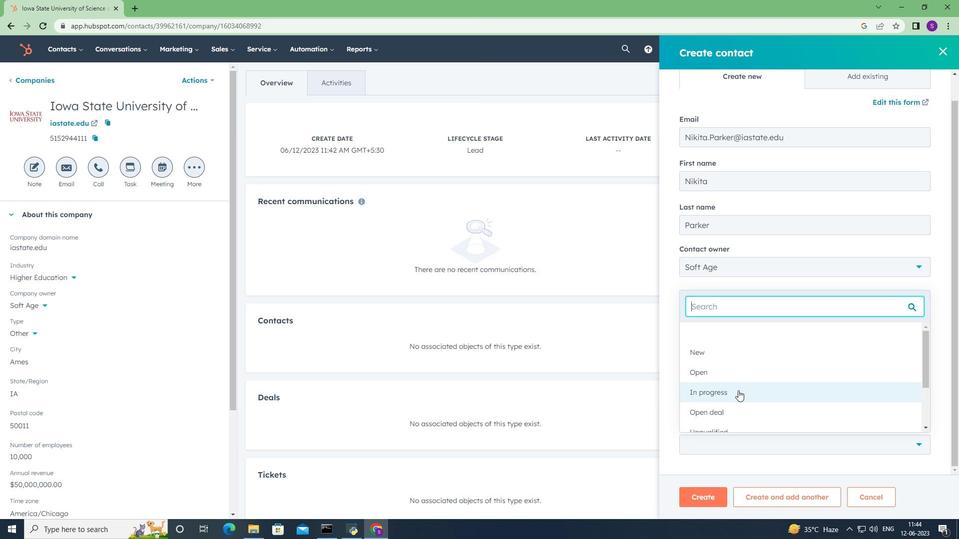 
Action: Mouse moved to (720, 495)
Screenshot: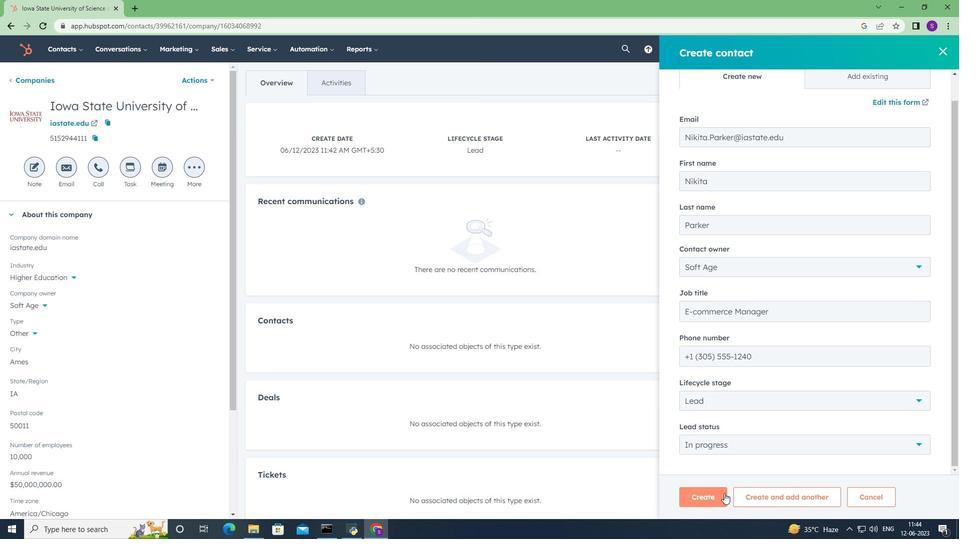 
Action: Mouse pressed left at (720, 495)
Screenshot: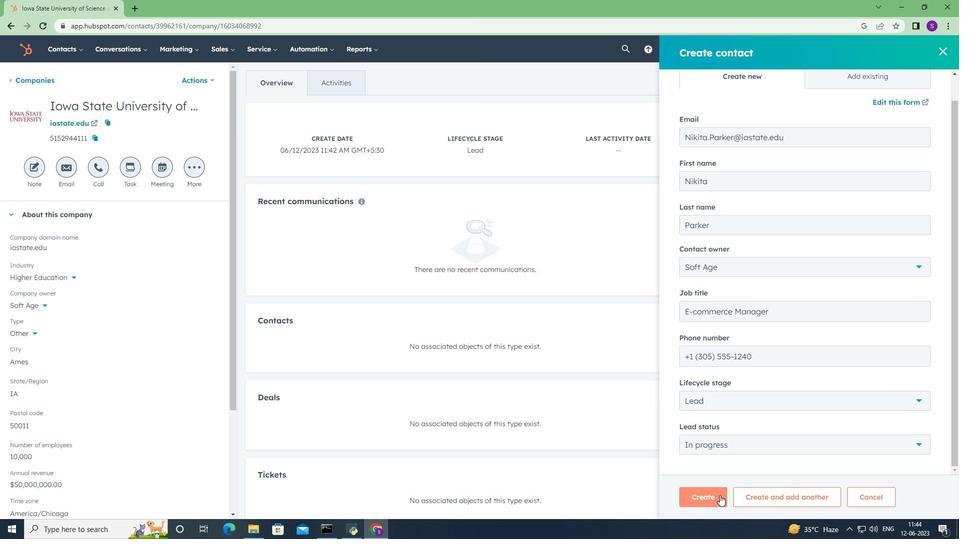 
Action: Mouse moved to (689, 383)
Screenshot: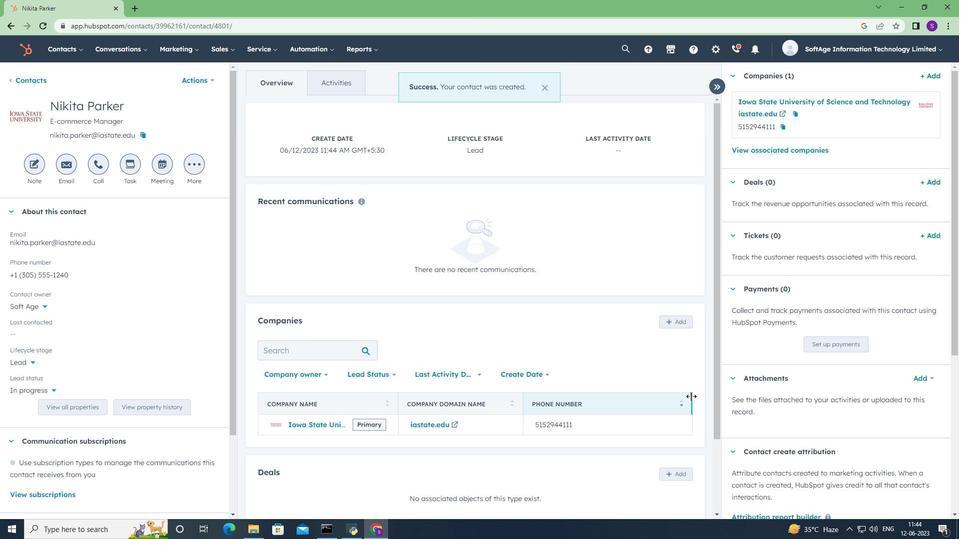 
Action: Mouse scrolled (689, 383) with delta (0, 0)
Screenshot: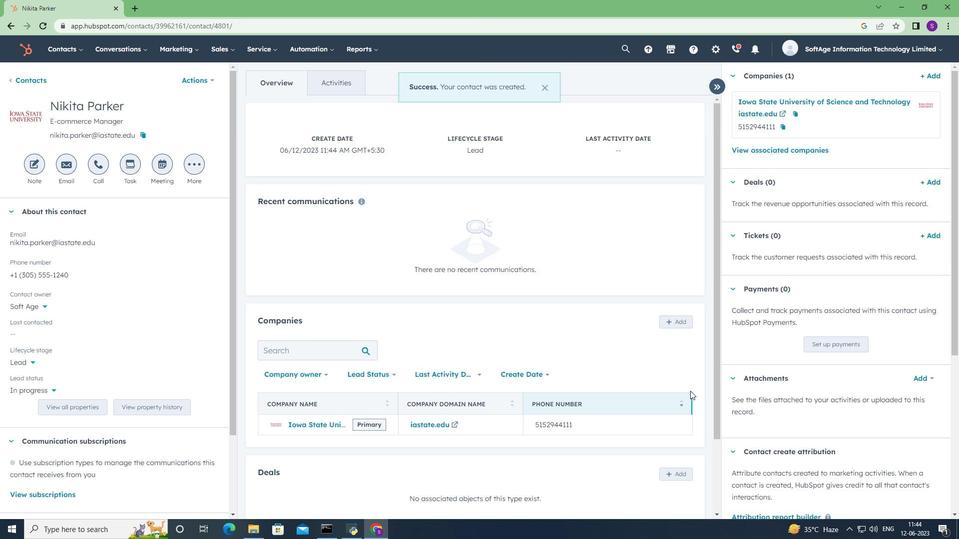 
Action: Mouse scrolled (689, 383) with delta (0, 0)
Screenshot: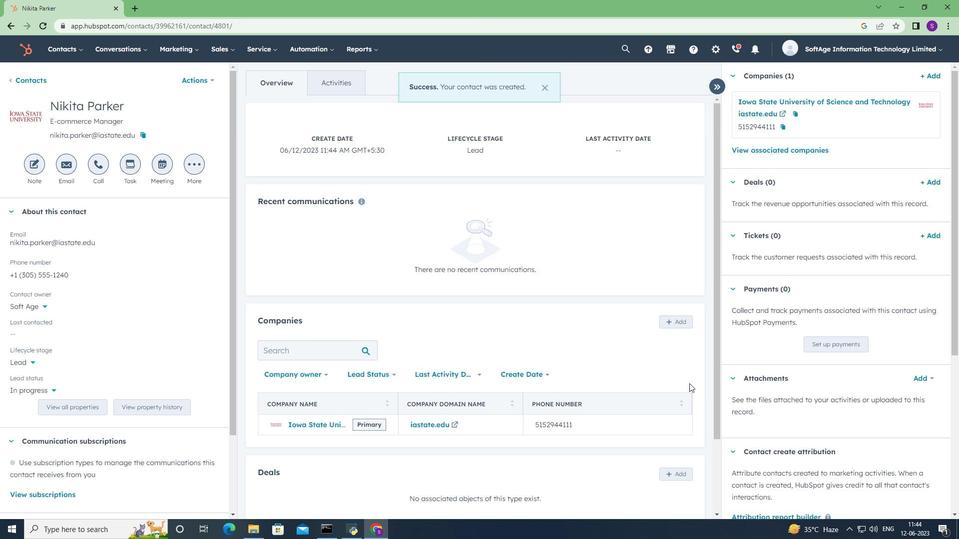 
Action: Mouse scrolled (689, 383) with delta (0, 0)
Screenshot: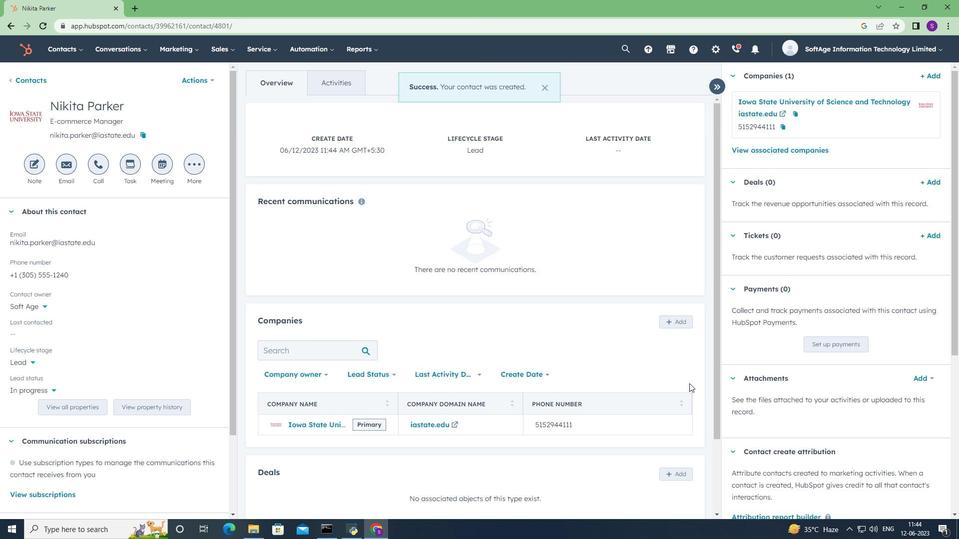 
Action: Mouse scrolled (689, 383) with delta (0, 0)
Screenshot: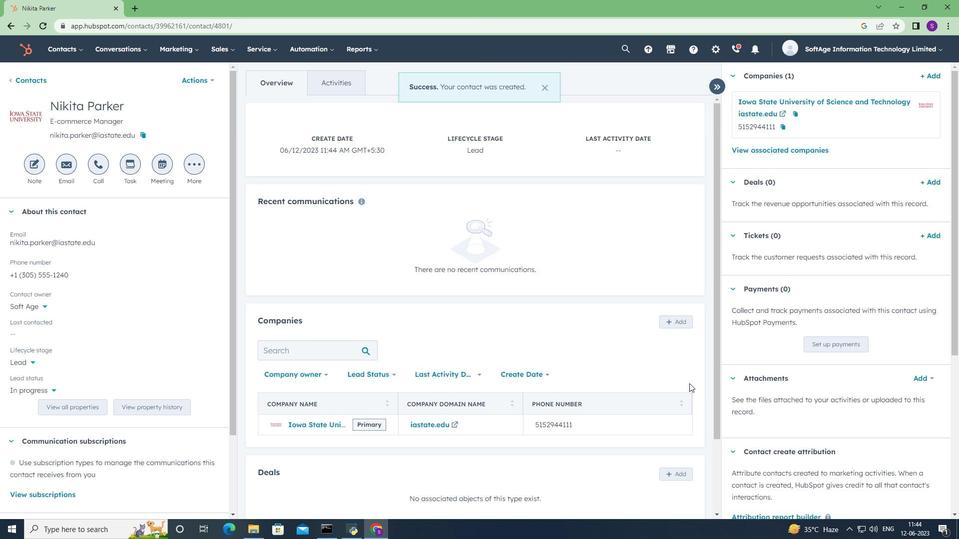 
